 Task: Open Card Cloud Computing Review in Board Sales Enablement to Workspace Asset Management and add a team member Softage.4@softage.net, a label Yellow, a checklist User Experience Research, an attachment from your onedrive, a color Yellow and finally, add a card description 'Research and develop new pricing strategy for premium product line' and a comment 'Let us approach this task with a sense of creativity and innovation, looking for new and unique solutions to the challenges it presents.'. Add a start date 'Jan 08, 1900' with a due date 'Jan 15, 1900'
Action: Mouse moved to (124, 499)
Screenshot: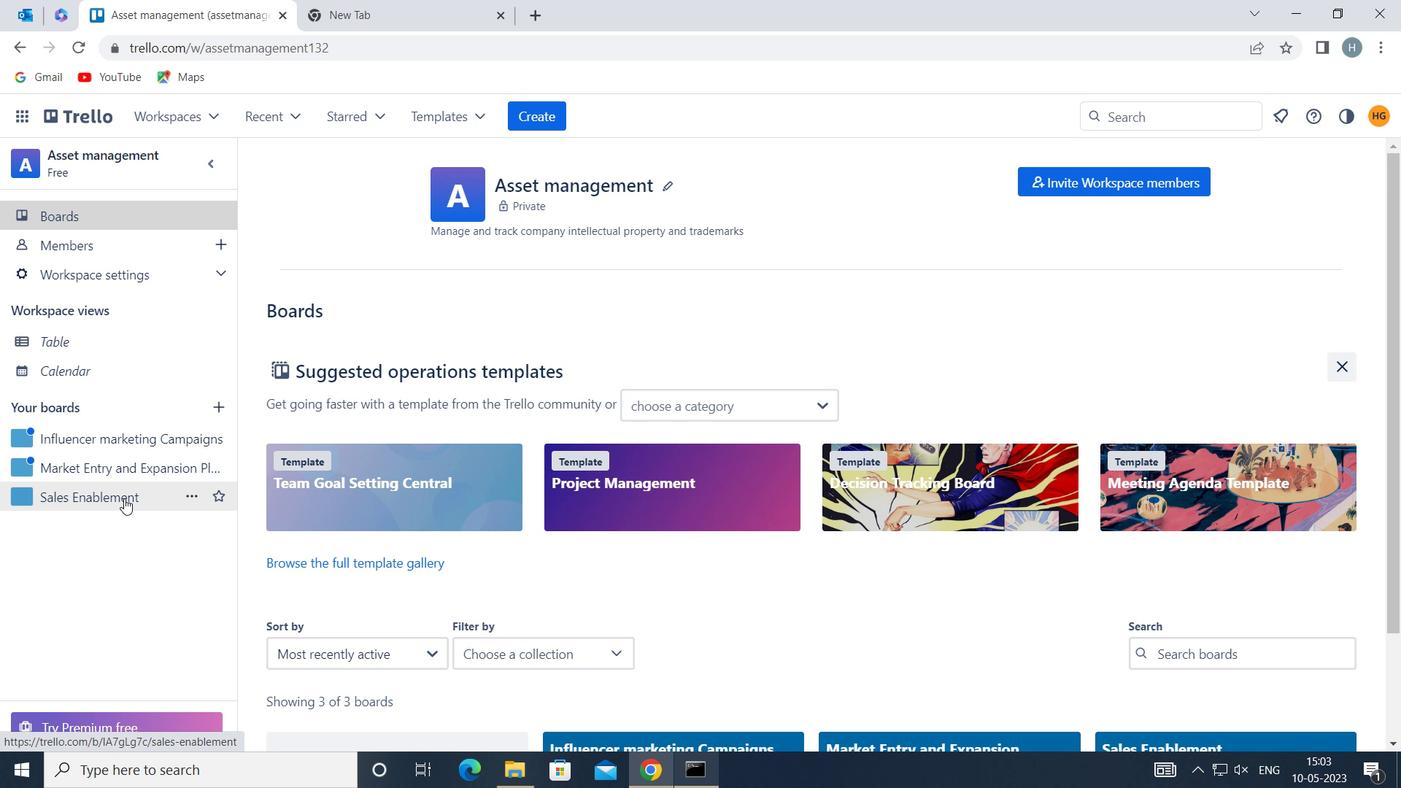 
Action: Mouse pressed left at (124, 499)
Screenshot: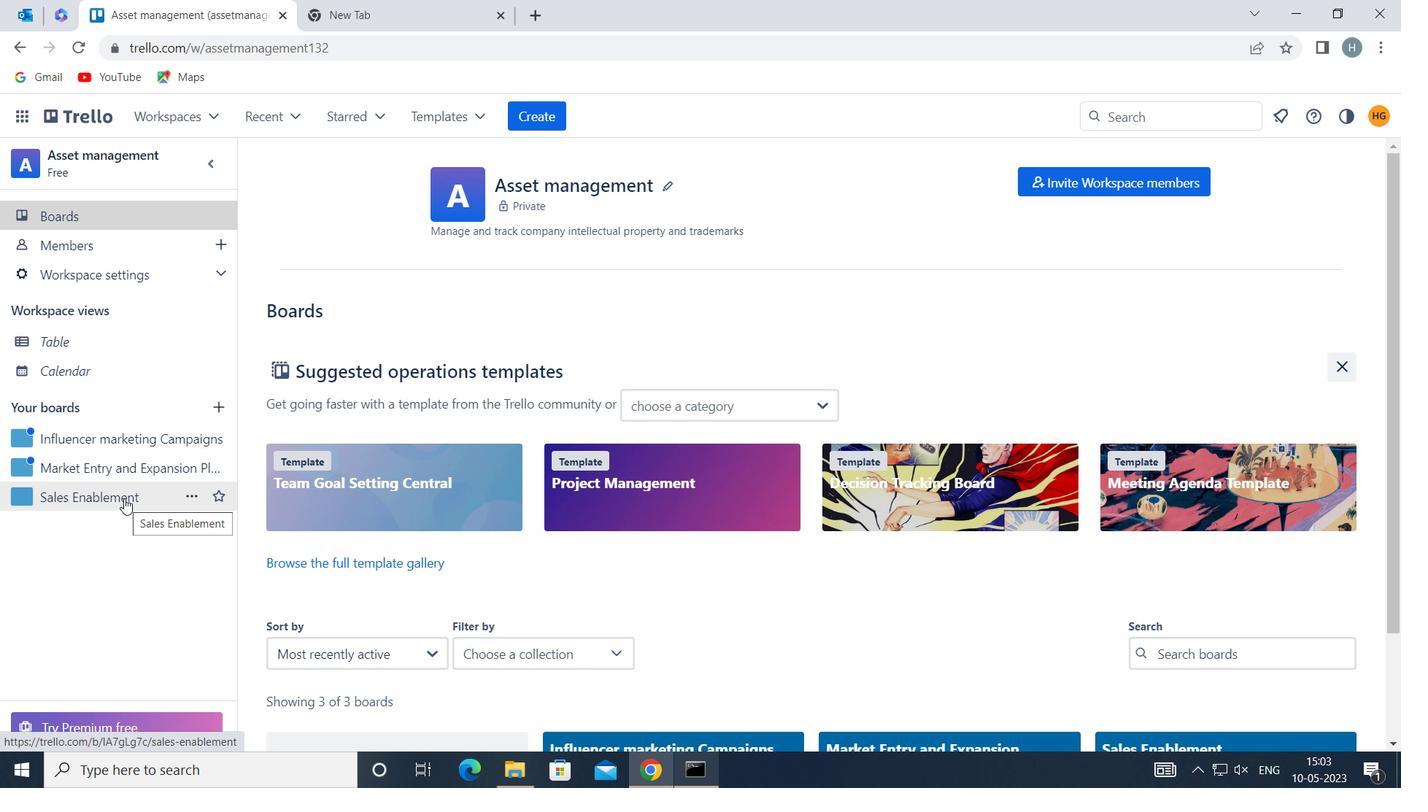 
Action: Mouse moved to (918, 262)
Screenshot: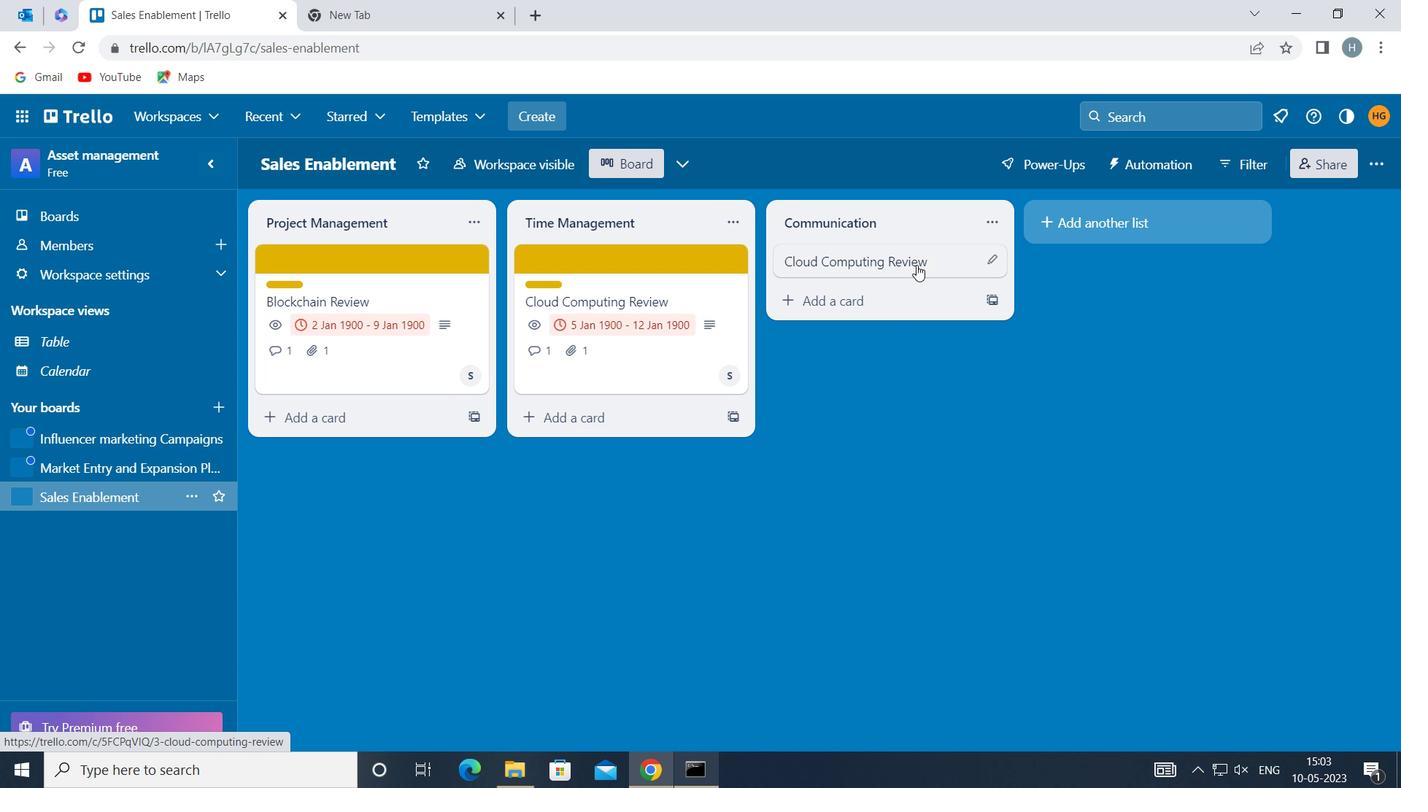 
Action: Mouse pressed left at (918, 262)
Screenshot: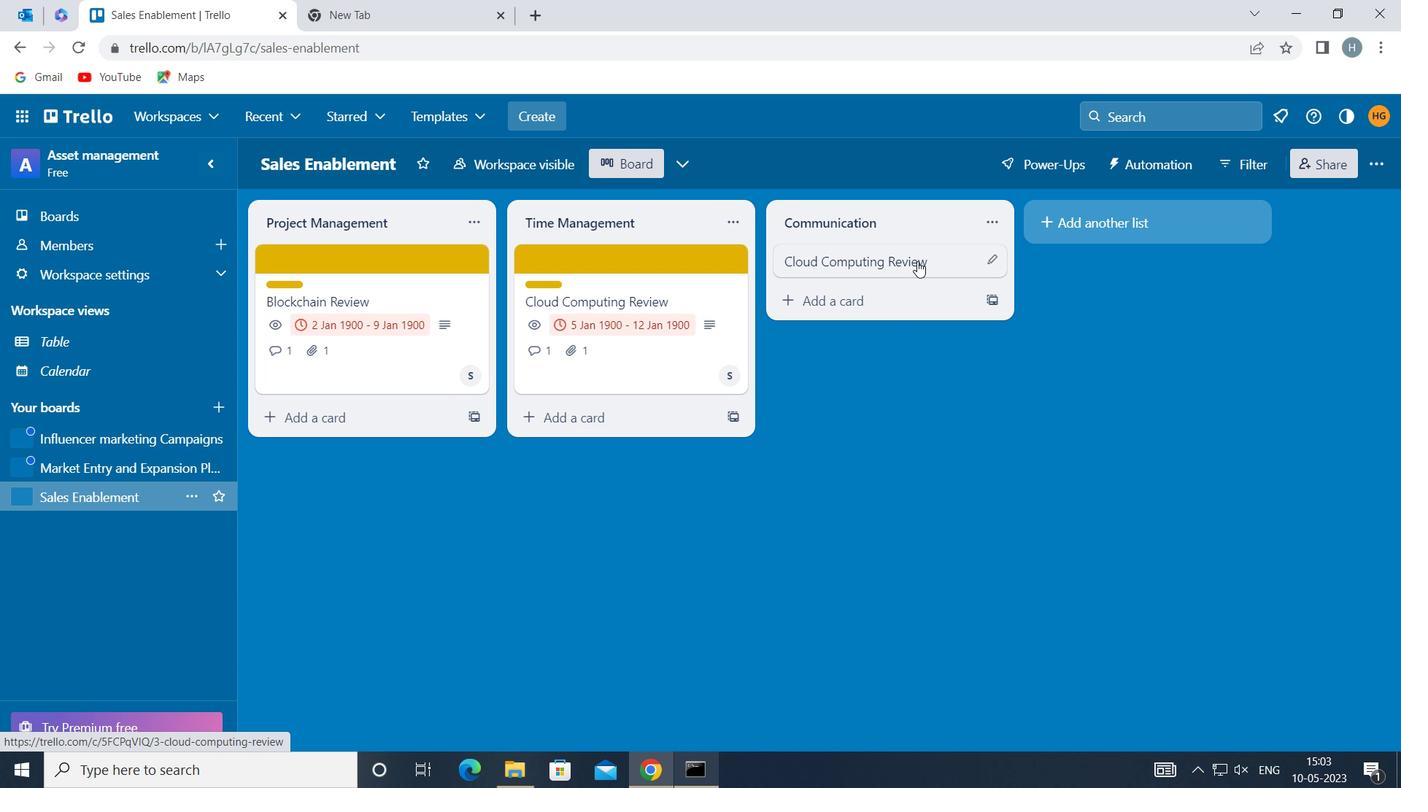 
Action: Mouse moved to (930, 323)
Screenshot: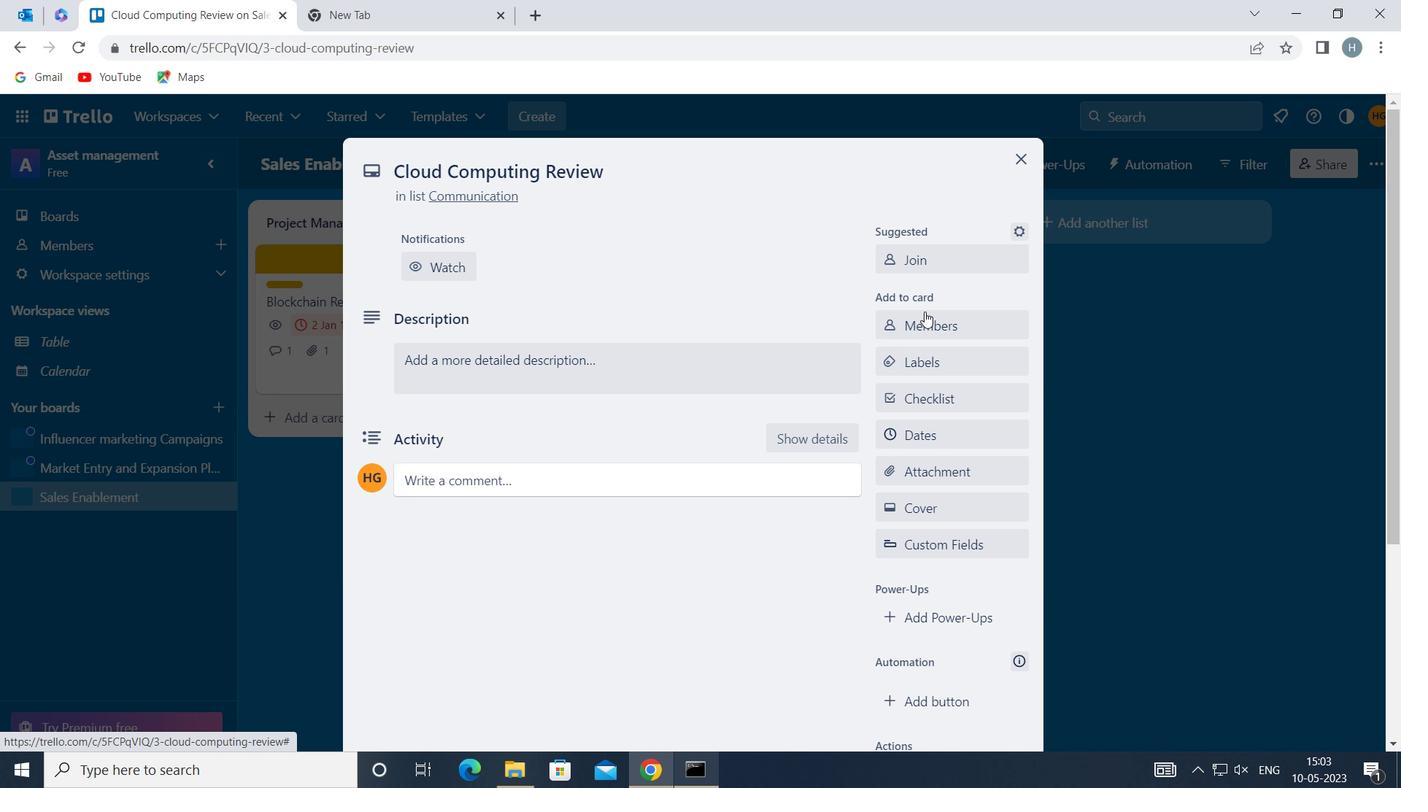 
Action: Mouse pressed left at (930, 323)
Screenshot: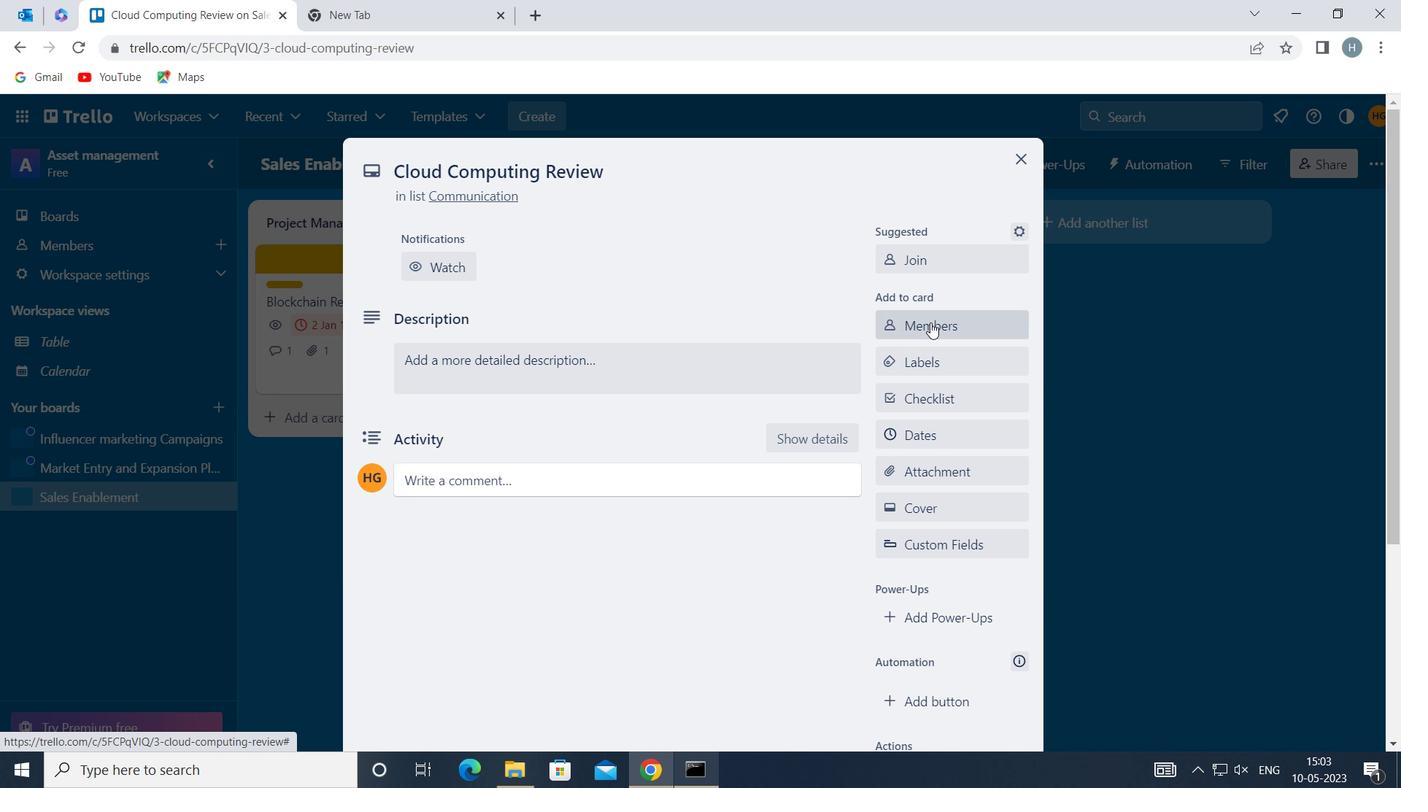 
Action: Key pressed softage
Screenshot: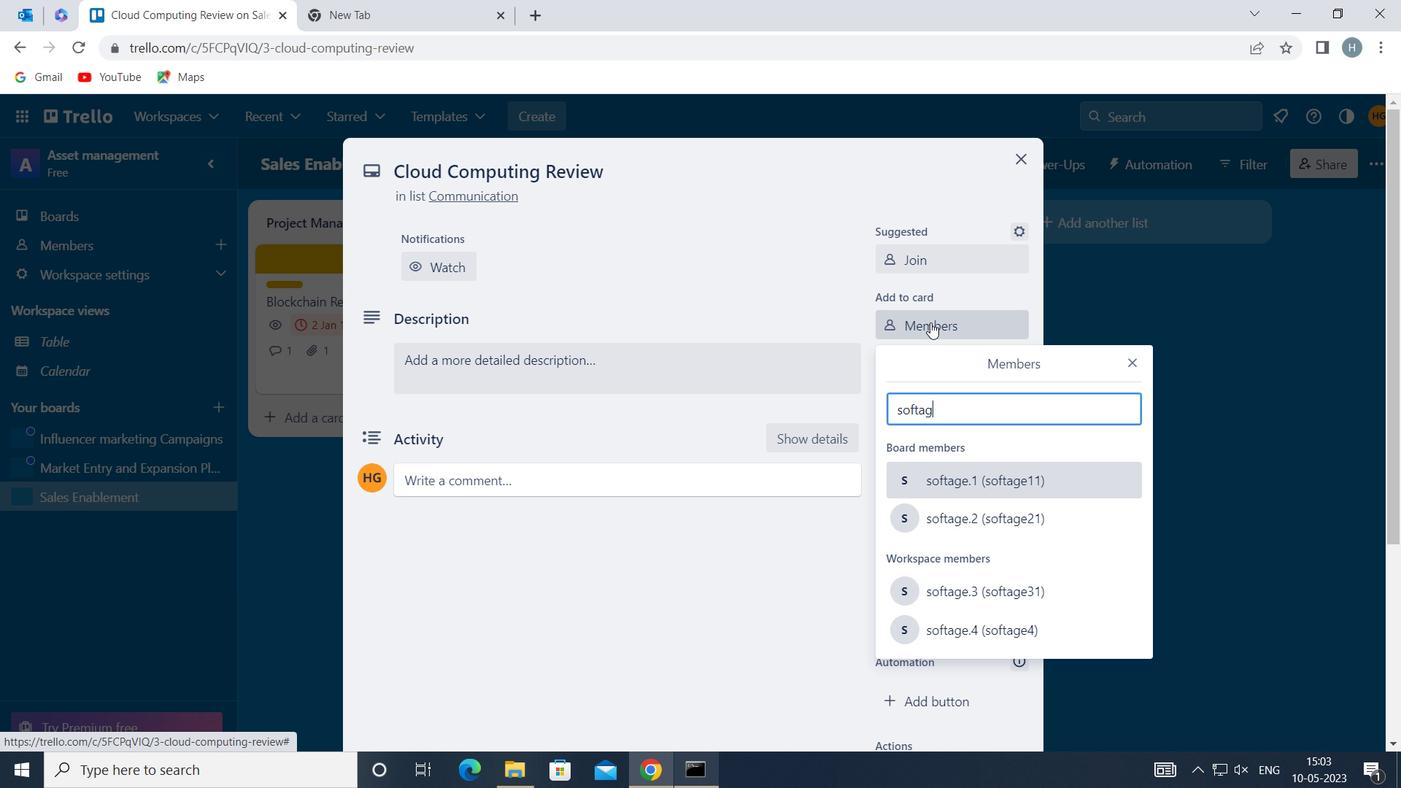 
Action: Mouse moved to (1026, 622)
Screenshot: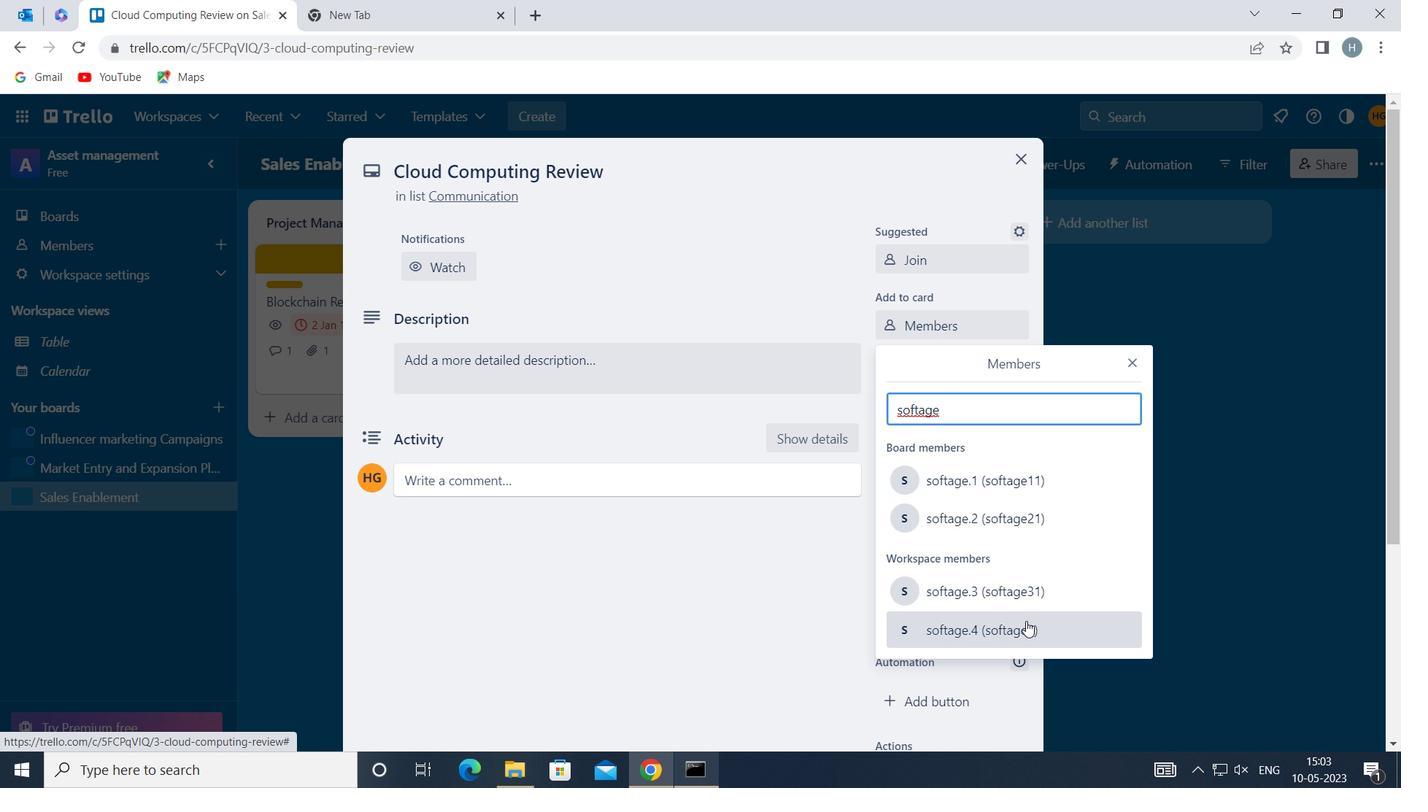 
Action: Mouse pressed left at (1026, 622)
Screenshot: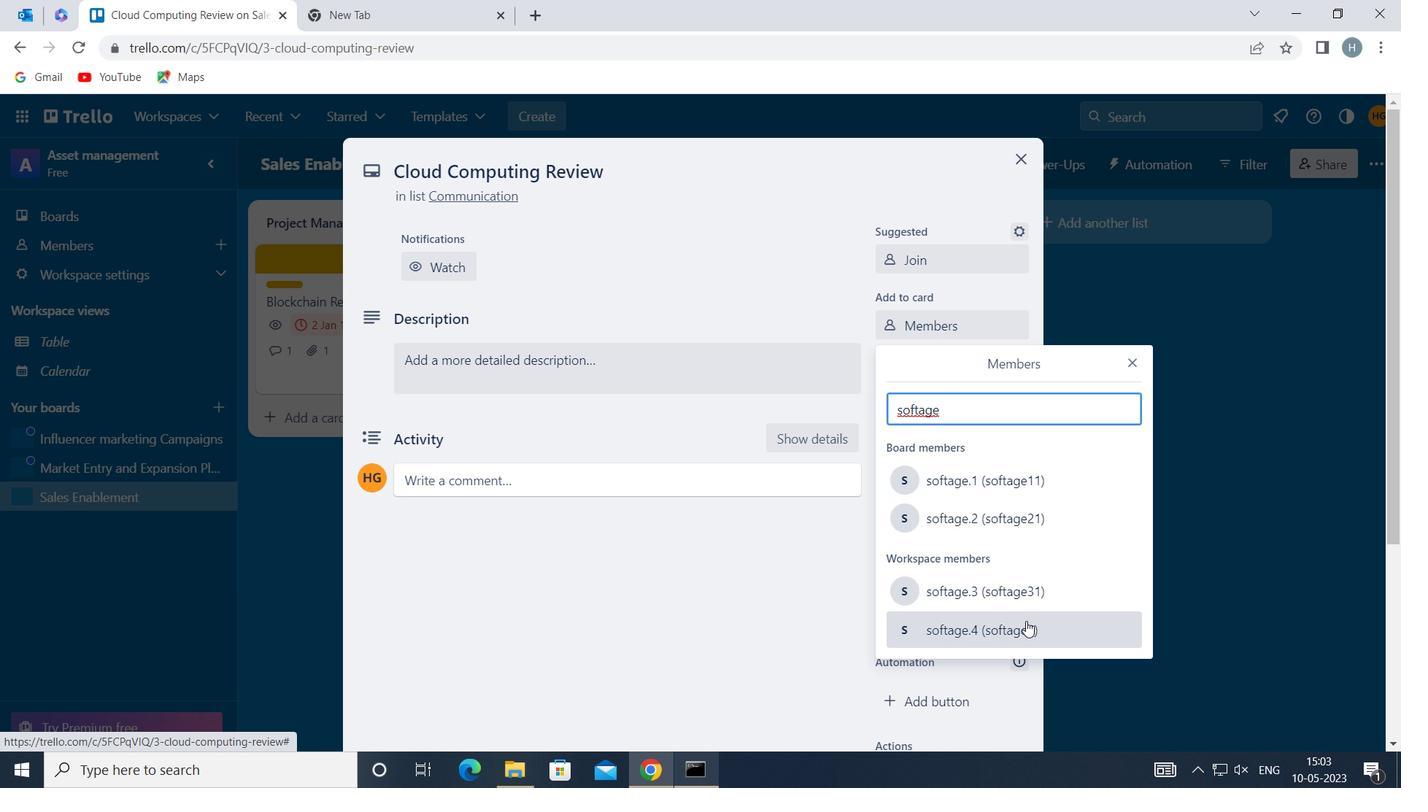 
Action: Mouse moved to (1133, 361)
Screenshot: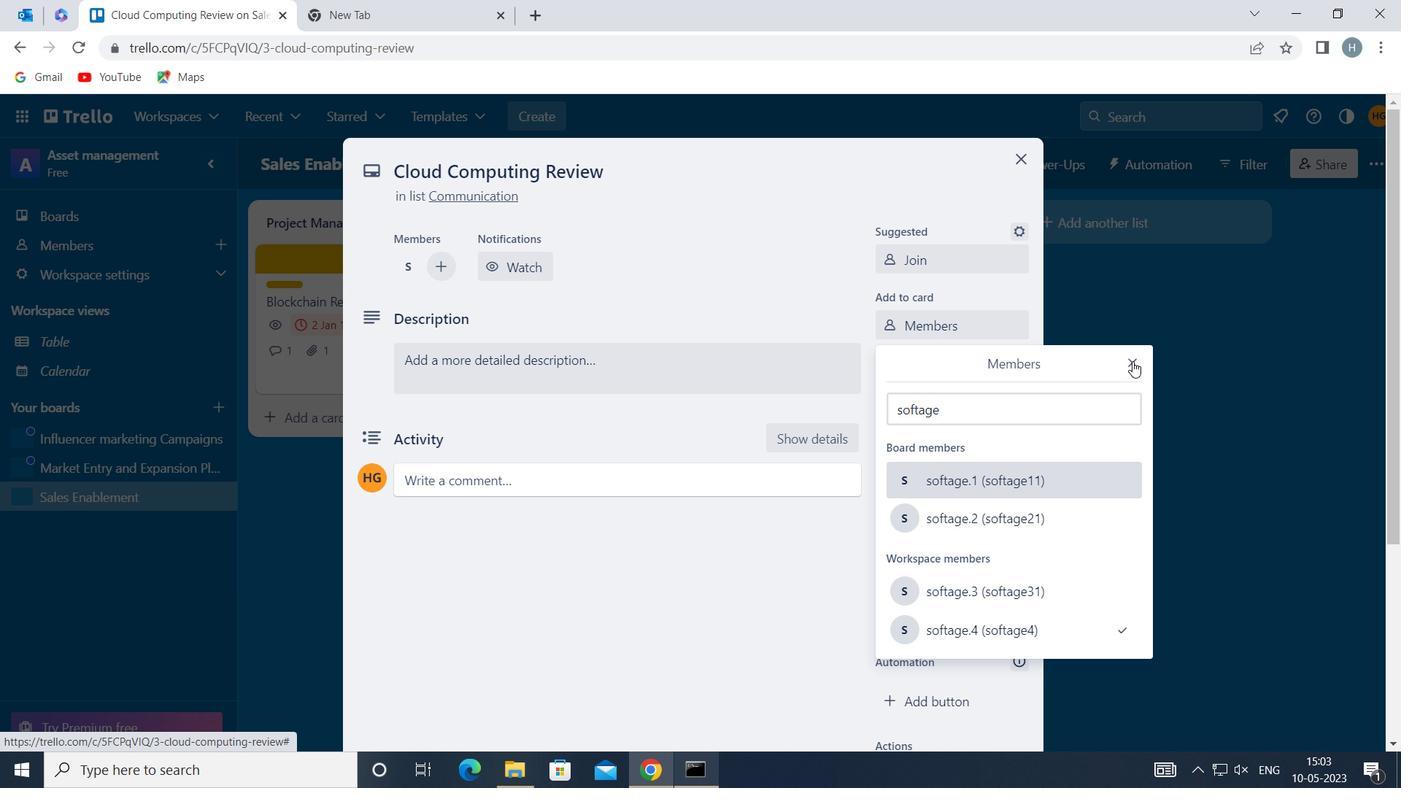 
Action: Mouse pressed left at (1133, 361)
Screenshot: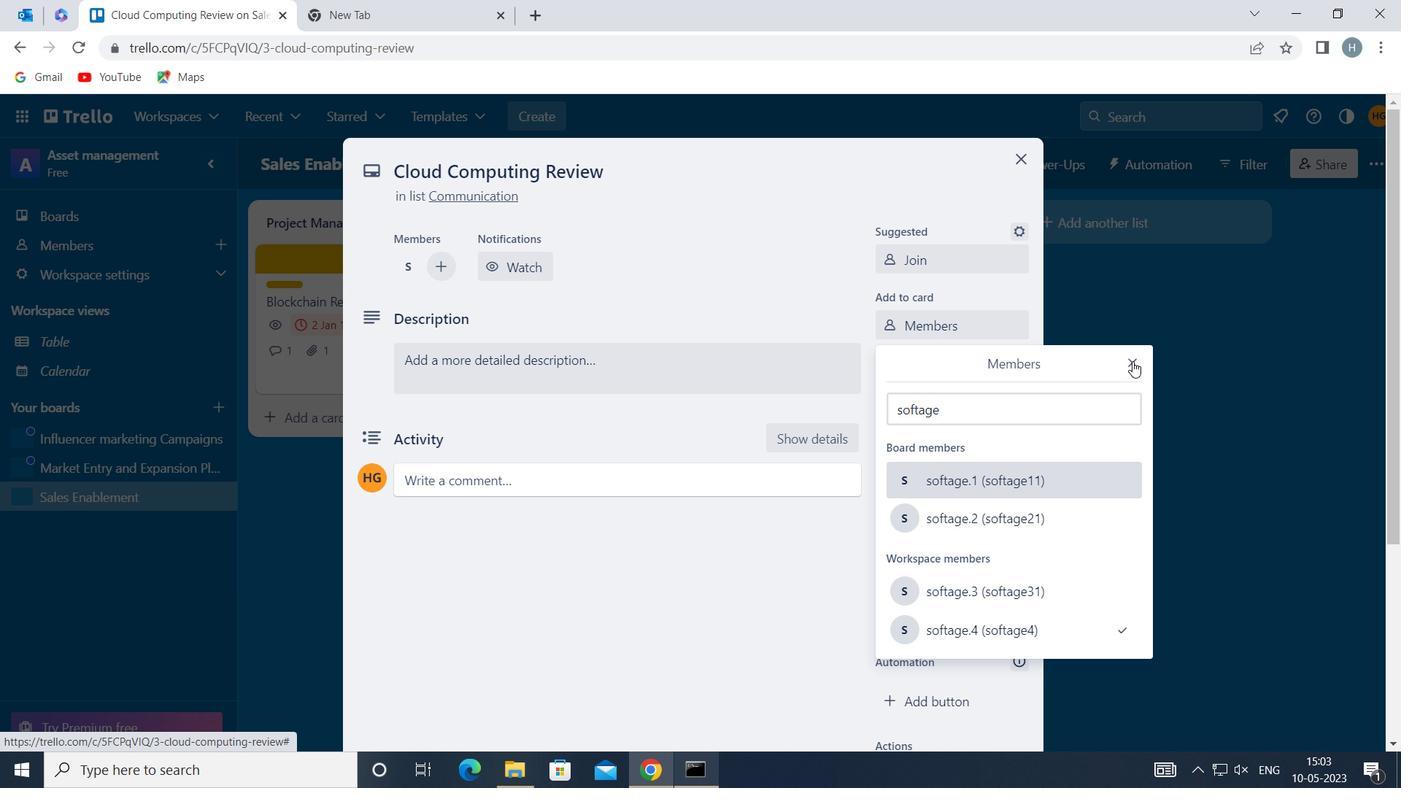 
Action: Mouse moved to (987, 352)
Screenshot: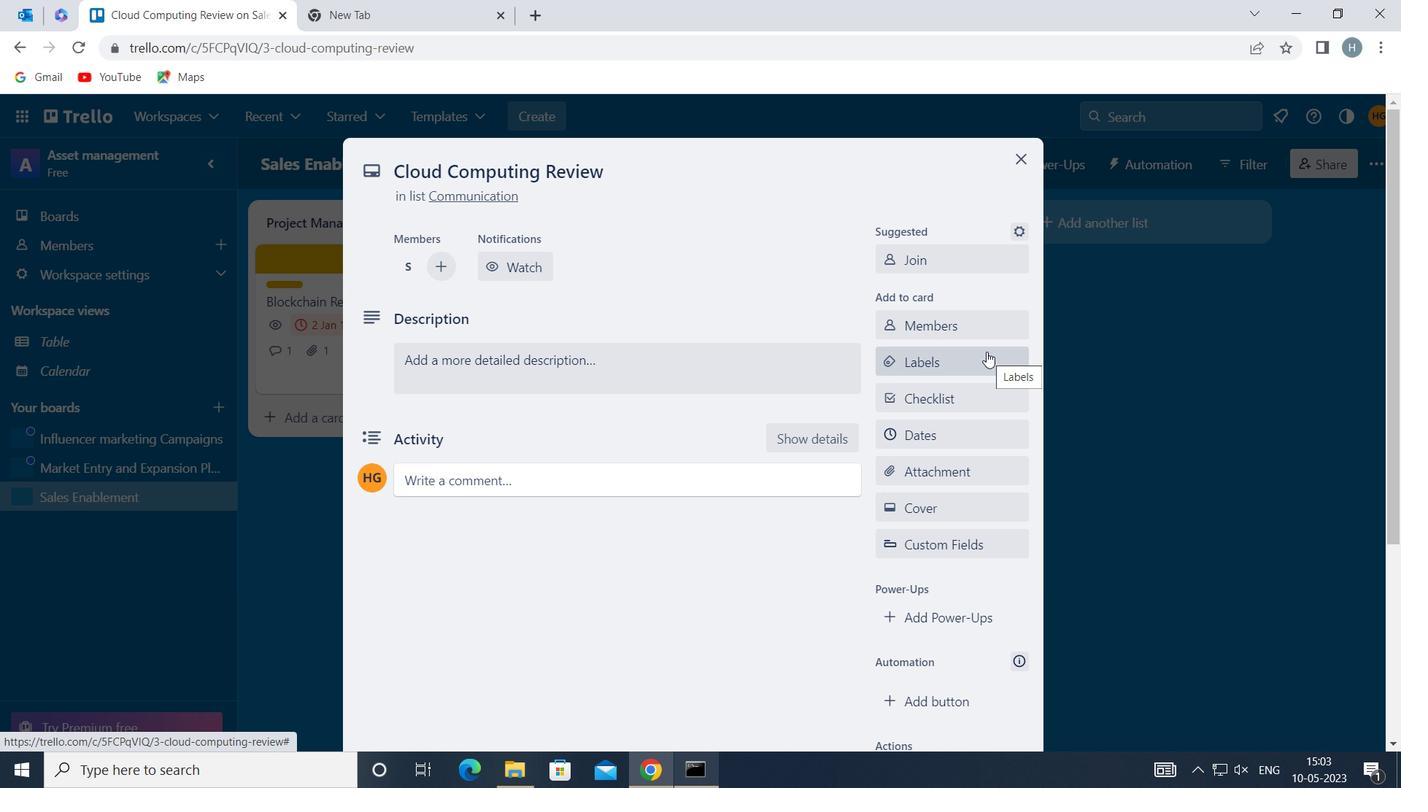 
Action: Mouse pressed left at (987, 352)
Screenshot: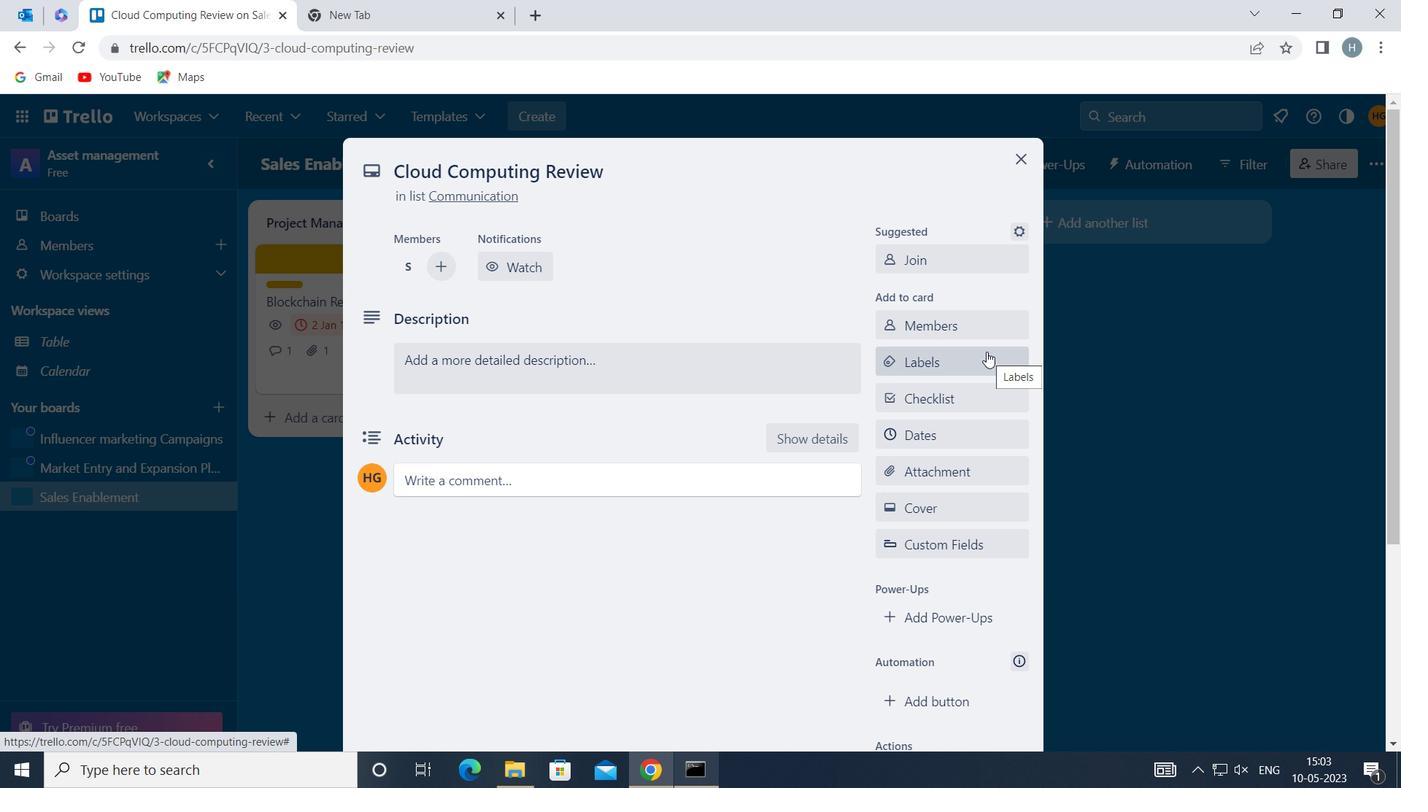
Action: Mouse moved to (984, 302)
Screenshot: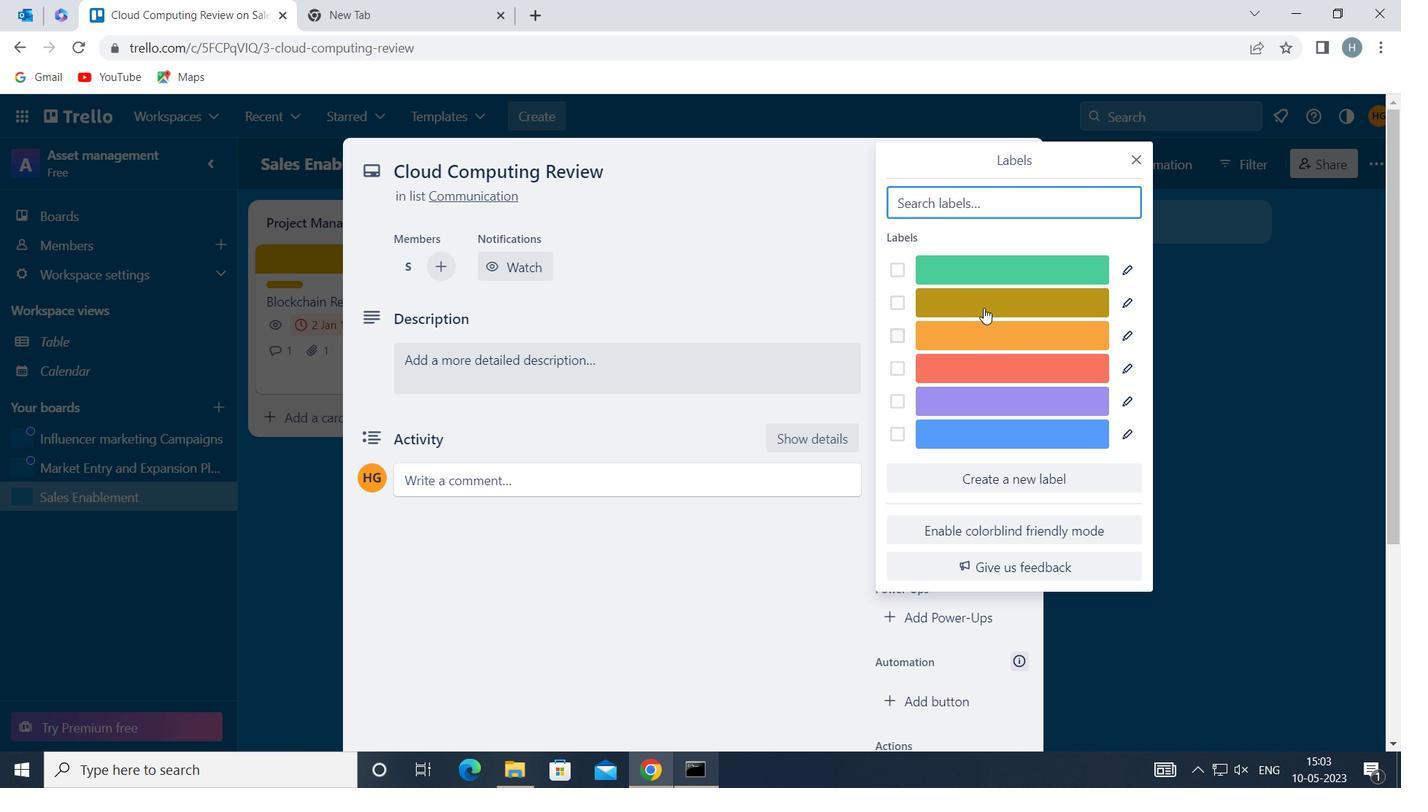 
Action: Mouse pressed left at (984, 302)
Screenshot: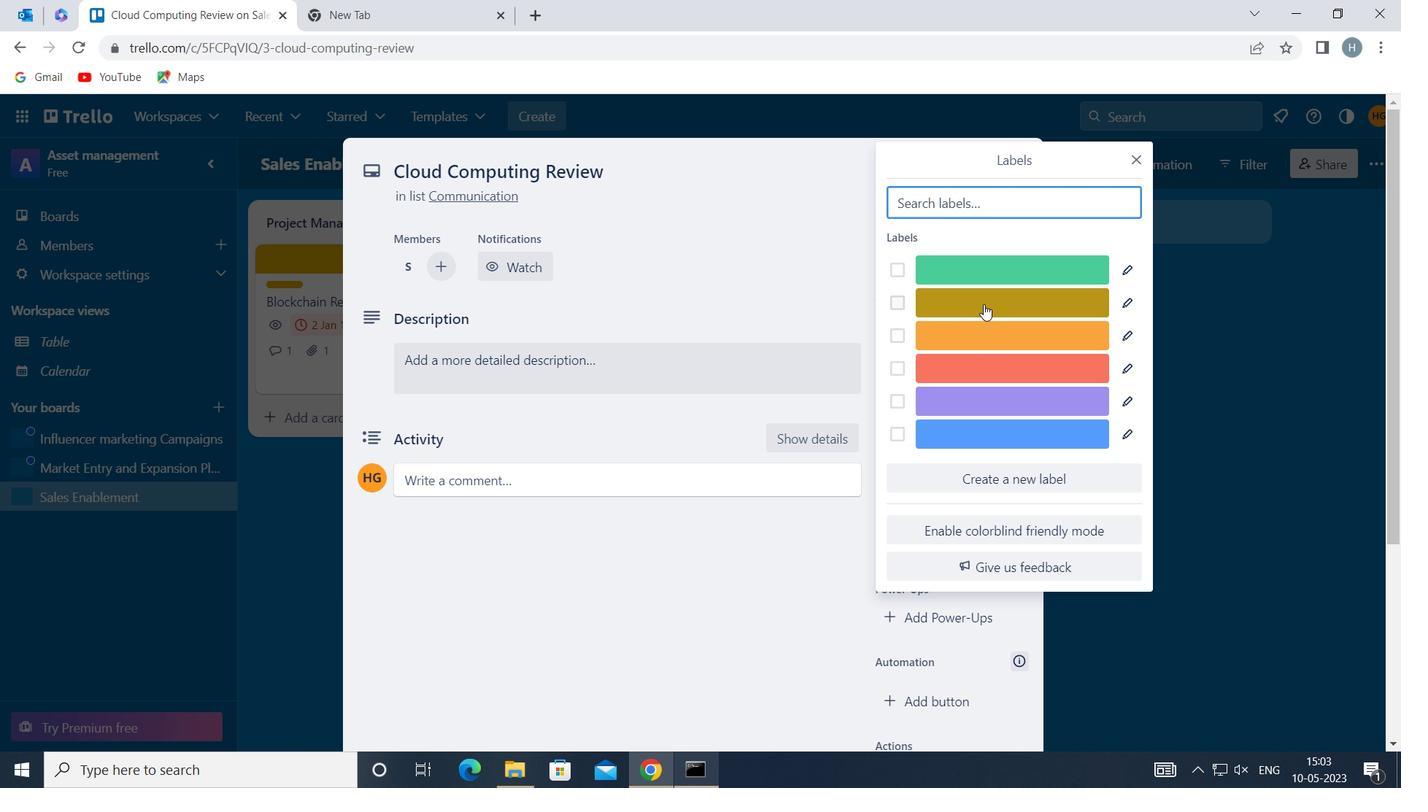 
Action: Mouse moved to (1141, 157)
Screenshot: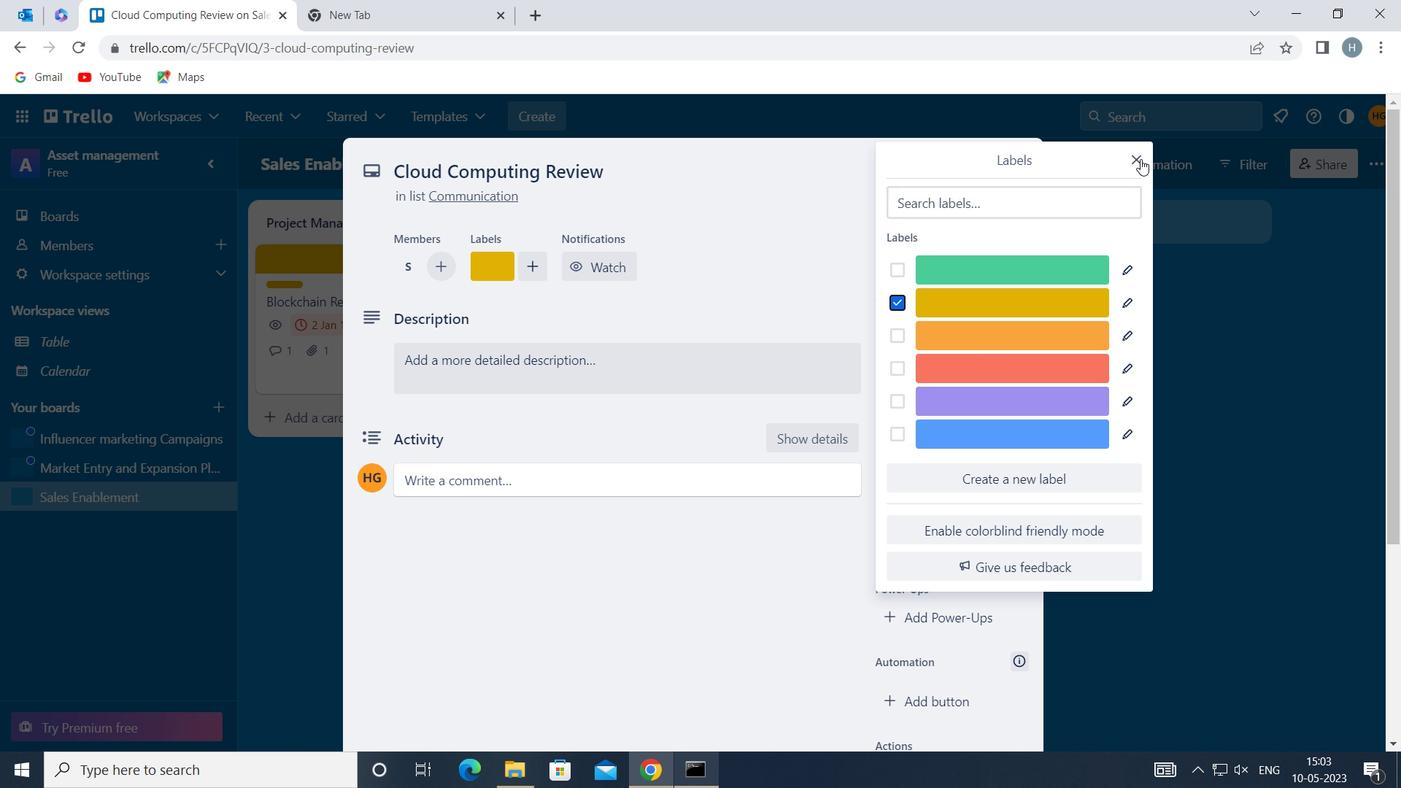
Action: Mouse pressed left at (1141, 157)
Screenshot: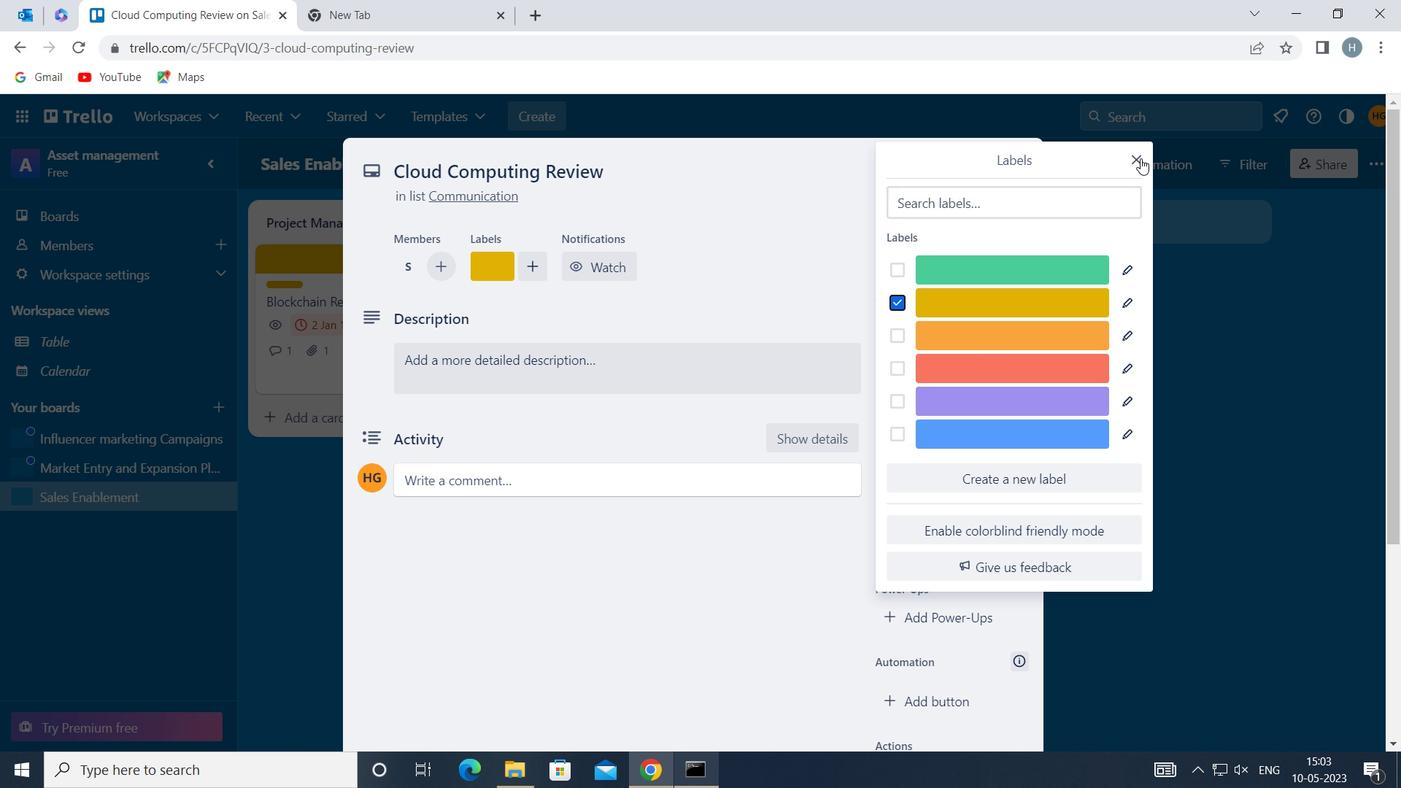 
Action: Mouse moved to (990, 400)
Screenshot: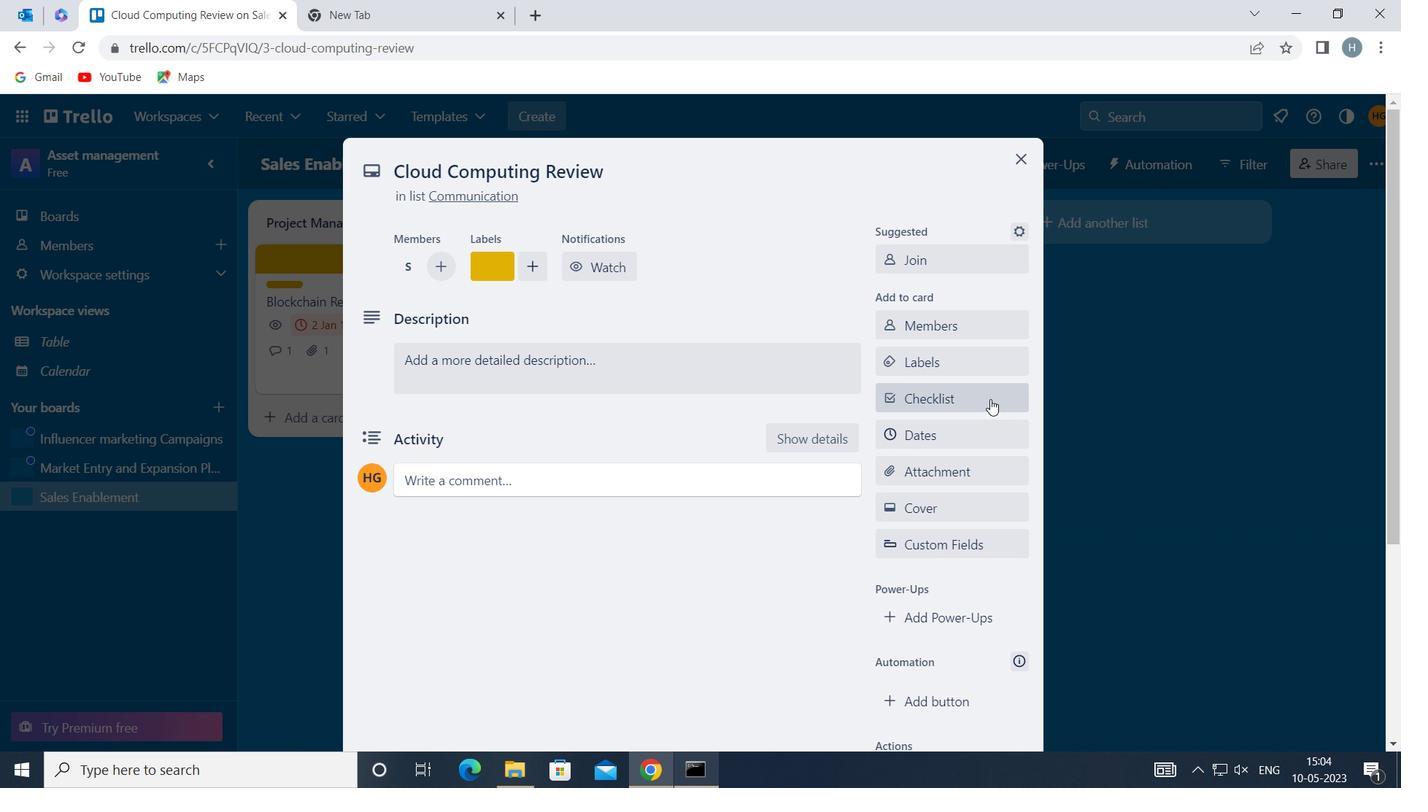 
Action: Mouse pressed left at (990, 400)
Screenshot: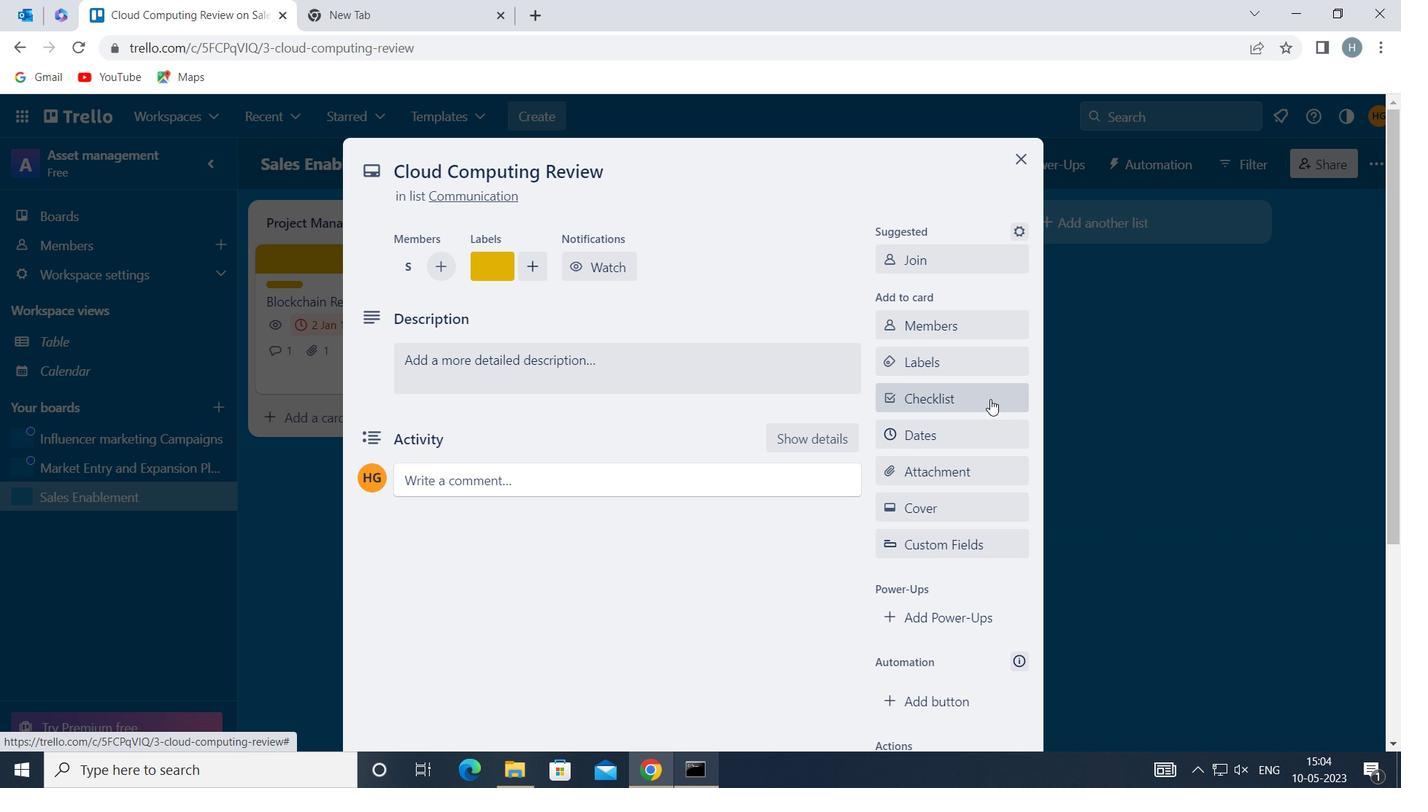 
Action: Mouse moved to (1000, 443)
Screenshot: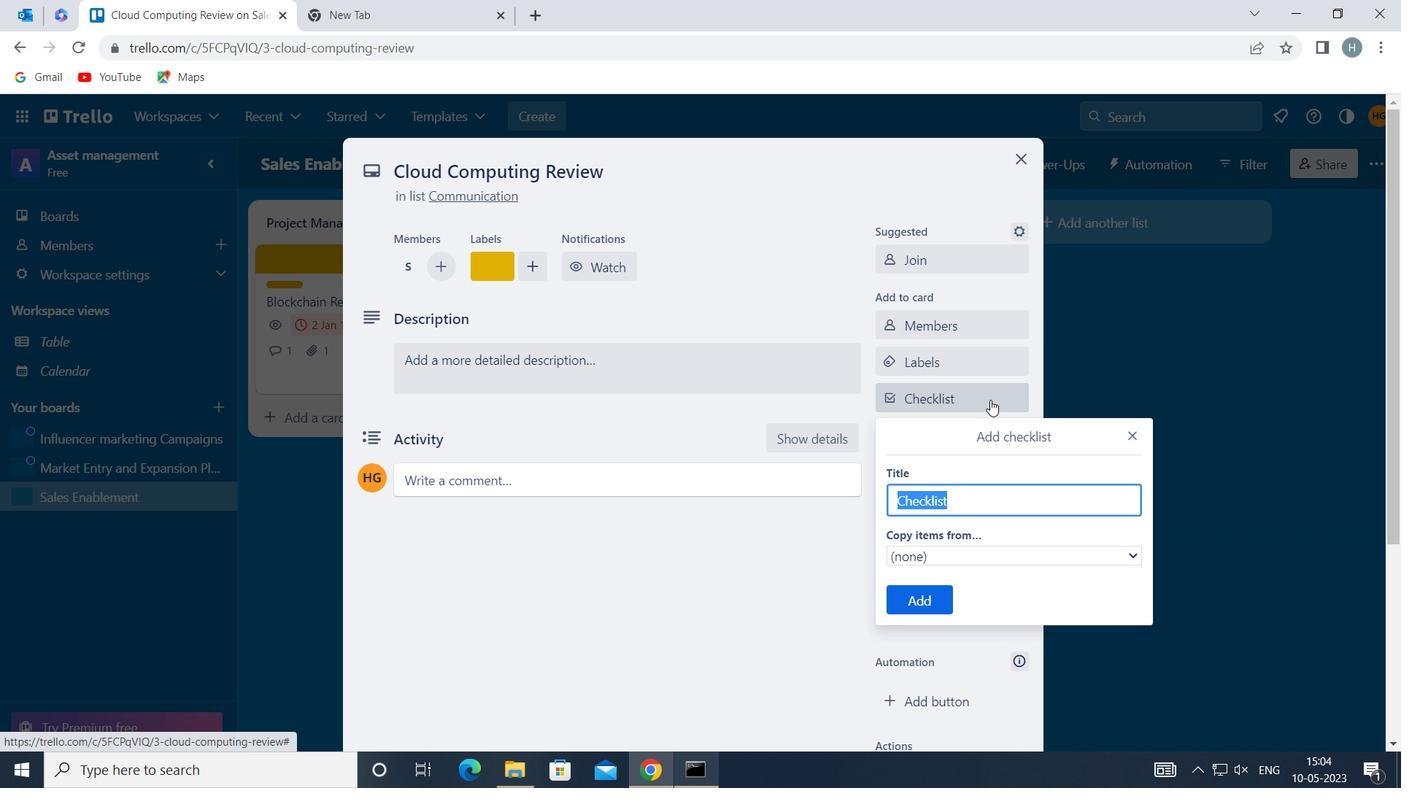 
Action: Key pressed <Key.shift>USER<Key.space><Key.shift>EXPERIENCE<Key.space><Key.shift>RESEARCH<Key.space>
Screenshot: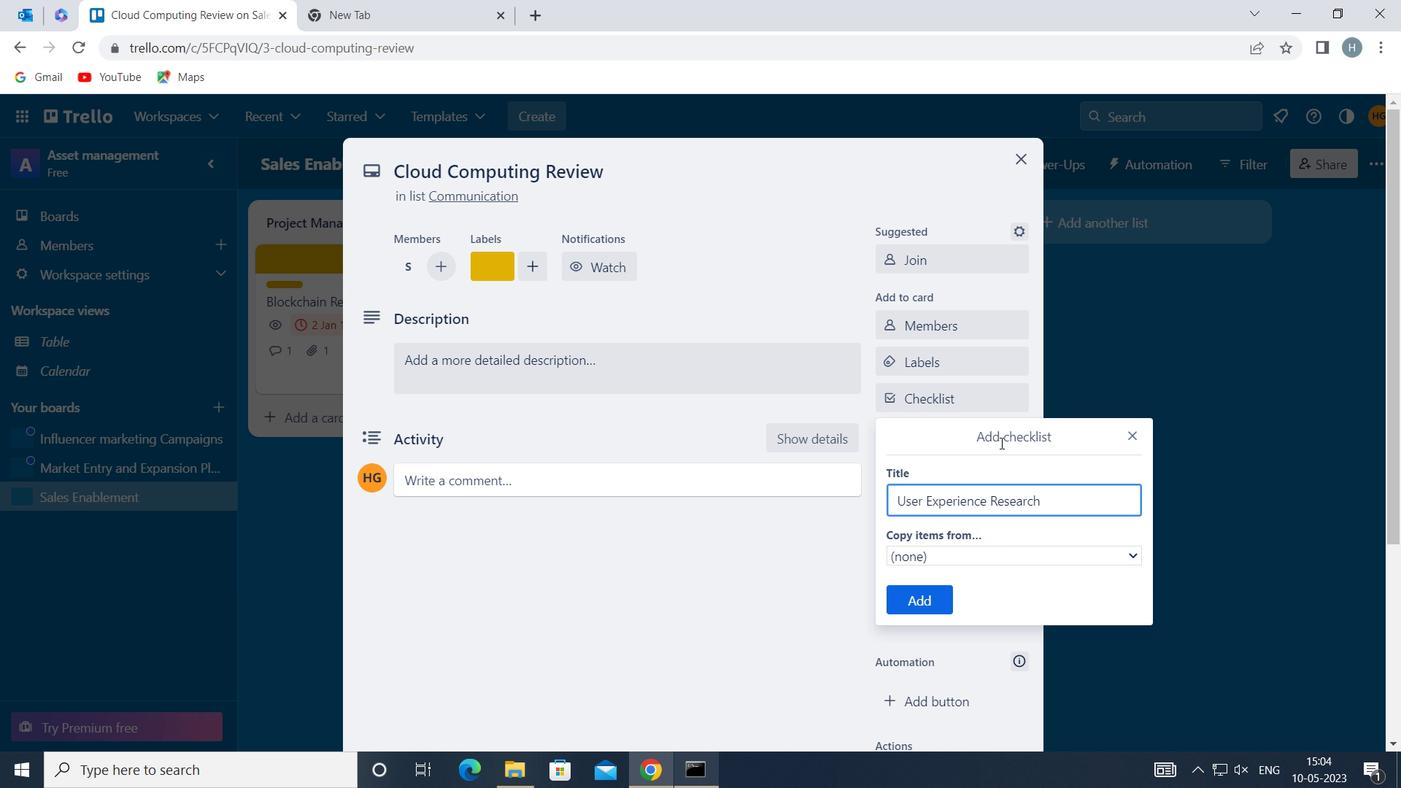 
Action: Mouse moved to (929, 601)
Screenshot: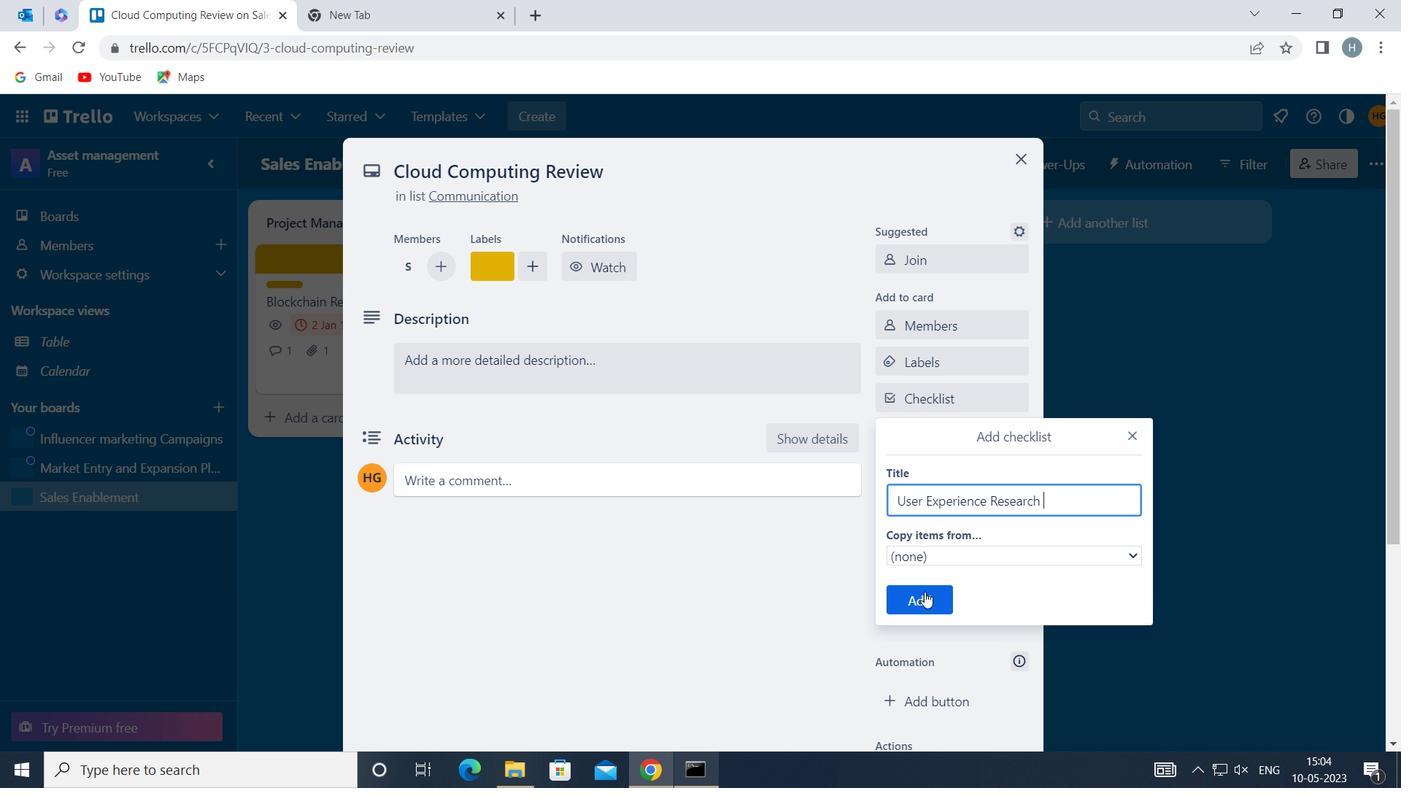 
Action: Mouse pressed left at (929, 601)
Screenshot: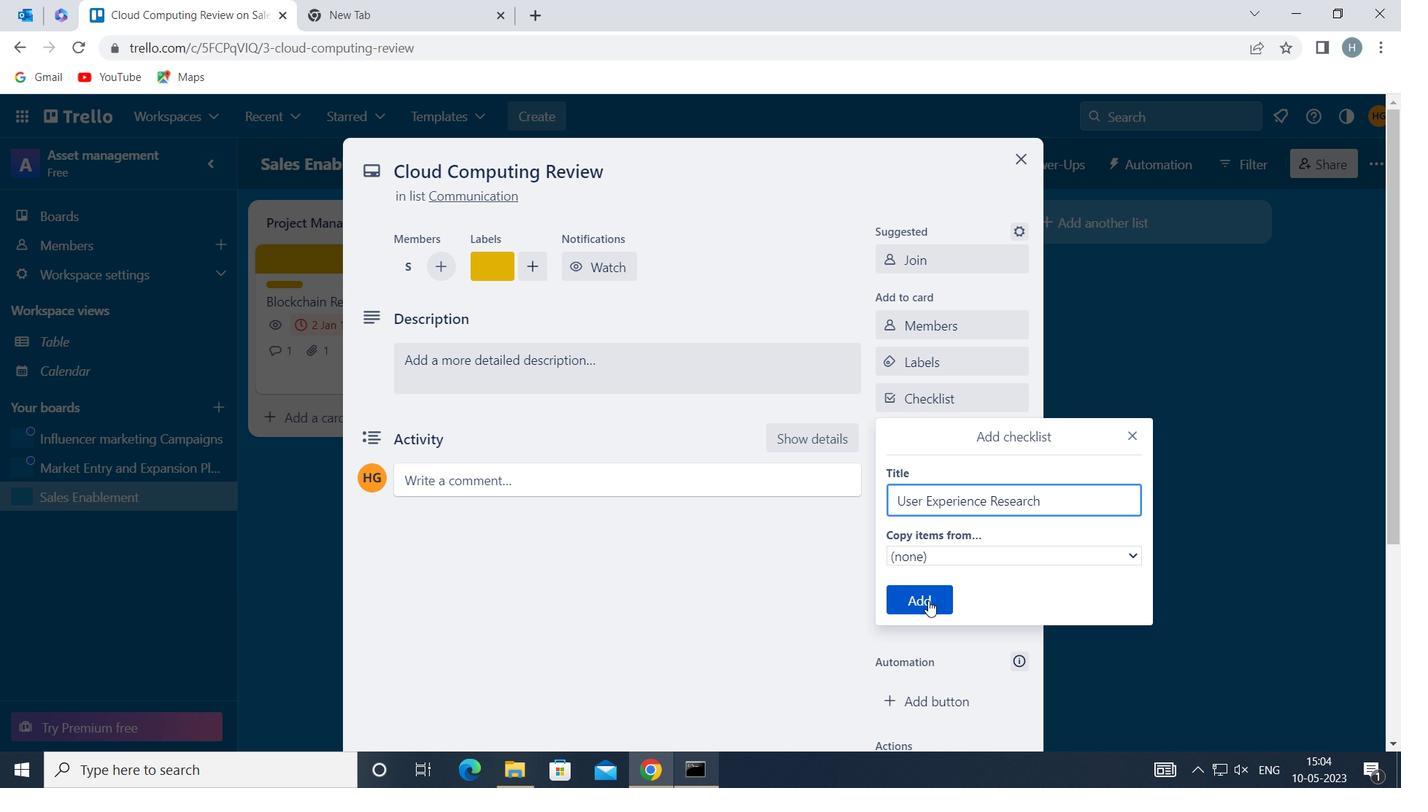 
Action: Mouse moved to (949, 465)
Screenshot: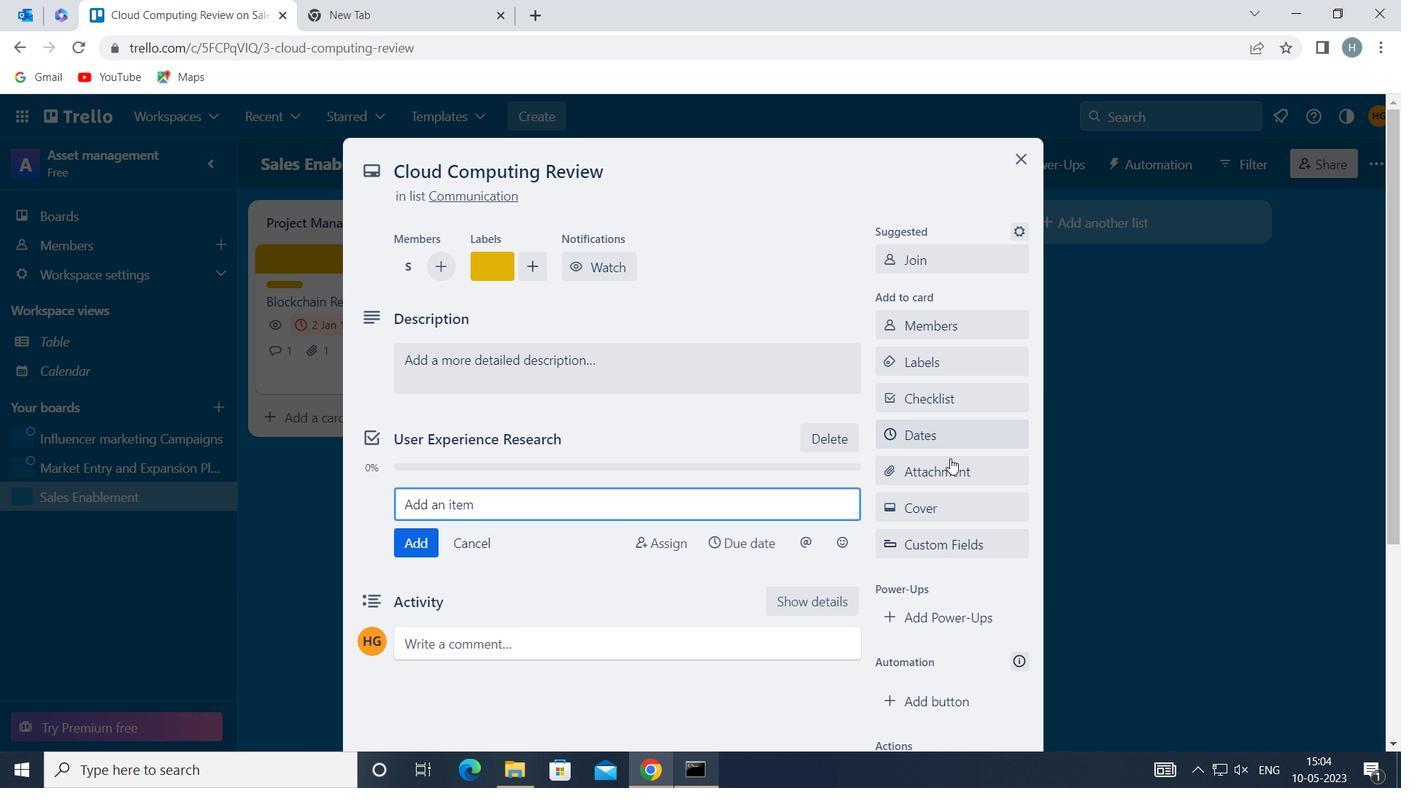 
Action: Mouse pressed left at (949, 465)
Screenshot: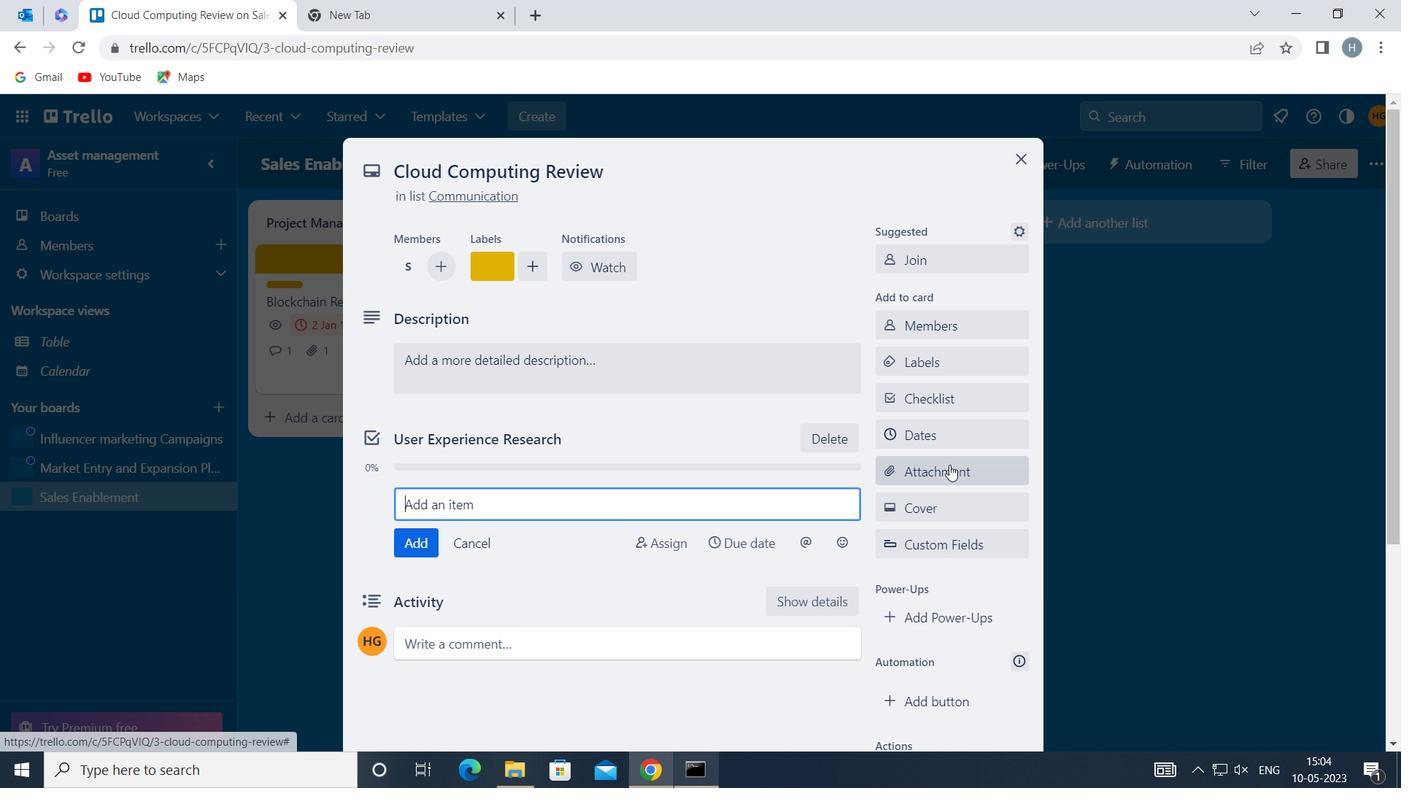 
Action: Mouse moved to (961, 335)
Screenshot: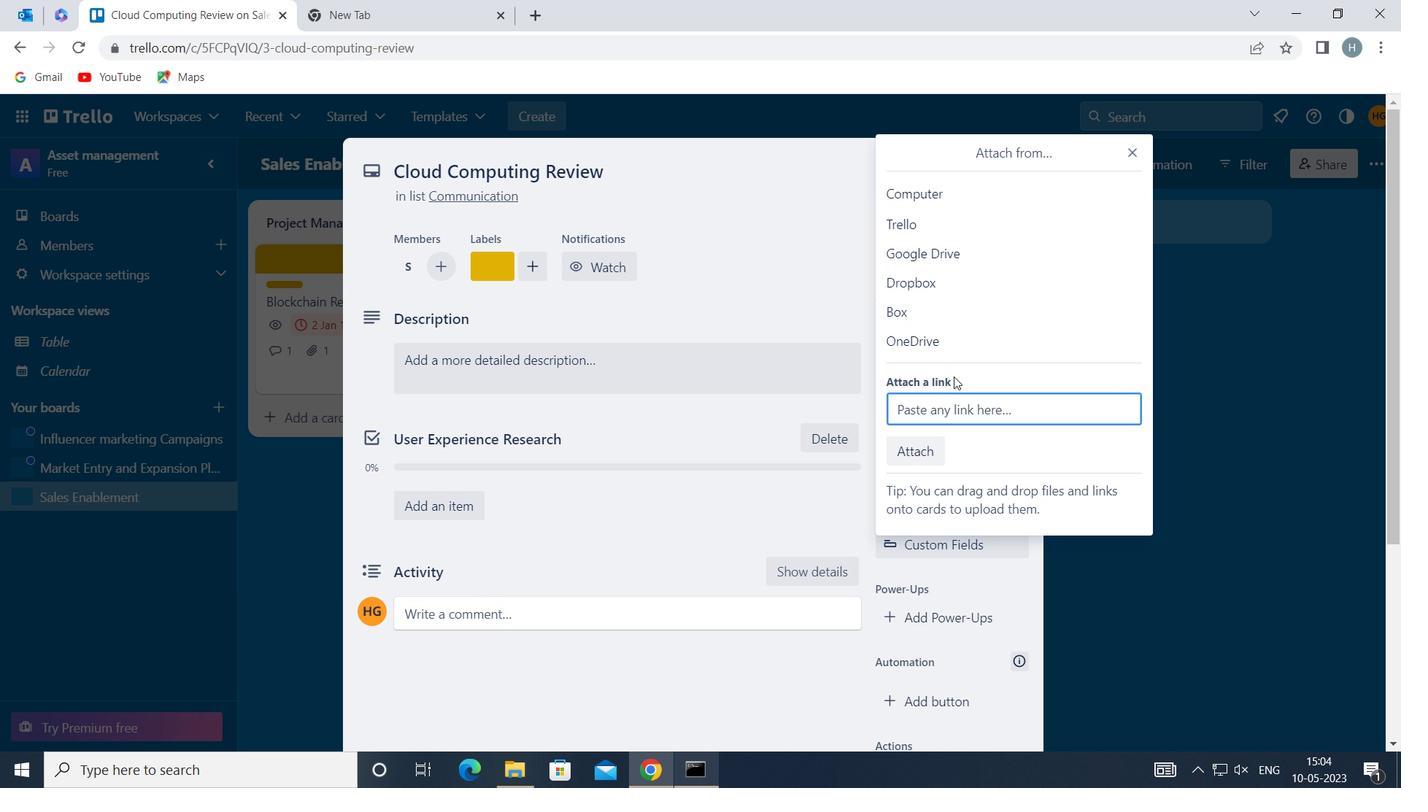 
Action: Mouse pressed left at (961, 335)
Screenshot: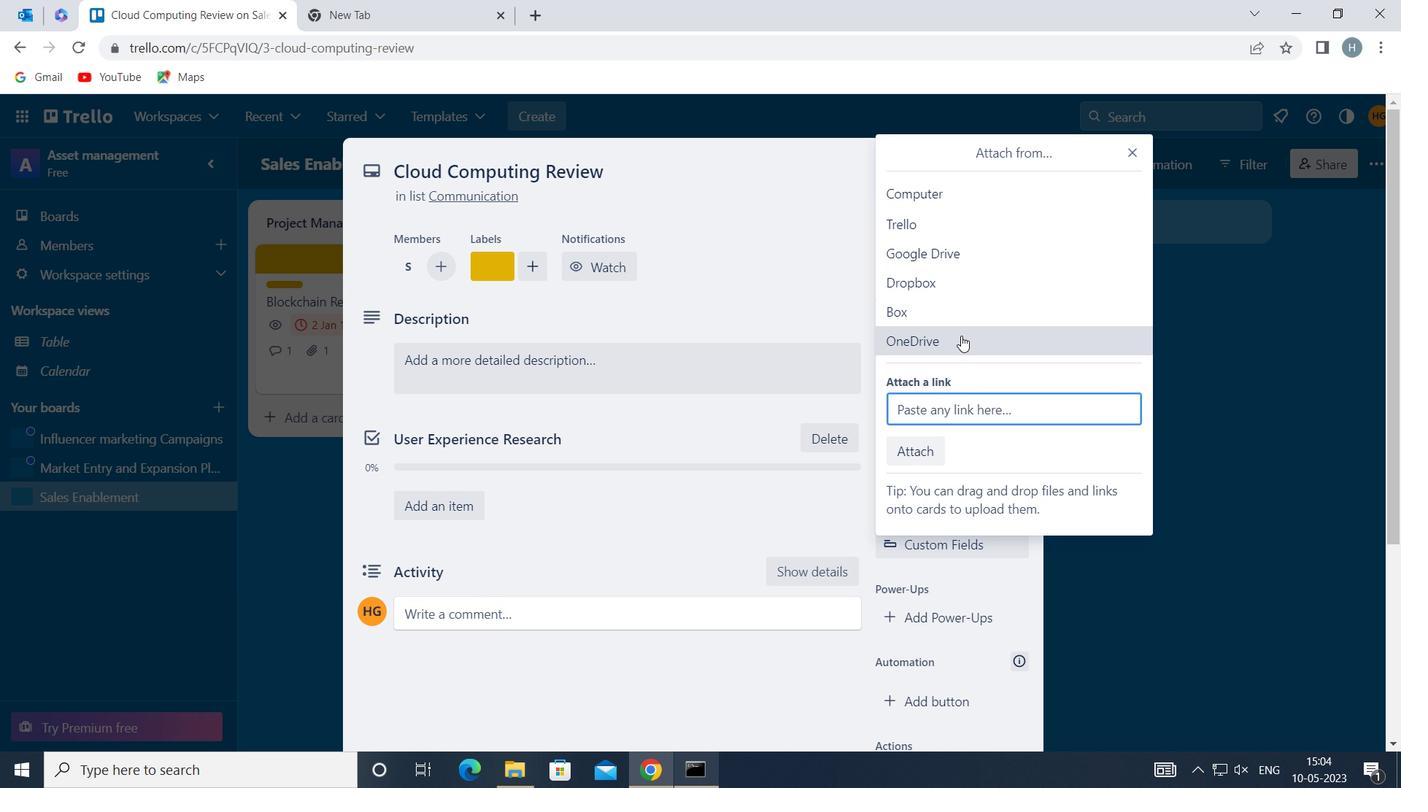 
Action: Mouse moved to (902, 260)
Screenshot: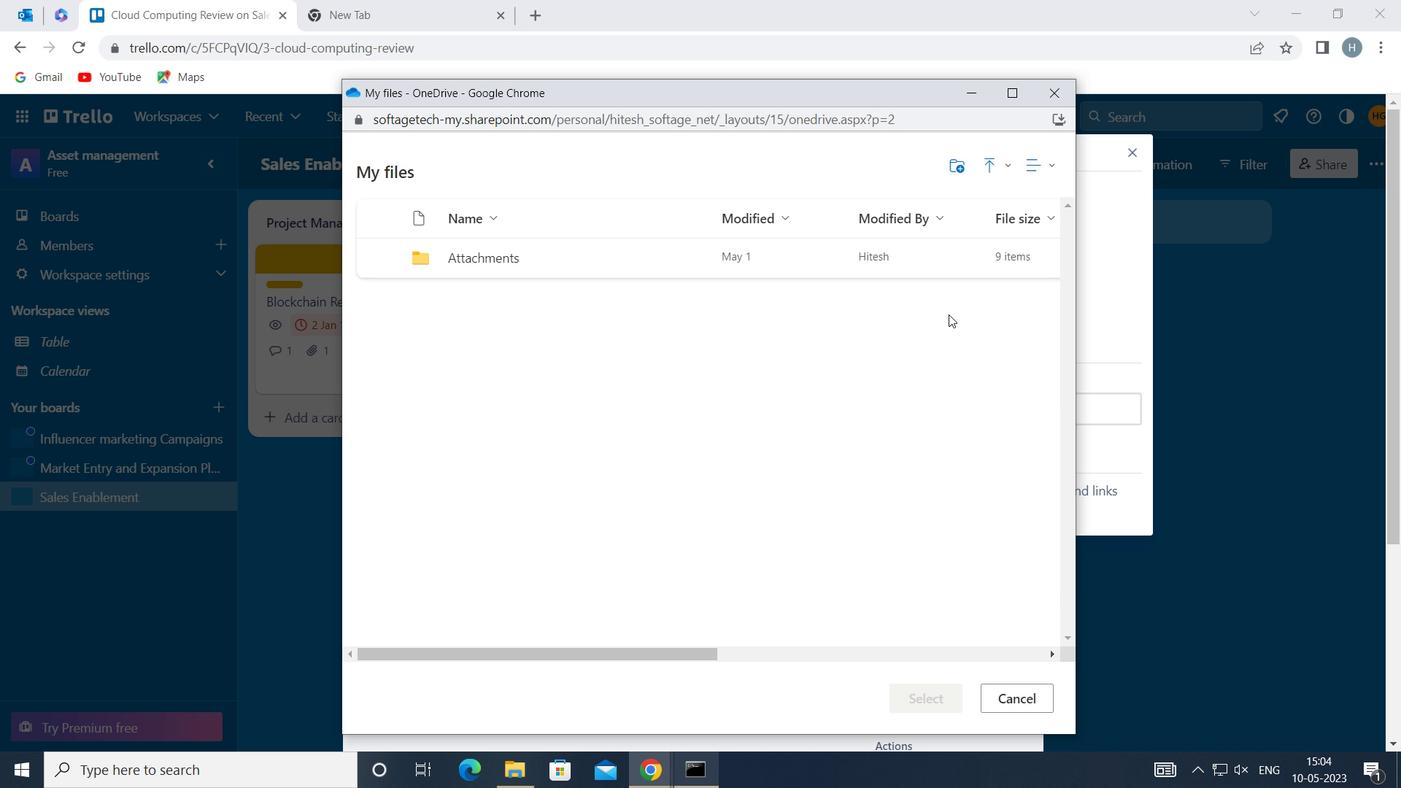 
Action: Mouse pressed left at (902, 260)
Screenshot: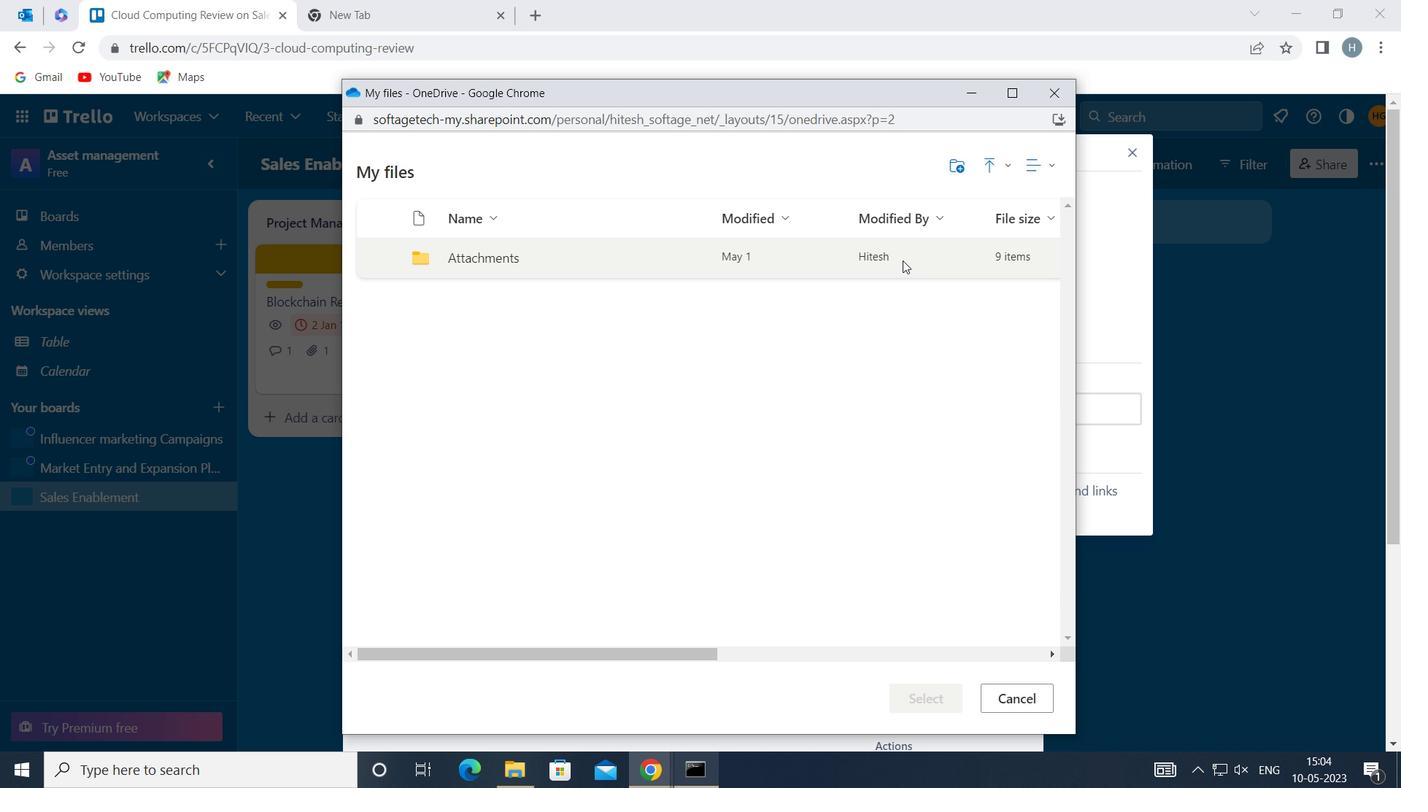 
Action: Mouse pressed left at (902, 260)
Screenshot: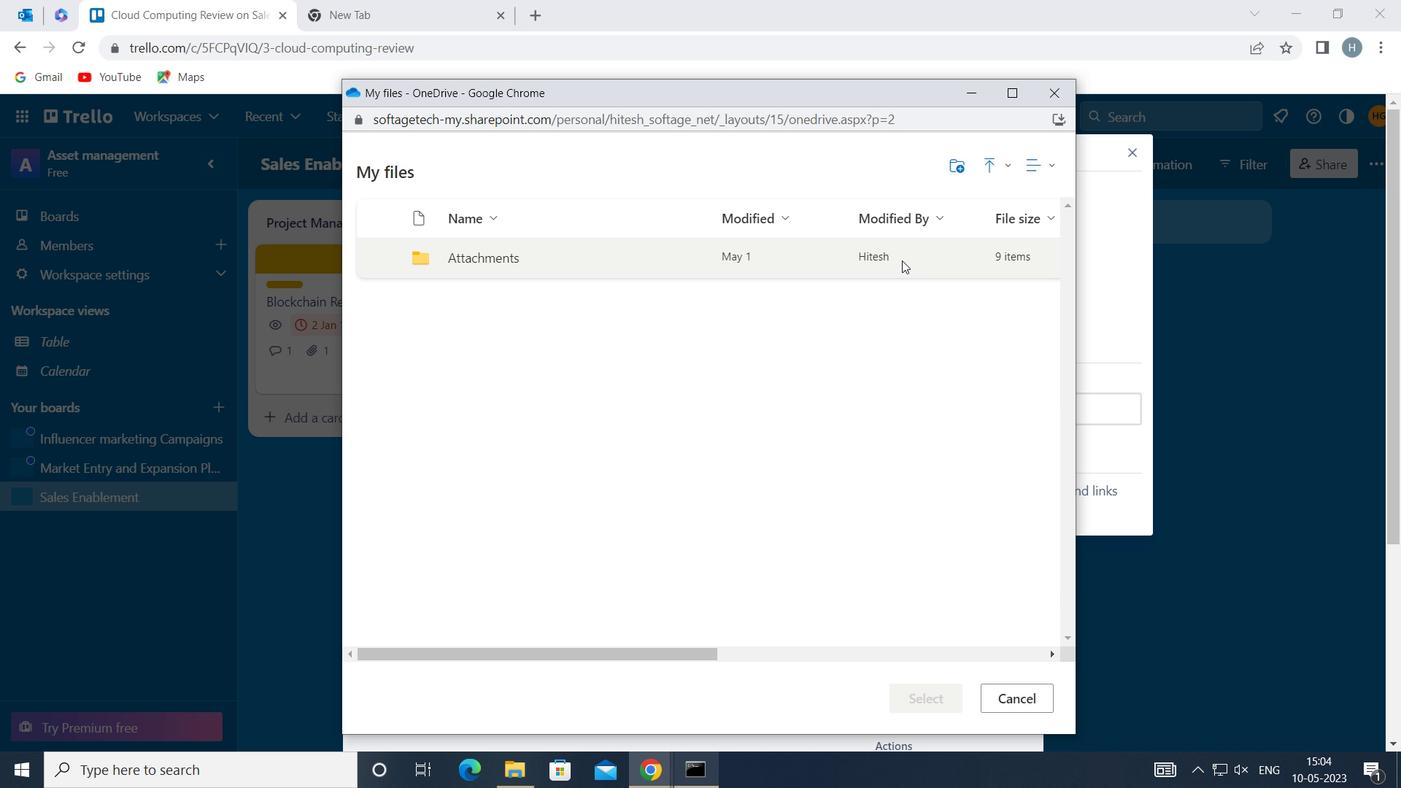 
Action: Mouse moved to (882, 284)
Screenshot: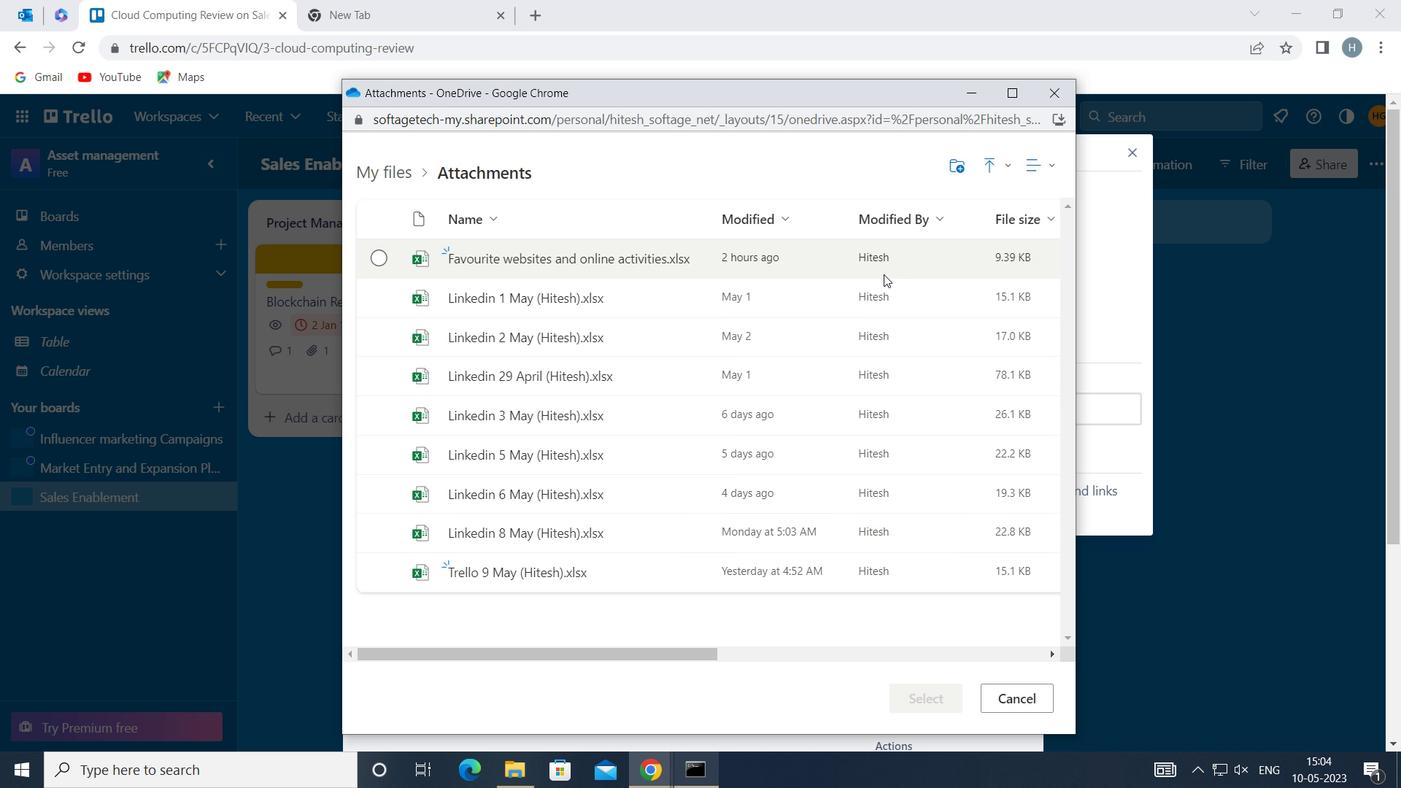 
Action: Mouse pressed left at (882, 284)
Screenshot: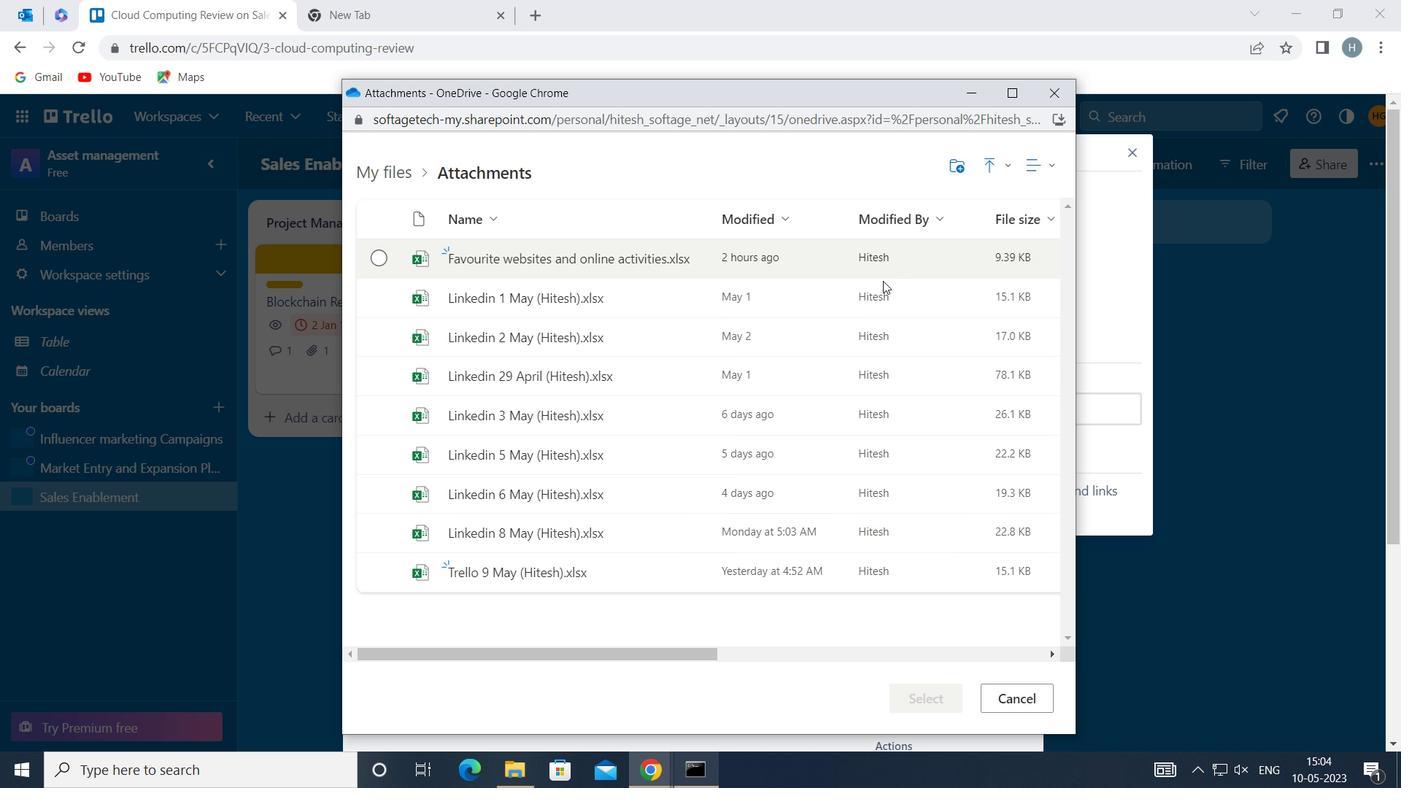 
Action: Mouse moved to (935, 697)
Screenshot: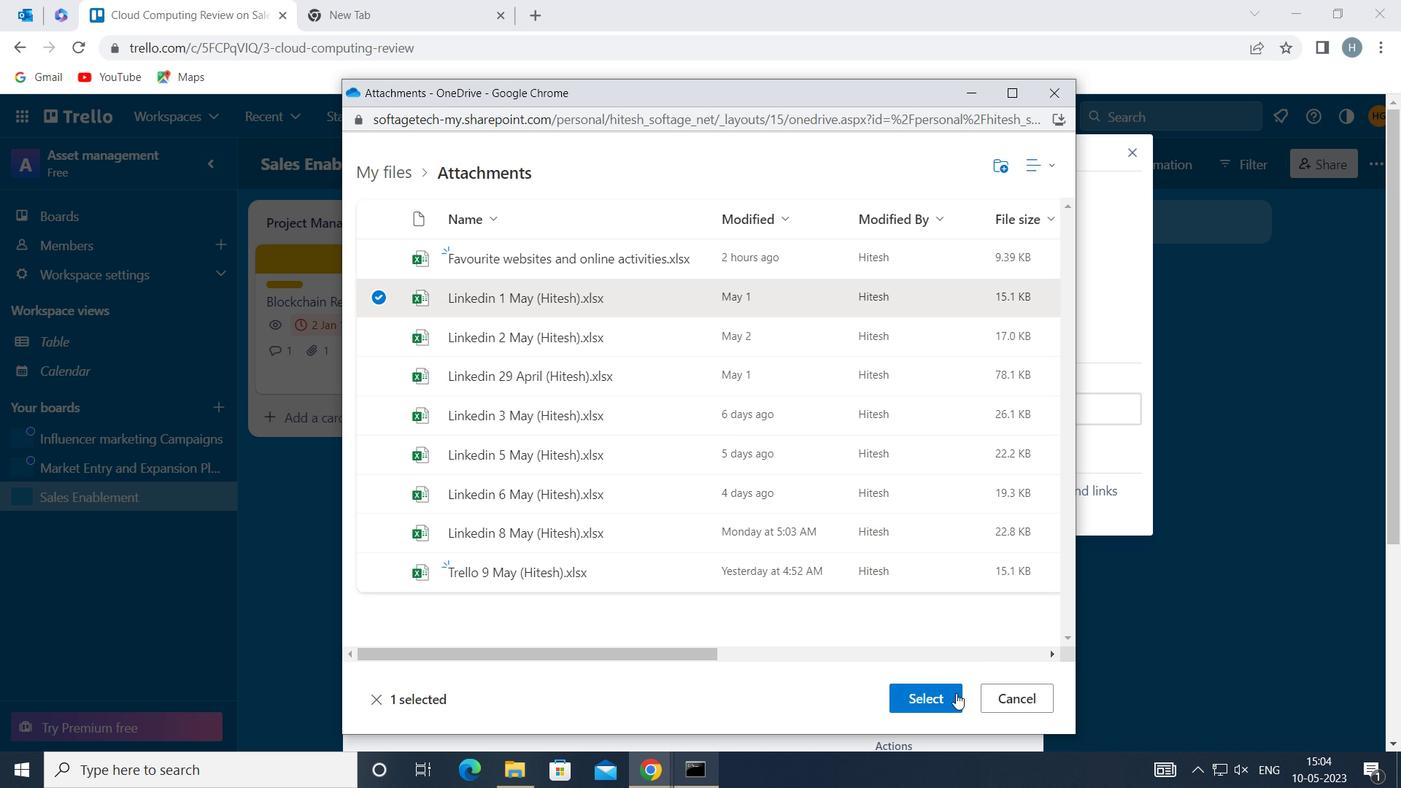 
Action: Mouse pressed left at (935, 697)
Screenshot: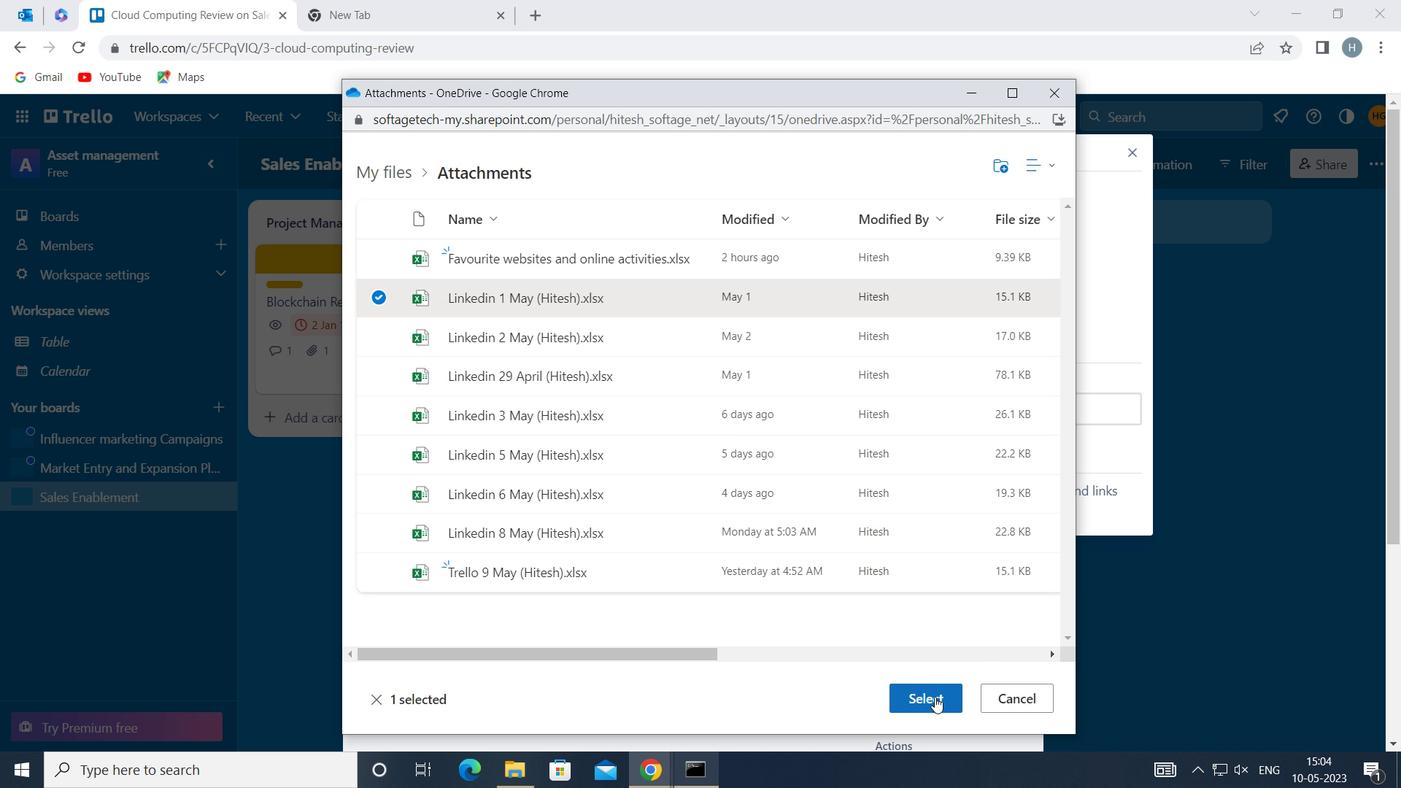 
Action: Mouse moved to (957, 502)
Screenshot: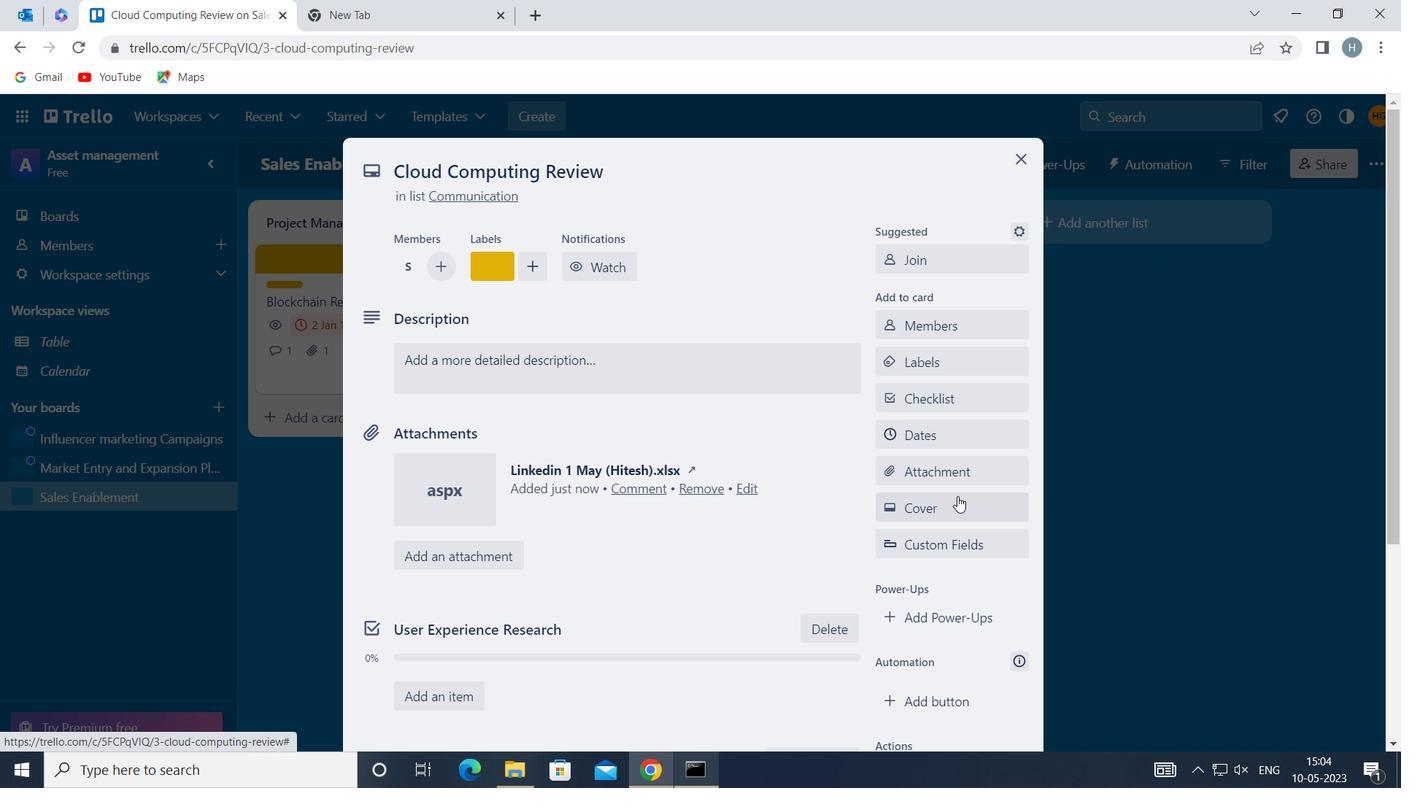 
Action: Mouse pressed left at (957, 502)
Screenshot: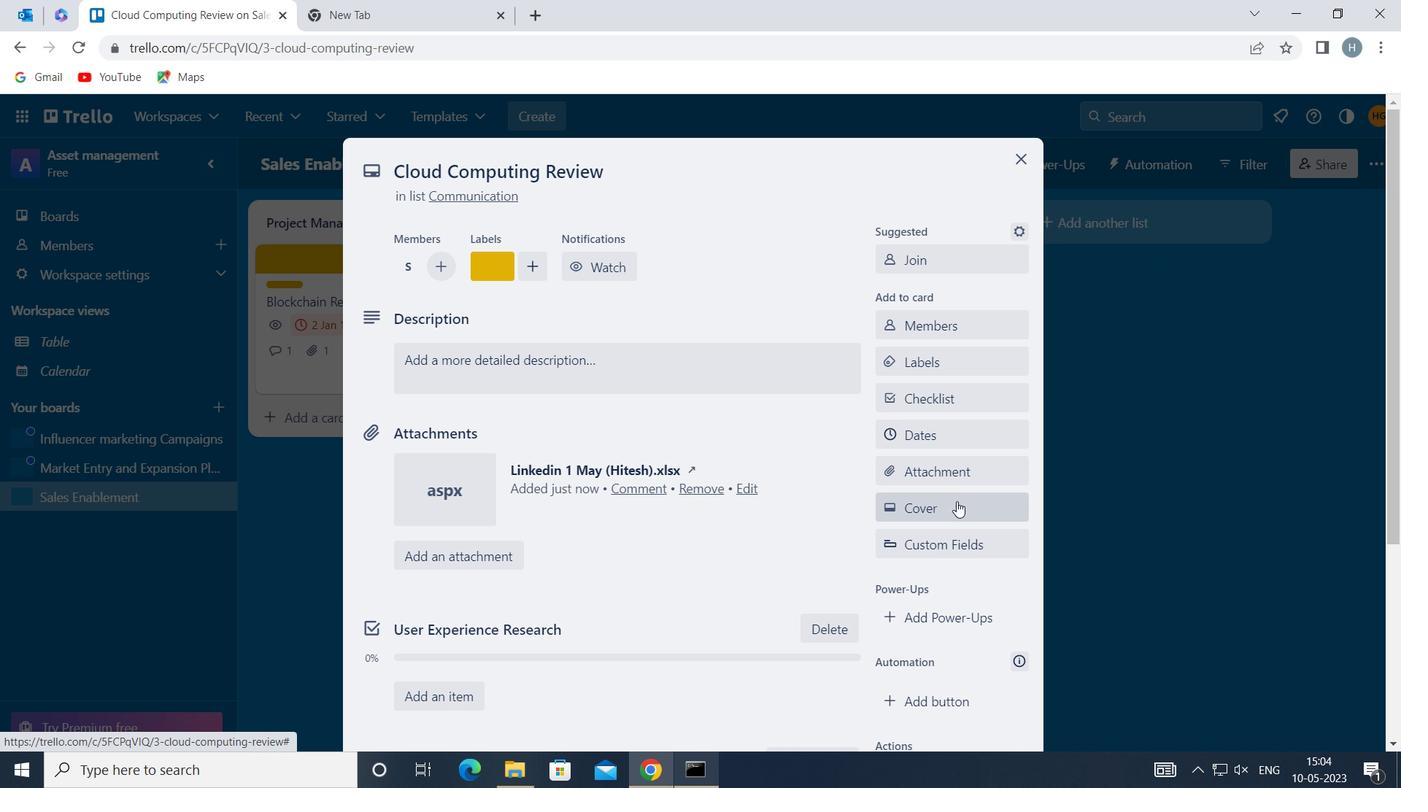 
Action: Mouse moved to (970, 388)
Screenshot: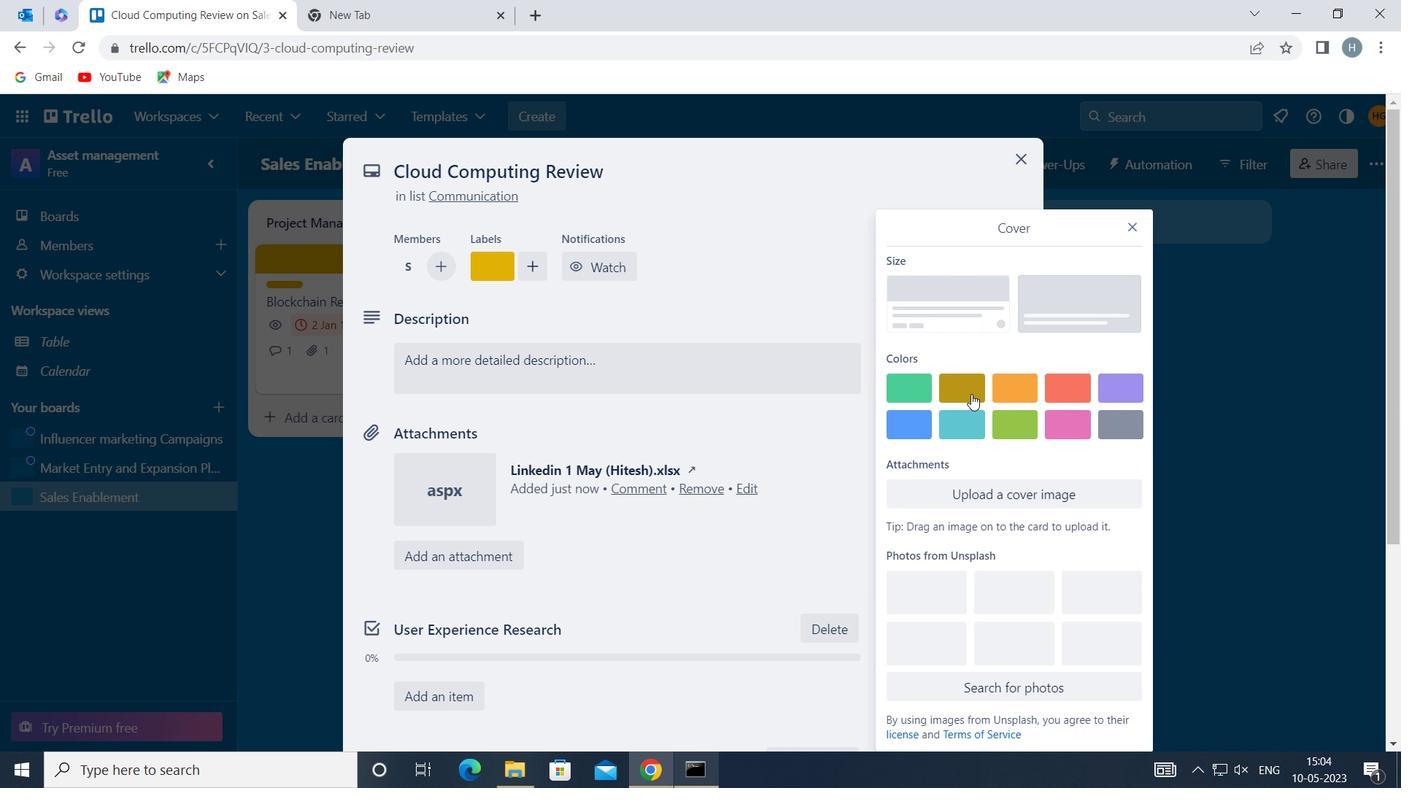 
Action: Mouse pressed left at (970, 388)
Screenshot: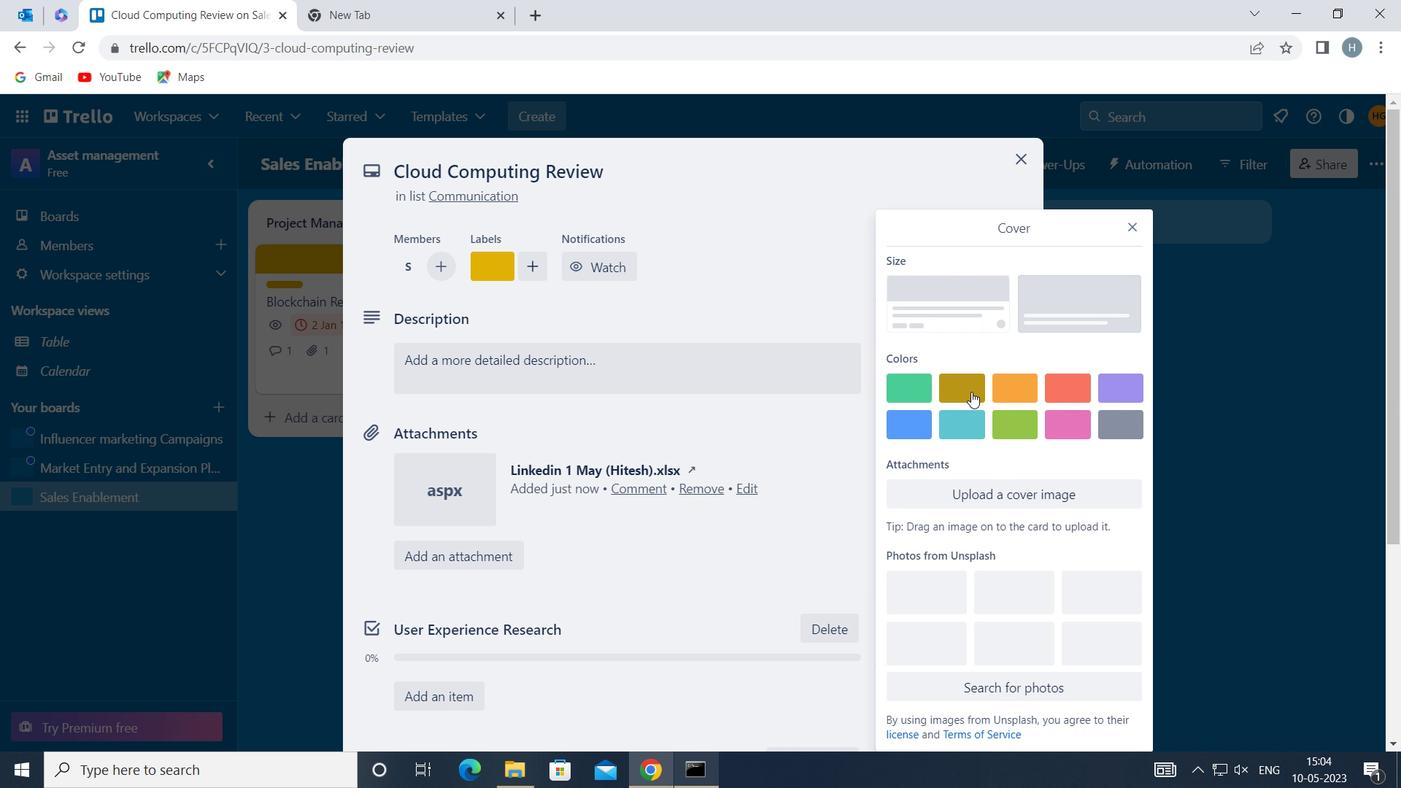 
Action: Mouse moved to (1133, 192)
Screenshot: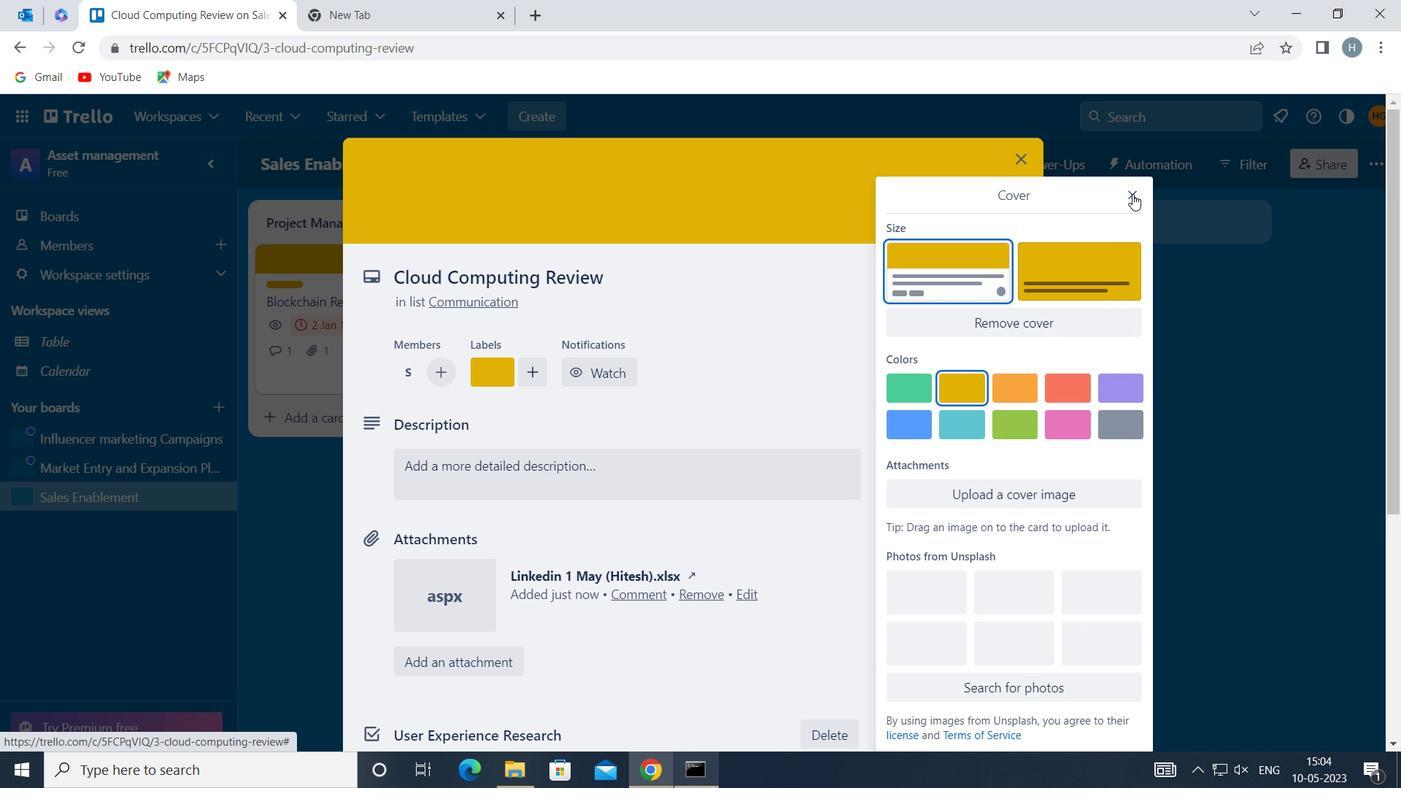
Action: Mouse pressed left at (1133, 192)
Screenshot: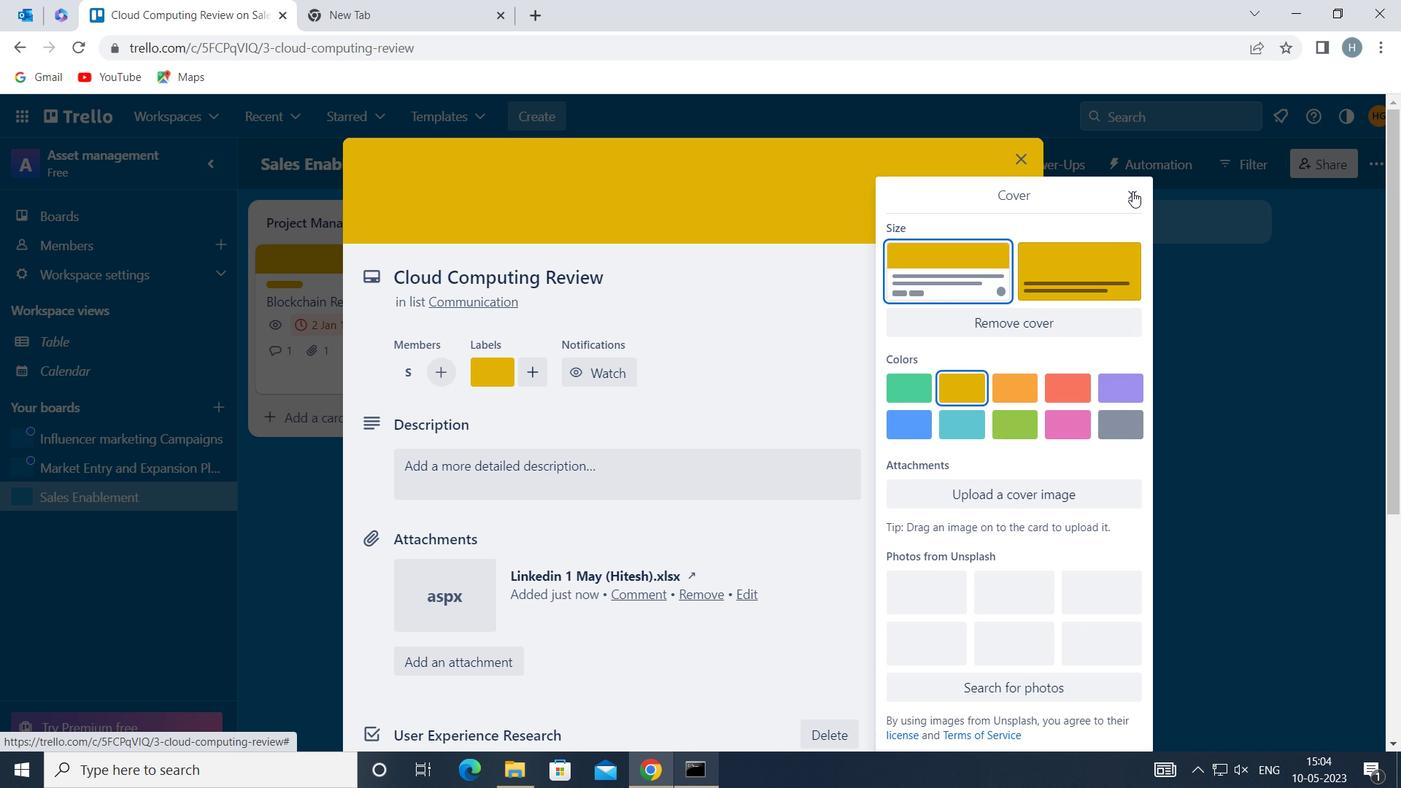 
Action: Mouse moved to (682, 476)
Screenshot: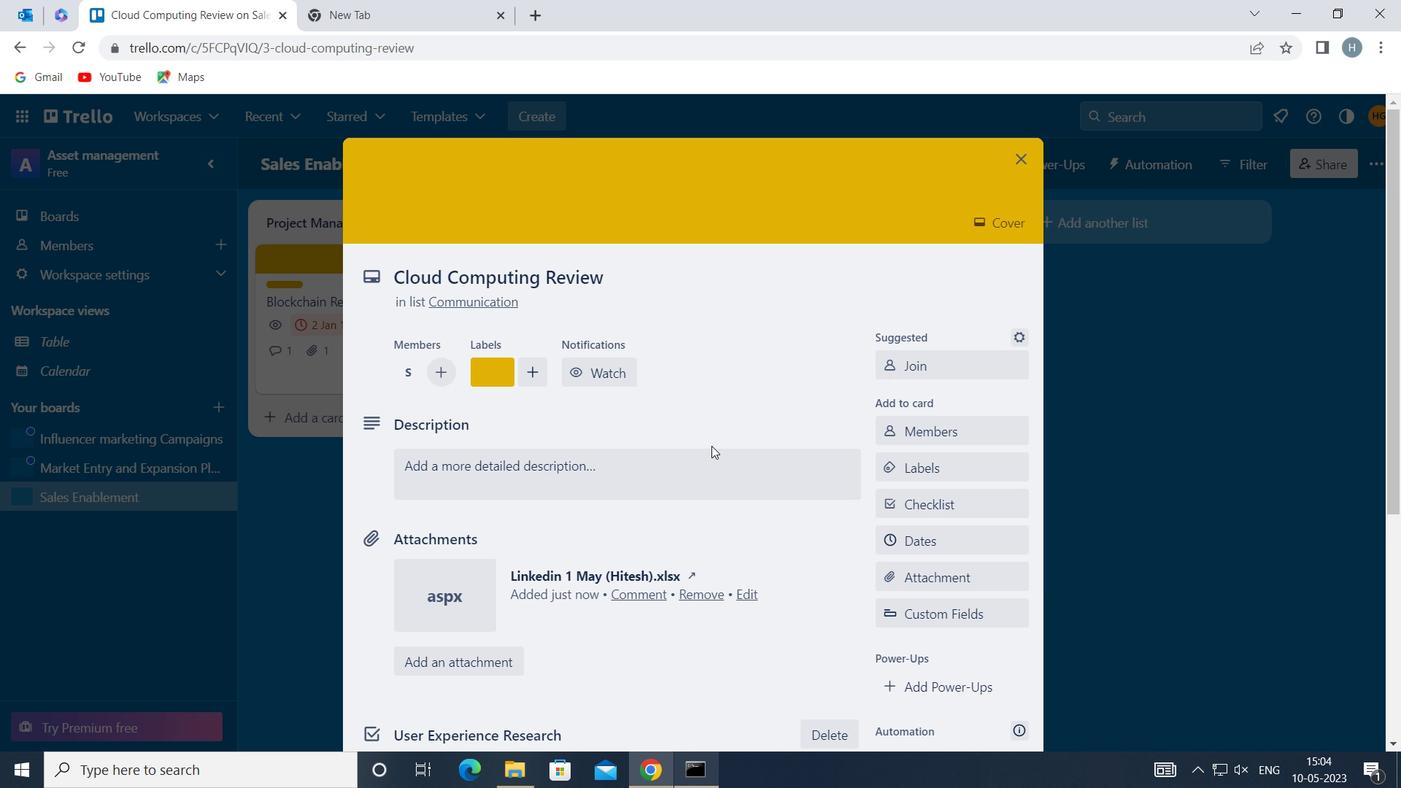 
Action: Mouse pressed left at (682, 476)
Screenshot: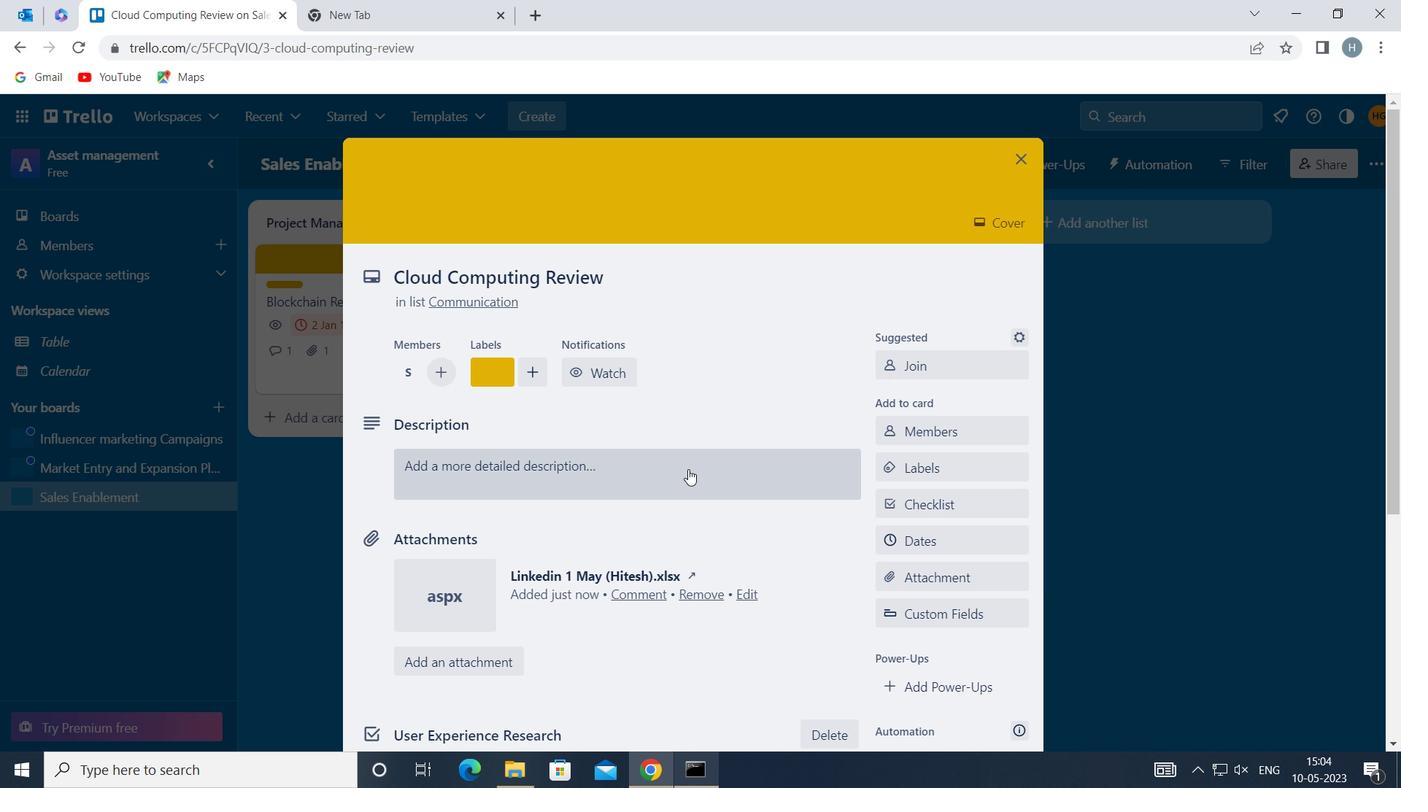 
Action: Mouse moved to (614, 533)
Screenshot: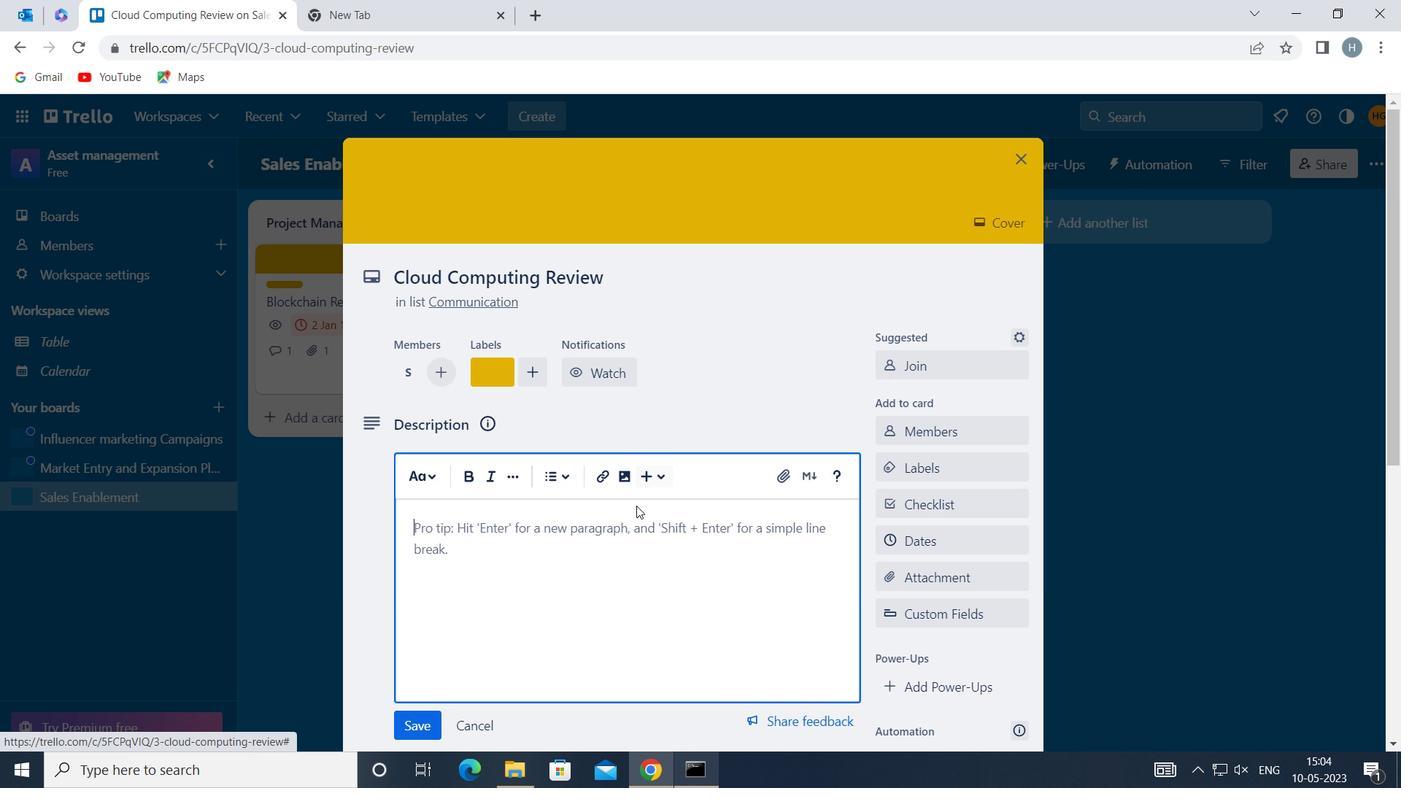 
Action: Mouse pressed left at (614, 533)
Screenshot: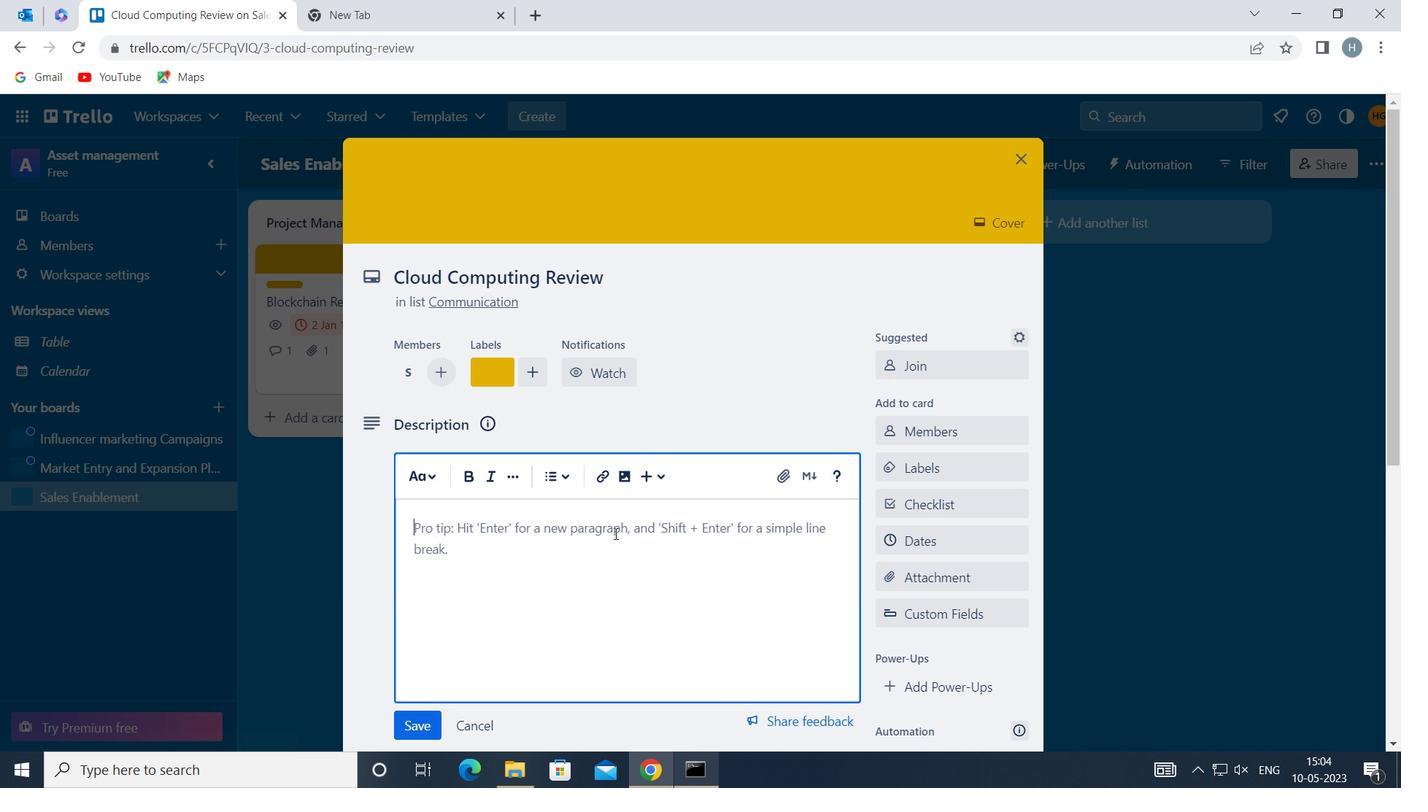 
Action: Mouse moved to (538, 528)
Screenshot: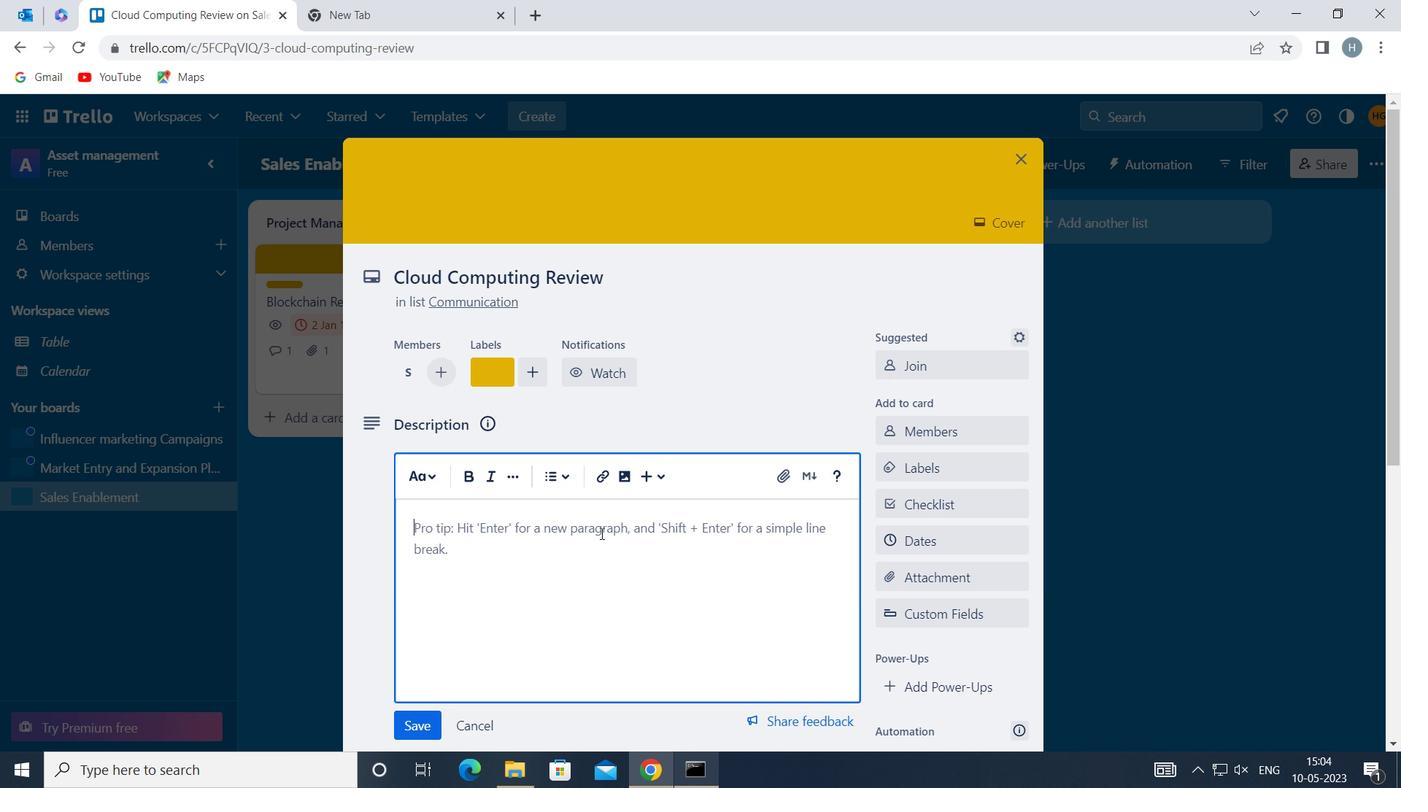 
Action: Mouse pressed left at (538, 528)
Screenshot: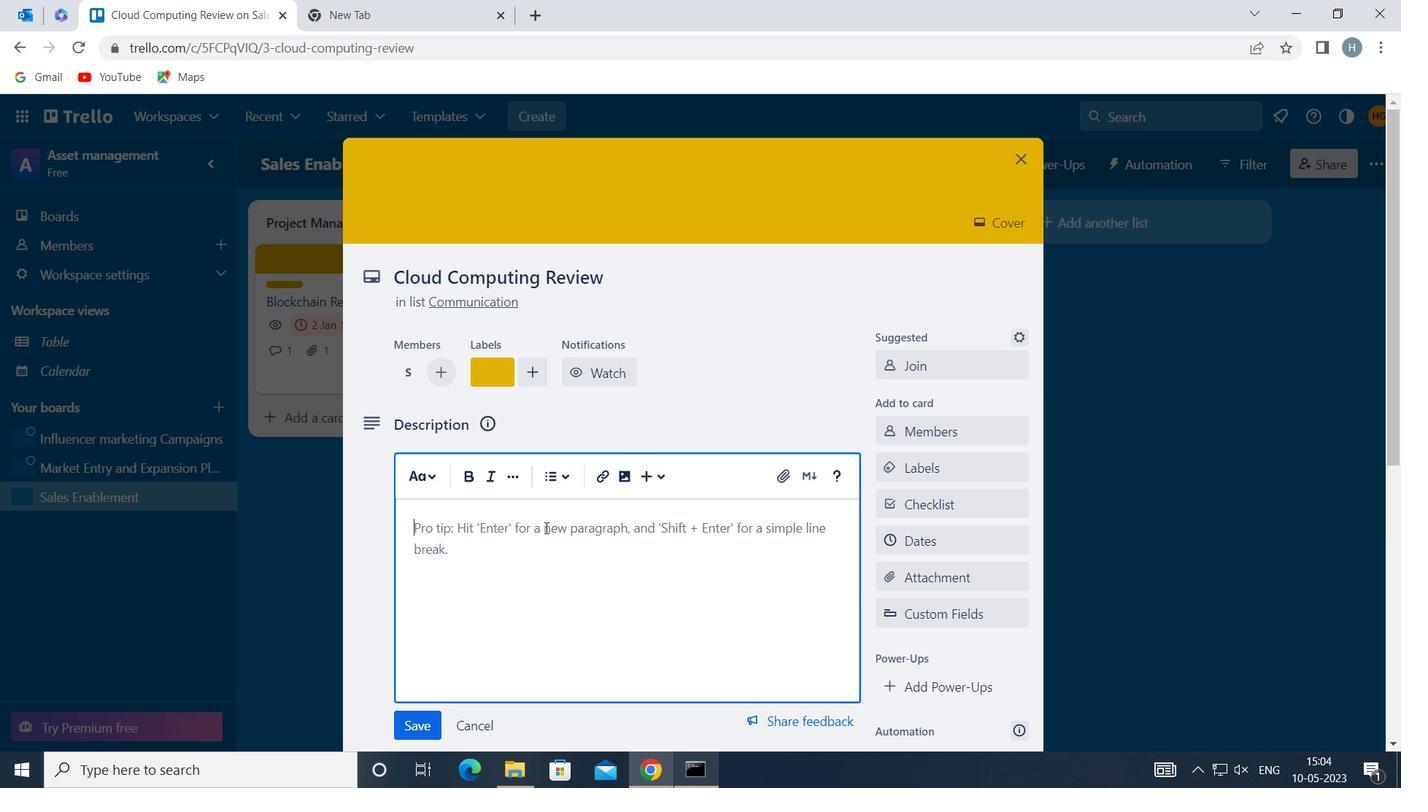
Action: Key pressed <Key.shift>RESEARCH<Key.space>AND<Key.space>DEVELOP<Key.space>NEW<Key.space>PRICING<Key.space>STRATEGY<Key.space>FOR<Key.space>PREMIUM<Key.space>PRODUCT<Key.space>LINE
Screenshot: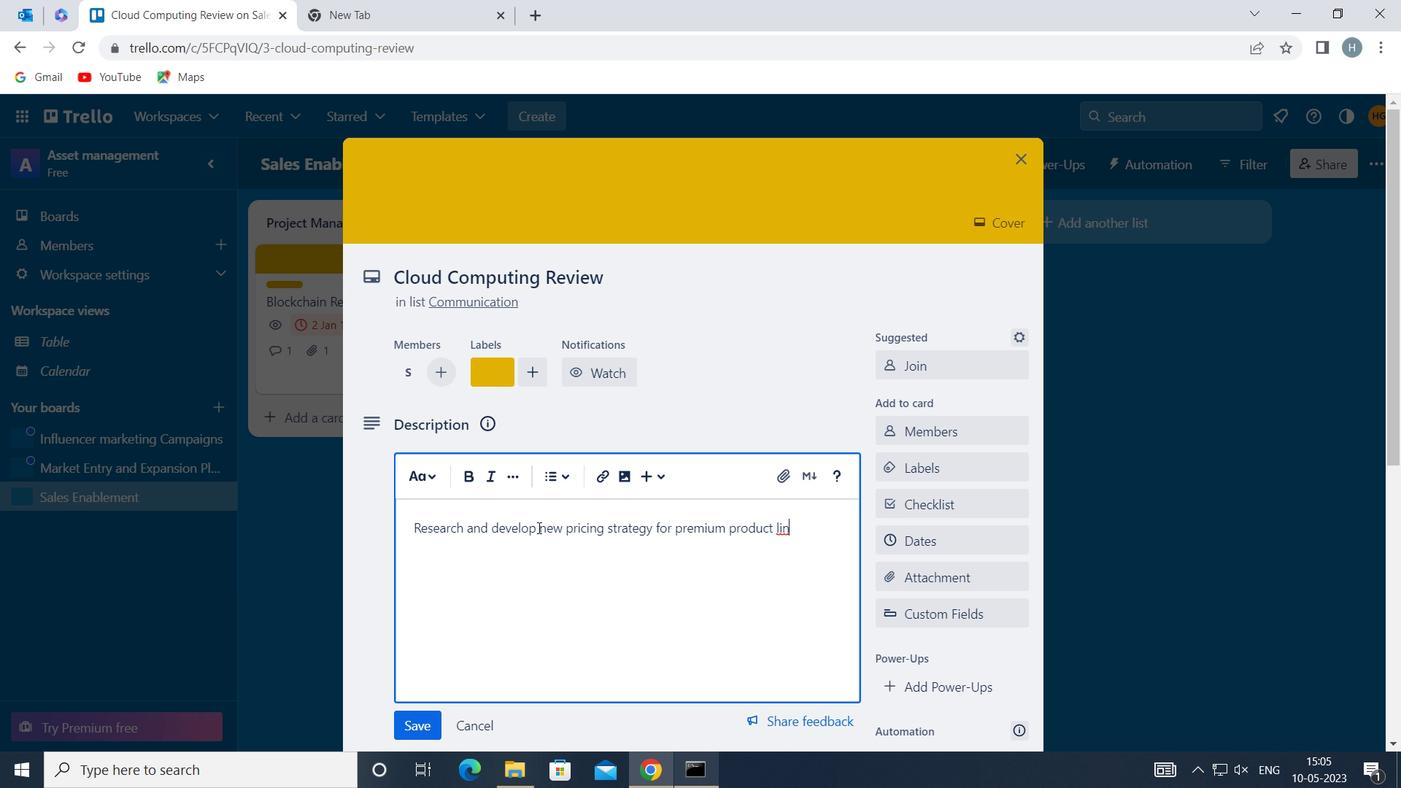 
Action: Mouse moved to (412, 722)
Screenshot: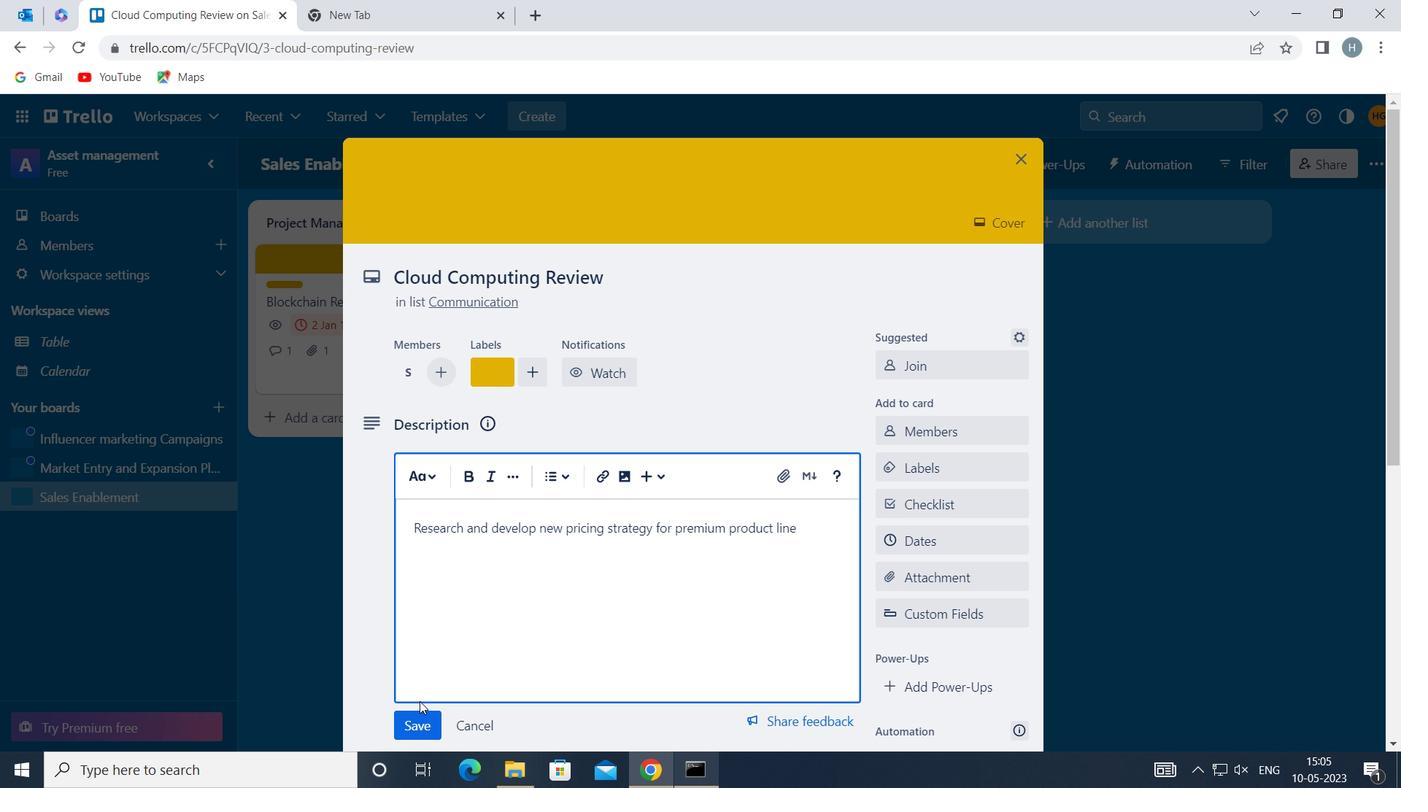
Action: Mouse pressed left at (412, 722)
Screenshot: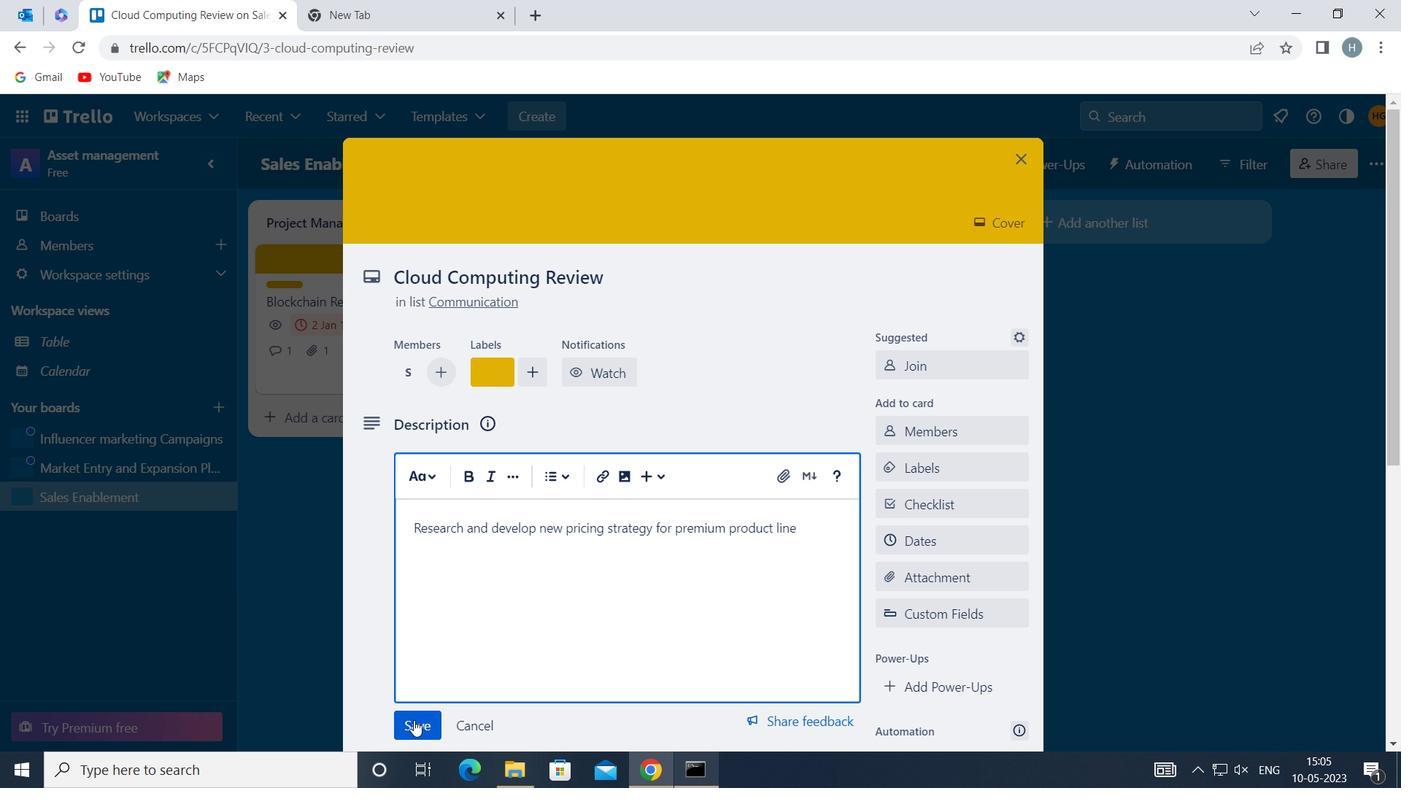 
Action: Mouse moved to (522, 605)
Screenshot: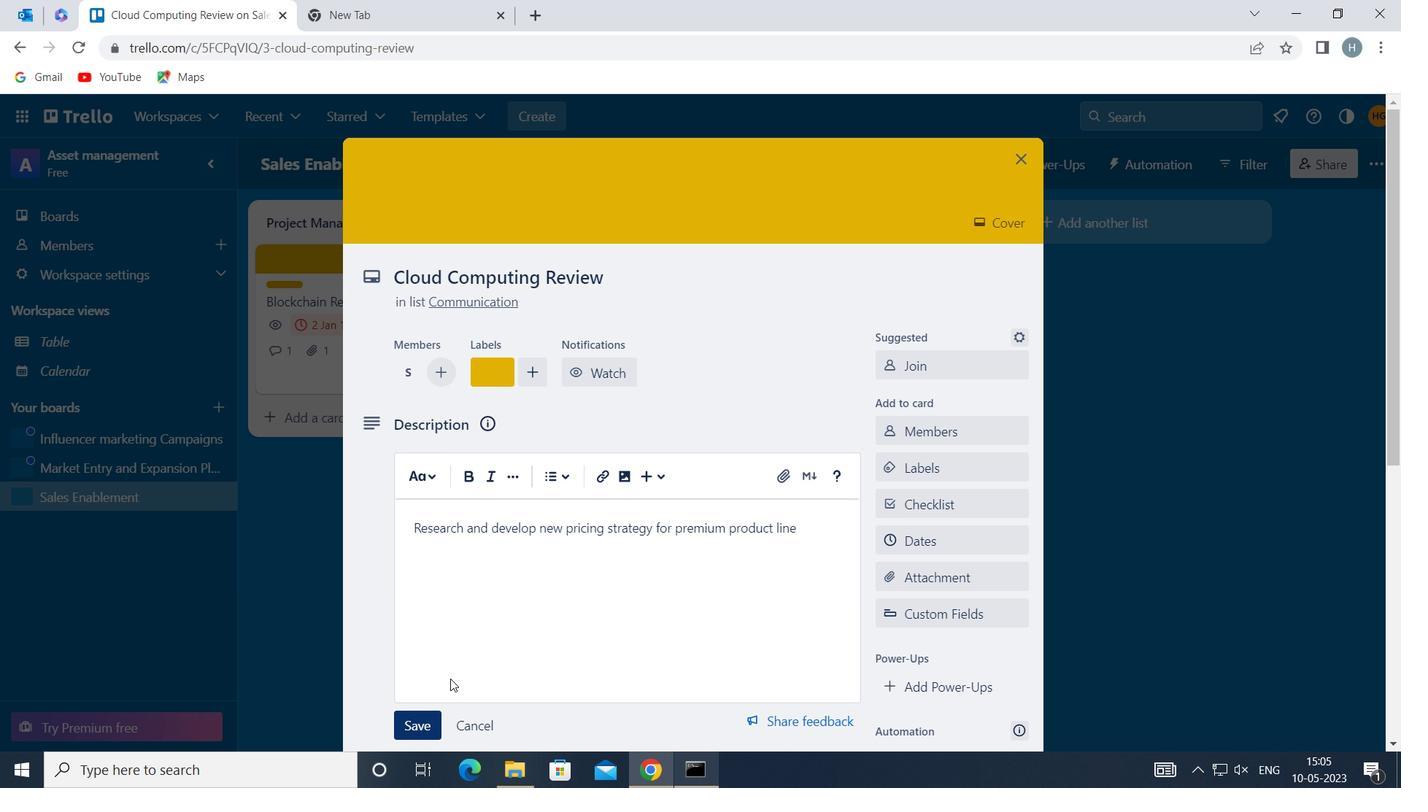 
Action: Mouse scrolled (522, 604) with delta (0, 0)
Screenshot: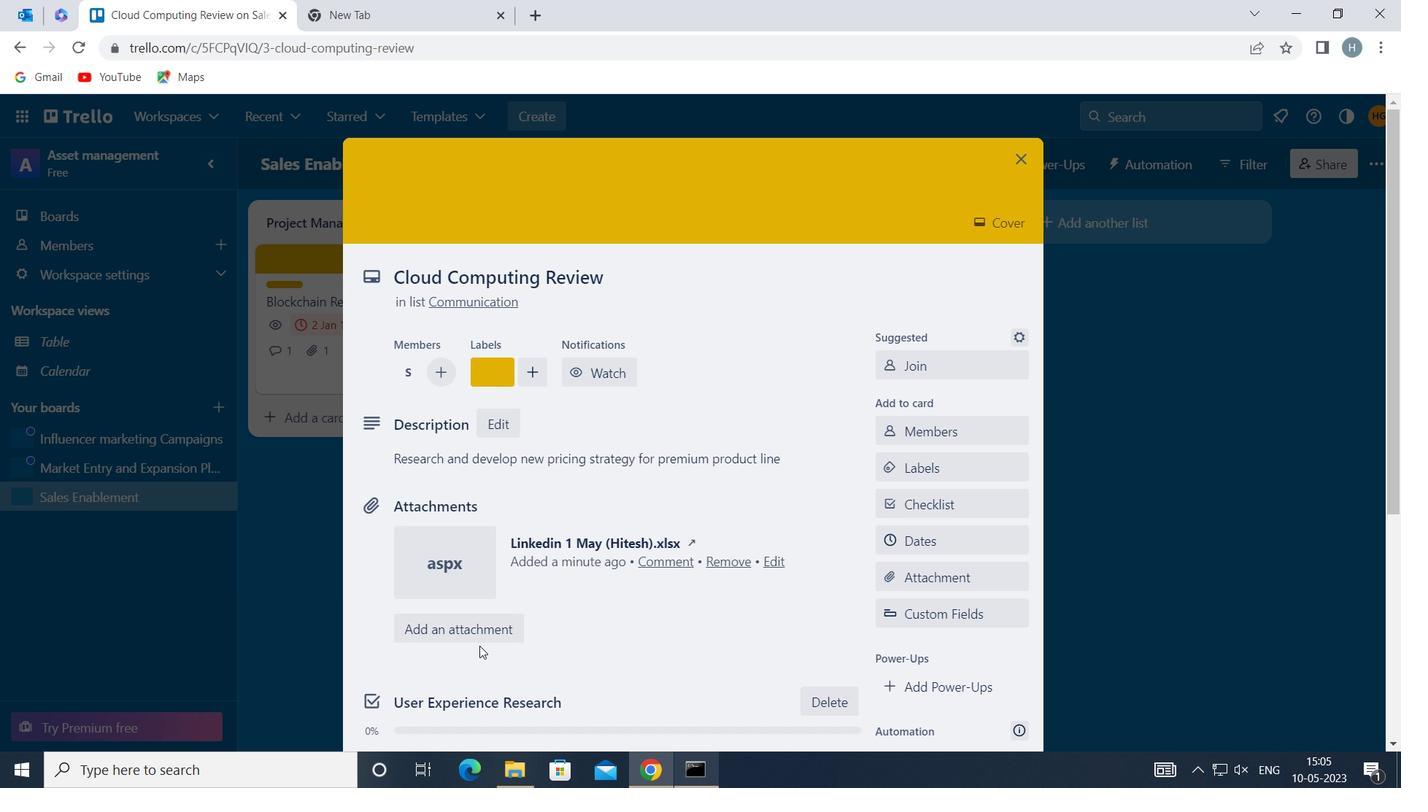 
Action: Mouse scrolled (522, 604) with delta (0, 0)
Screenshot: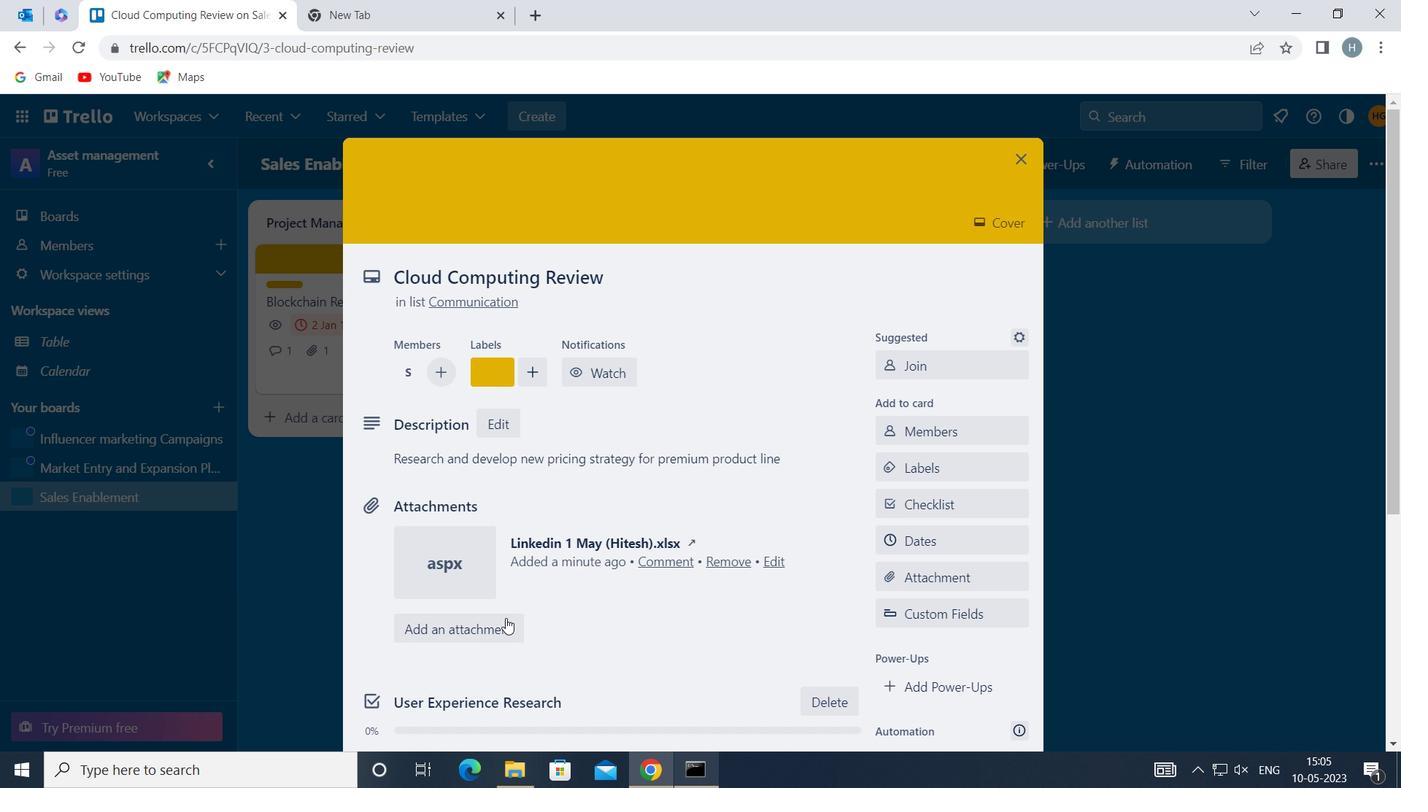 
Action: Mouse scrolled (522, 604) with delta (0, 0)
Screenshot: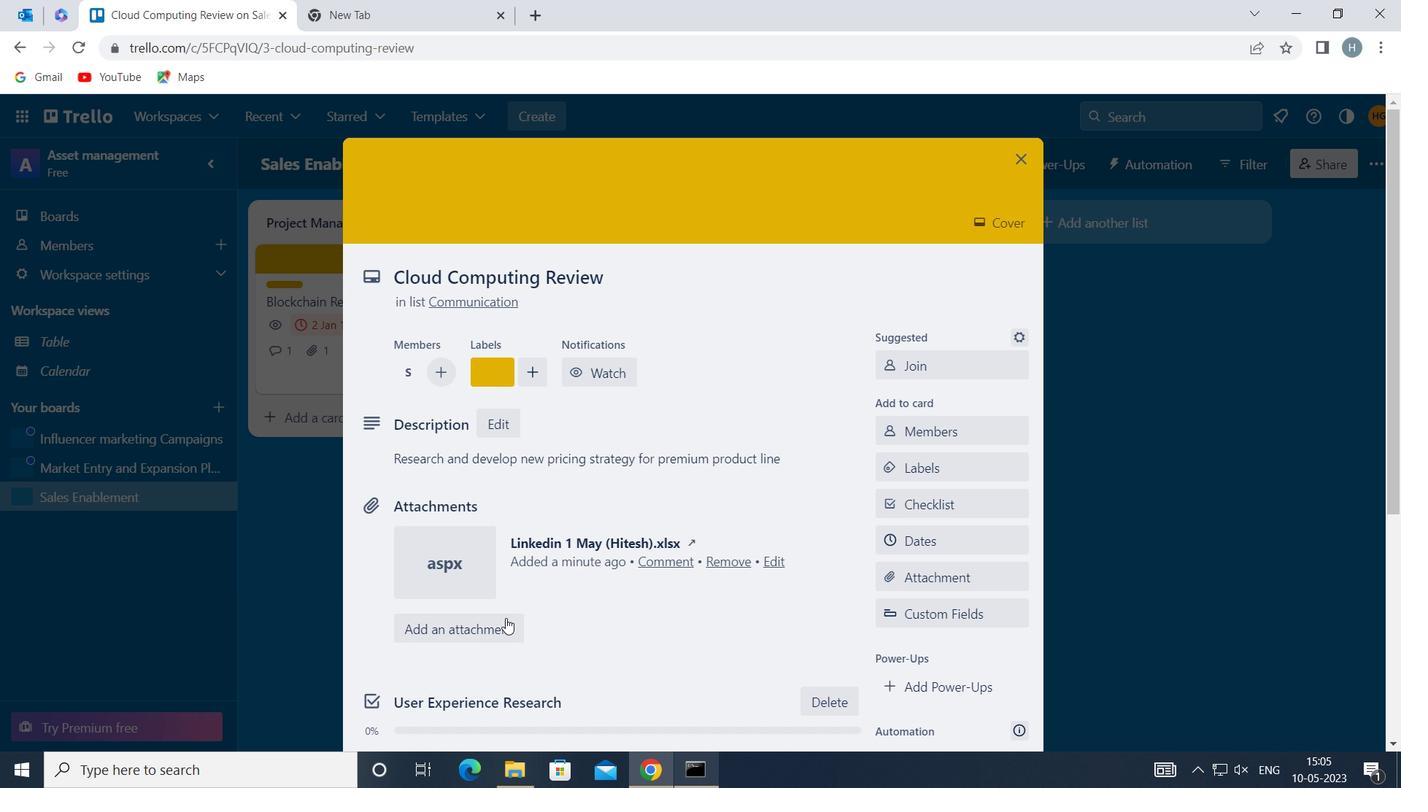 
Action: Mouse scrolled (522, 604) with delta (0, 0)
Screenshot: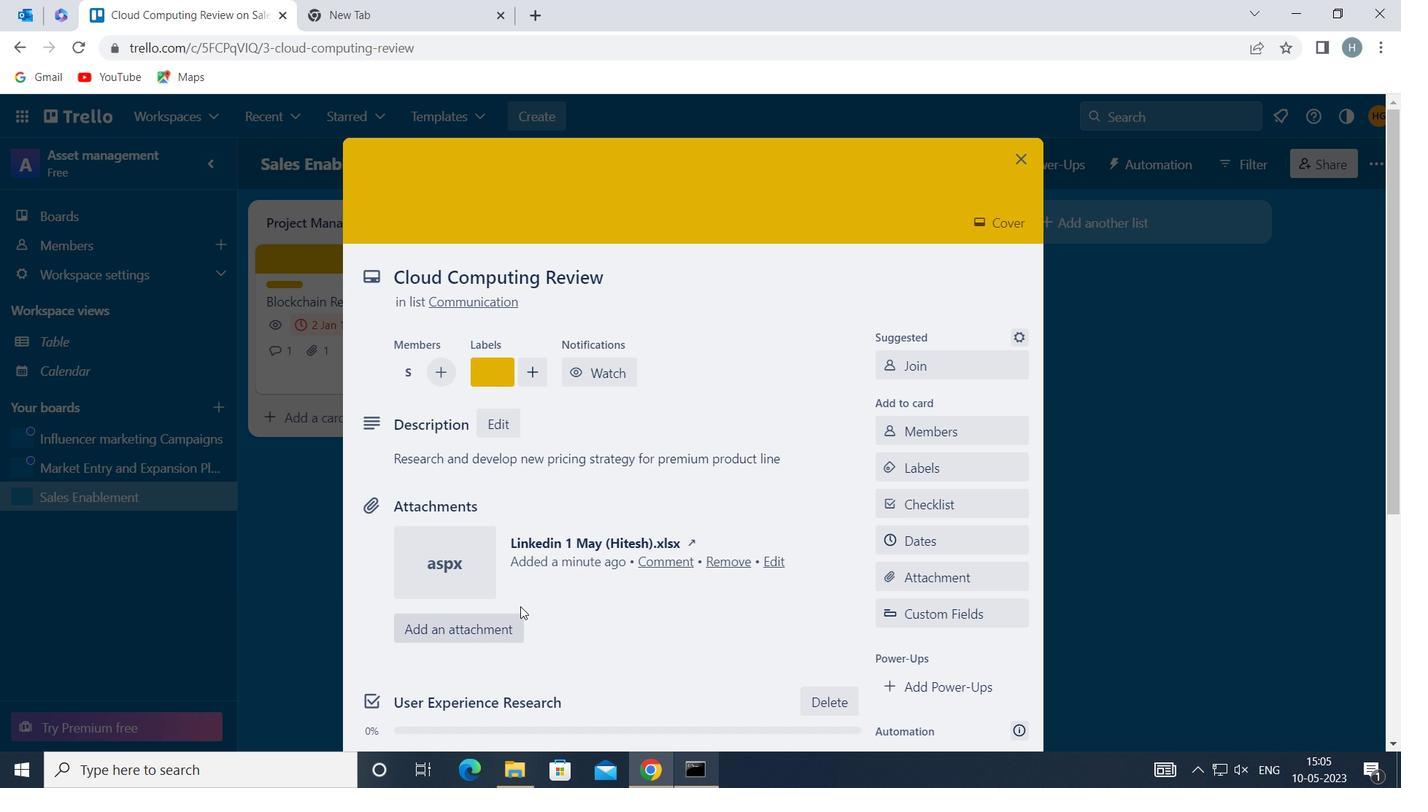 
Action: Mouse moved to (549, 583)
Screenshot: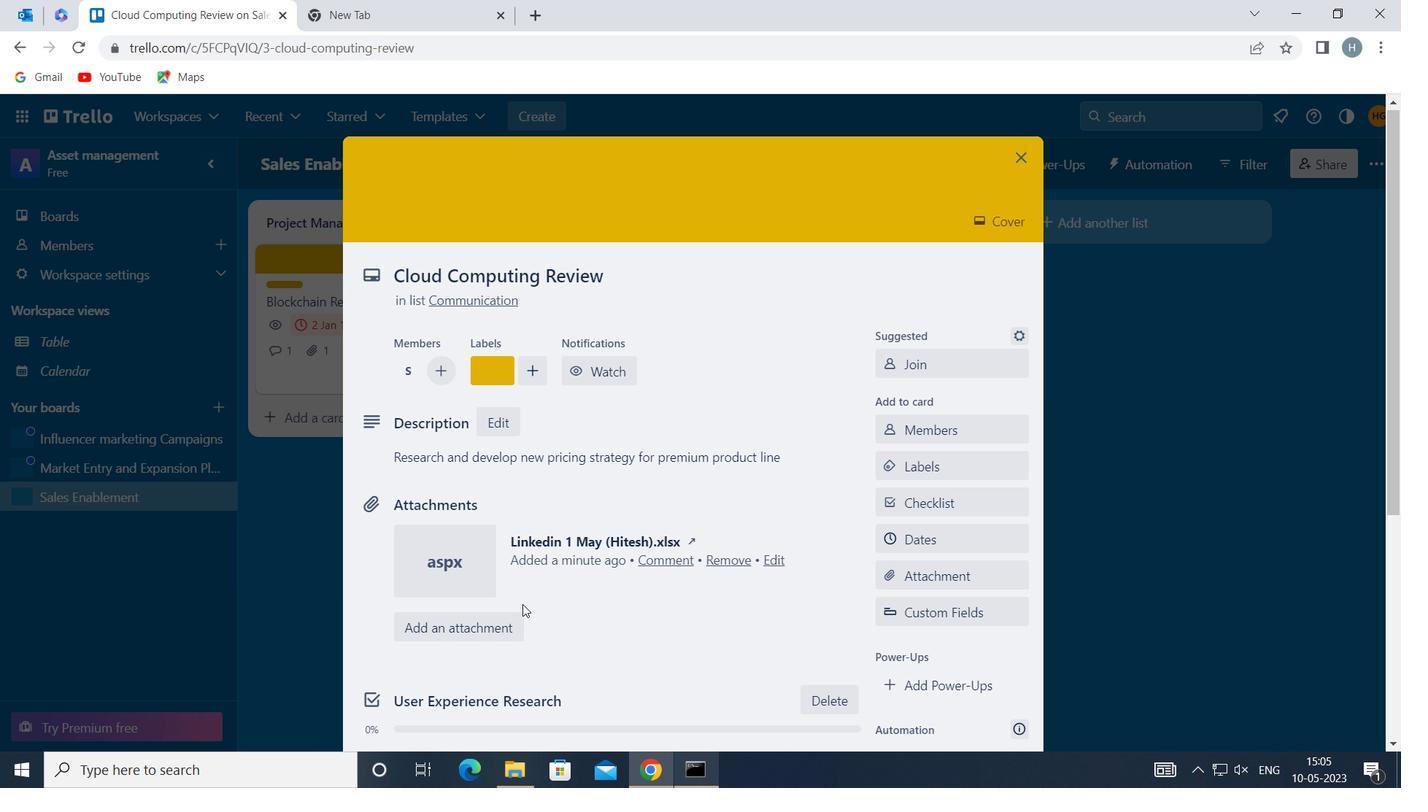 
Action: Mouse scrolled (549, 582) with delta (0, 0)
Screenshot: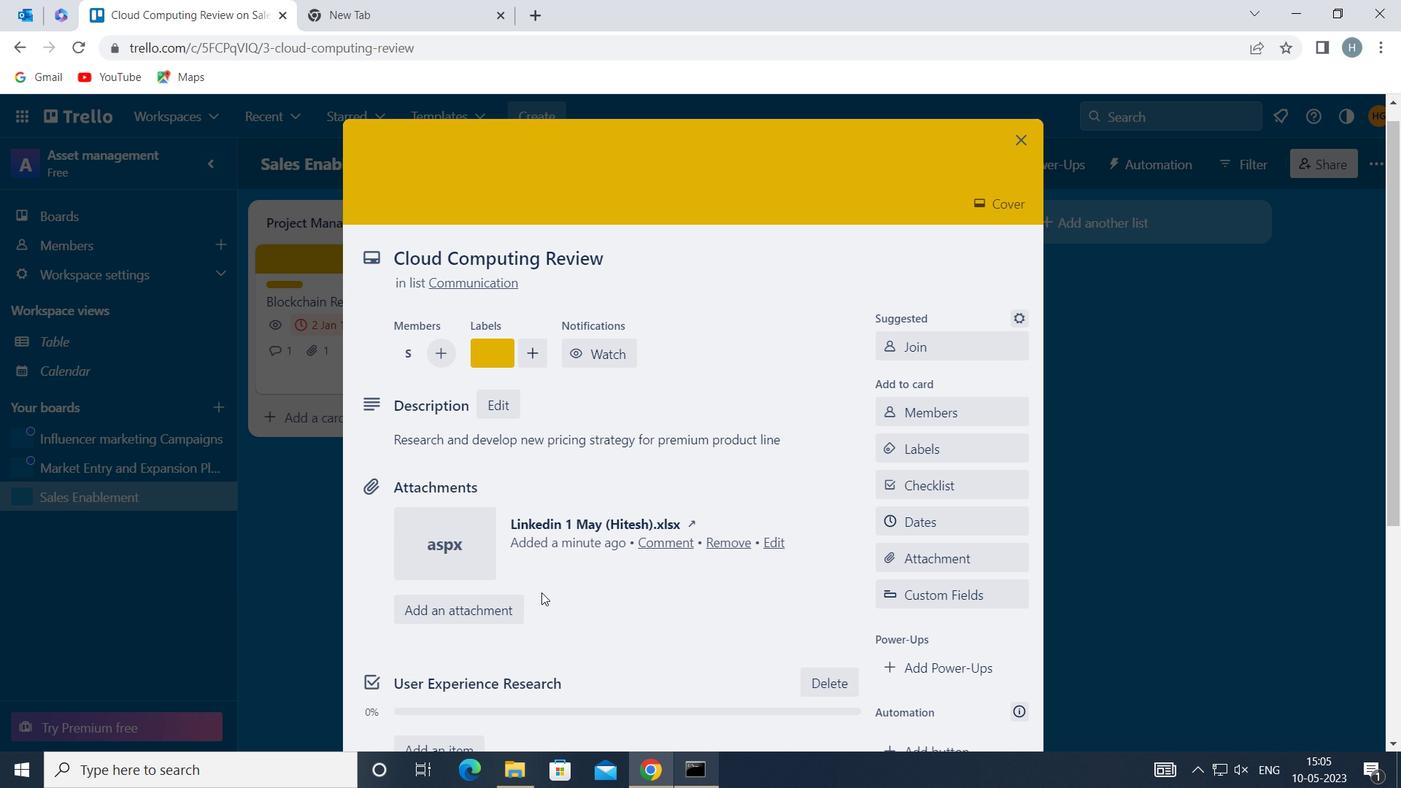 
Action: Mouse scrolled (549, 582) with delta (0, 0)
Screenshot: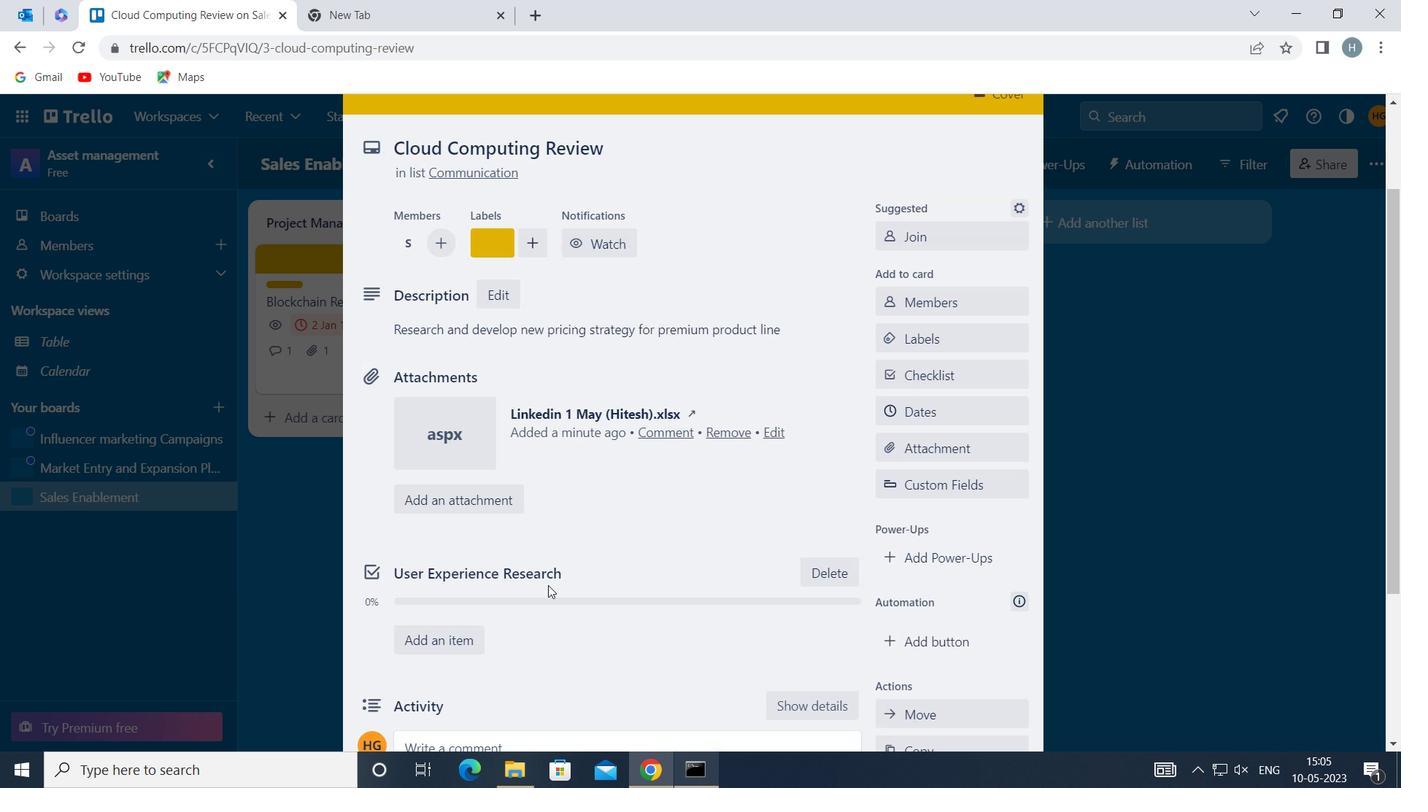 
Action: Mouse scrolled (549, 582) with delta (0, 0)
Screenshot: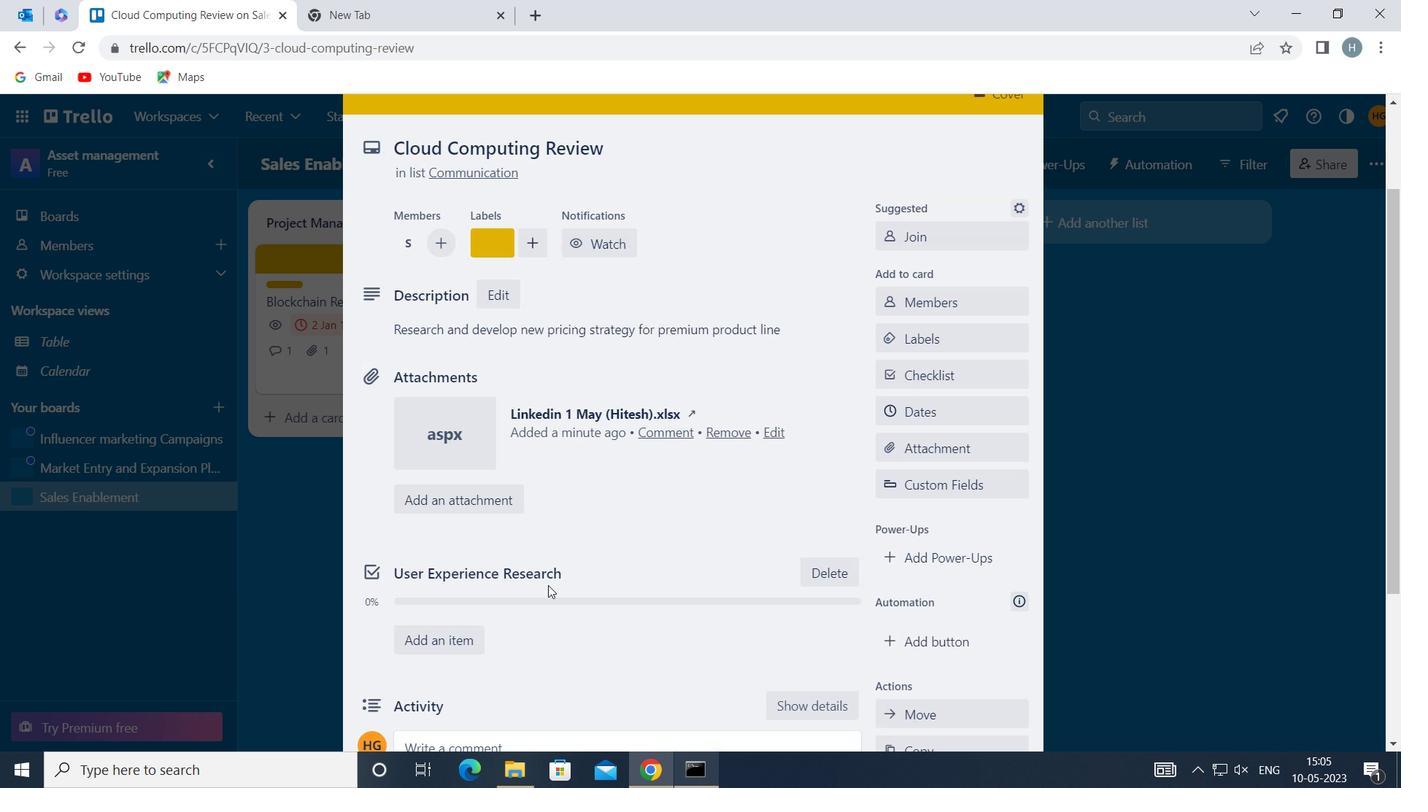 
Action: Mouse scrolled (549, 582) with delta (0, 0)
Screenshot: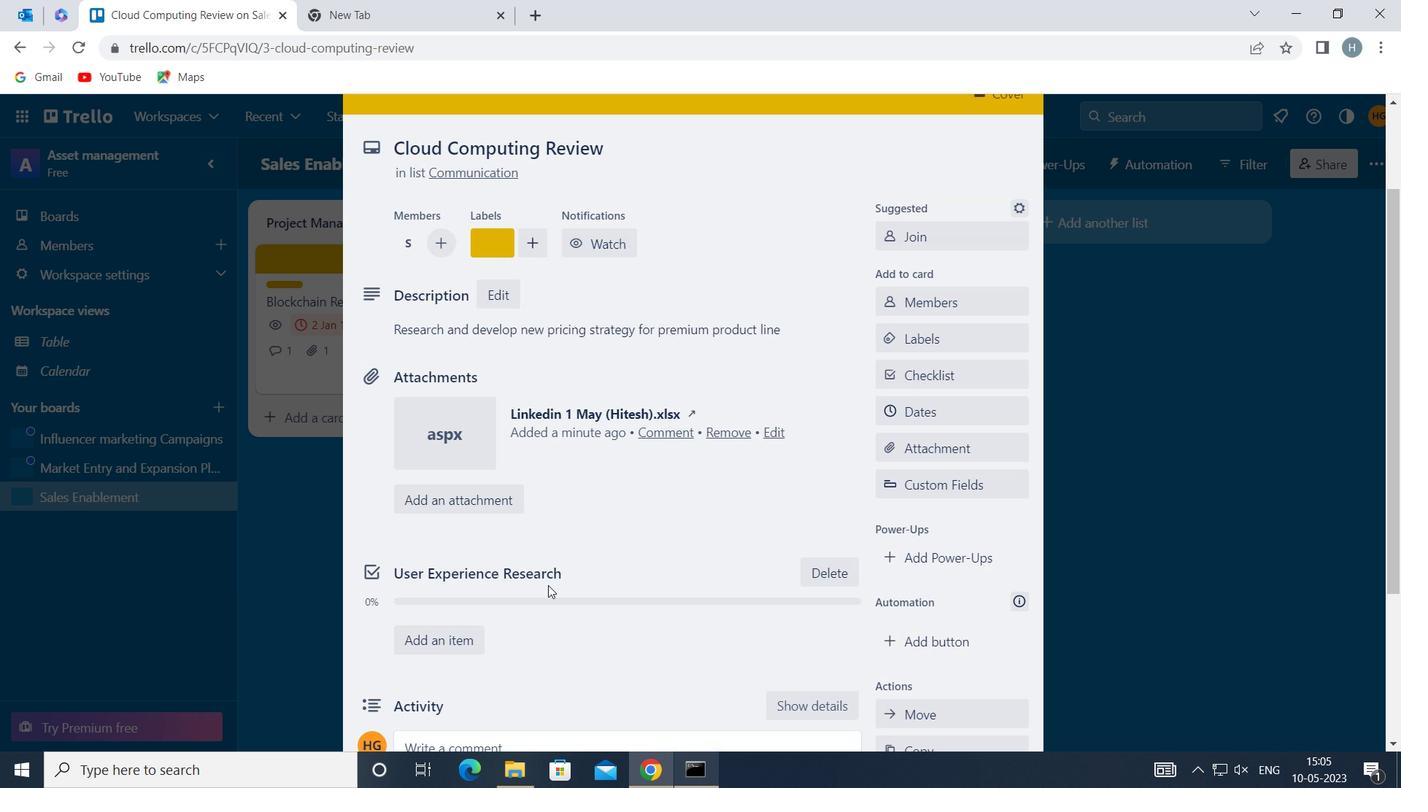
Action: Mouse moved to (608, 516)
Screenshot: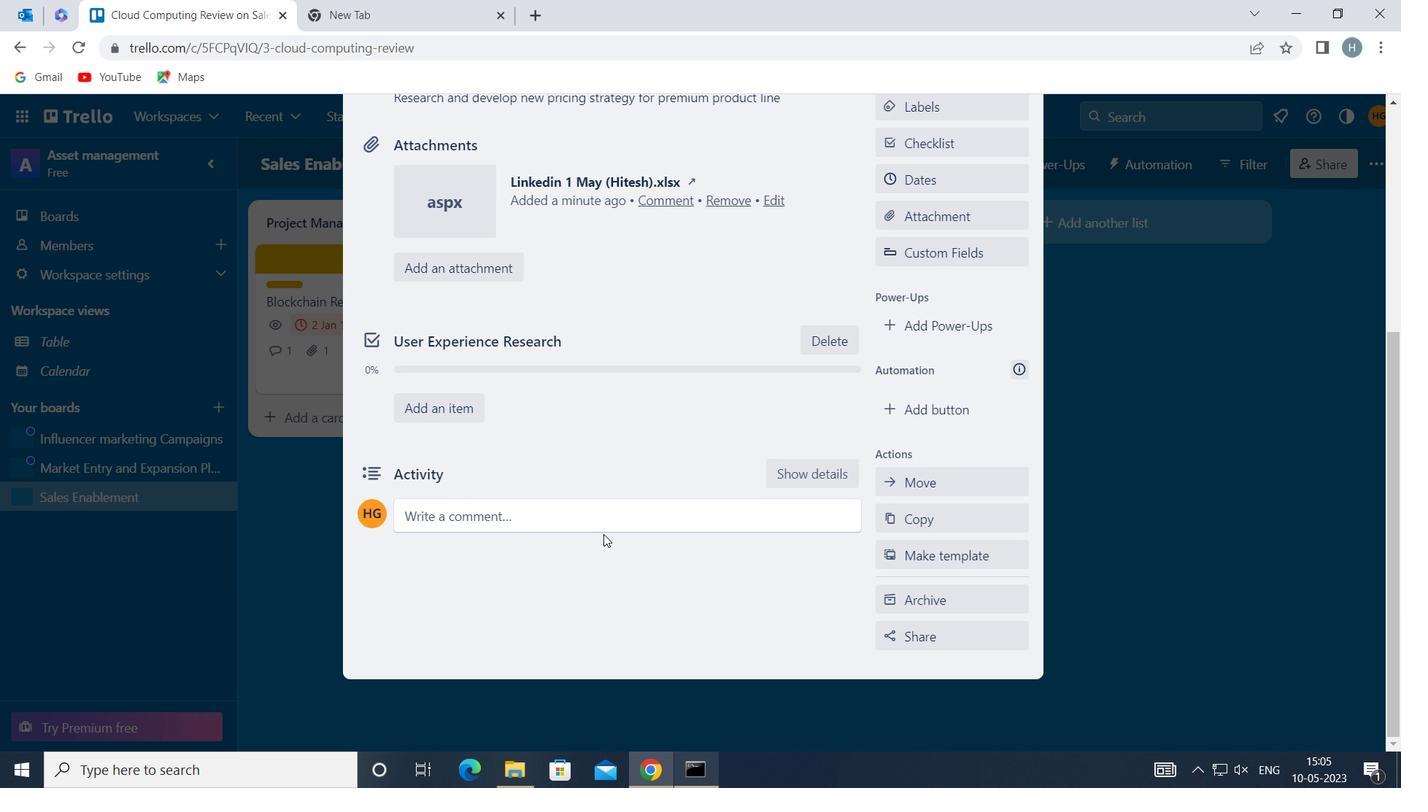 
Action: Mouse pressed left at (608, 516)
Screenshot: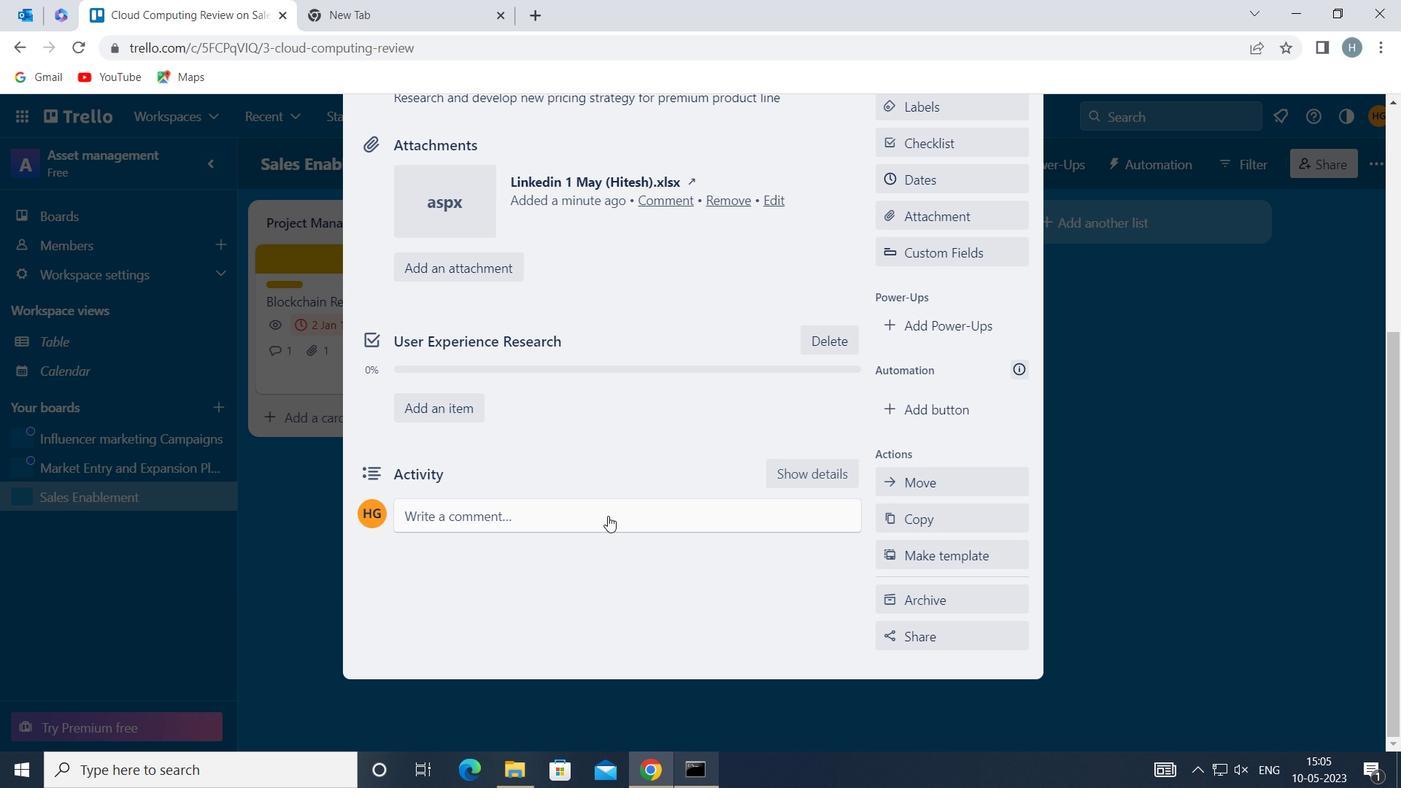 
Action: Mouse moved to (593, 568)
Screenshot: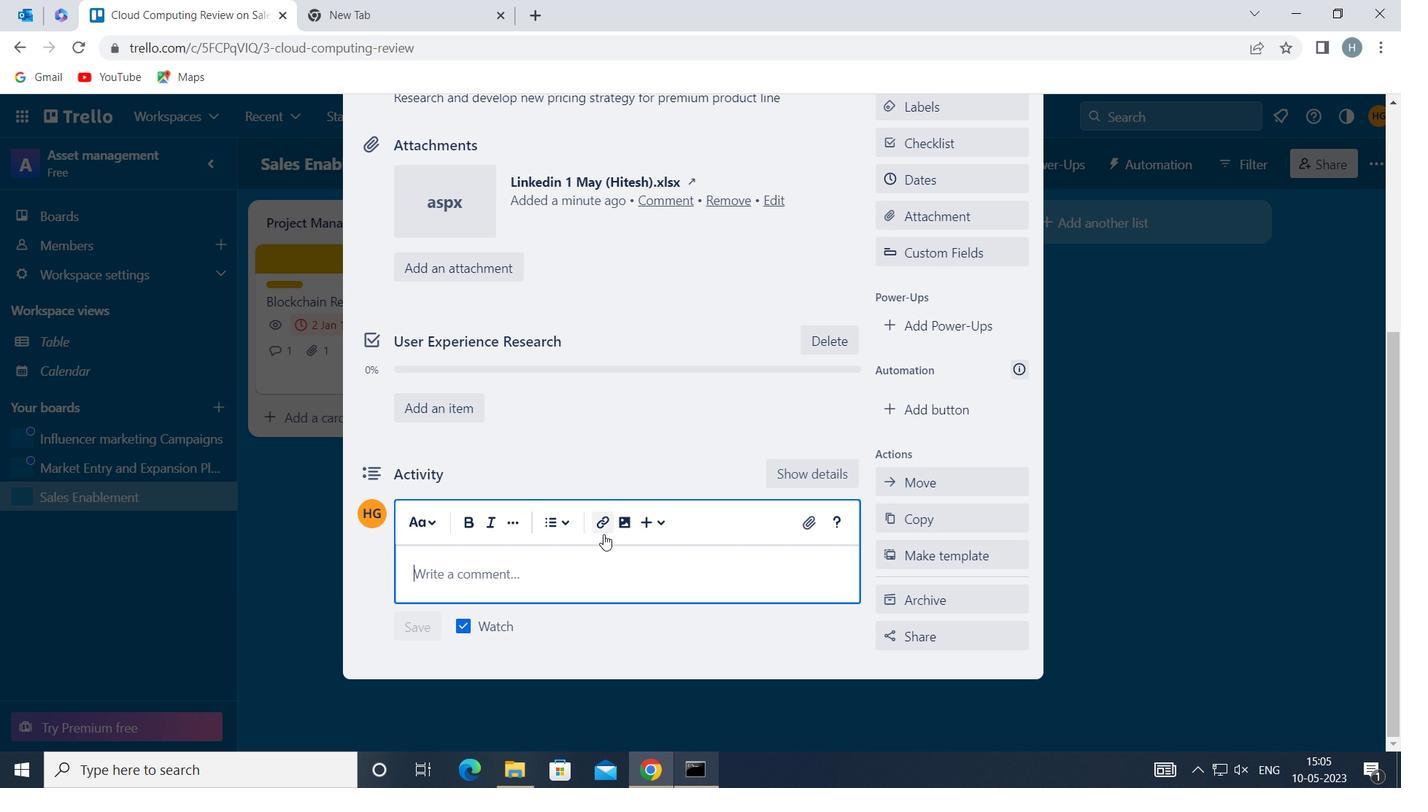 
Action: Mouse pressed left at (593, 568)
Screenshot: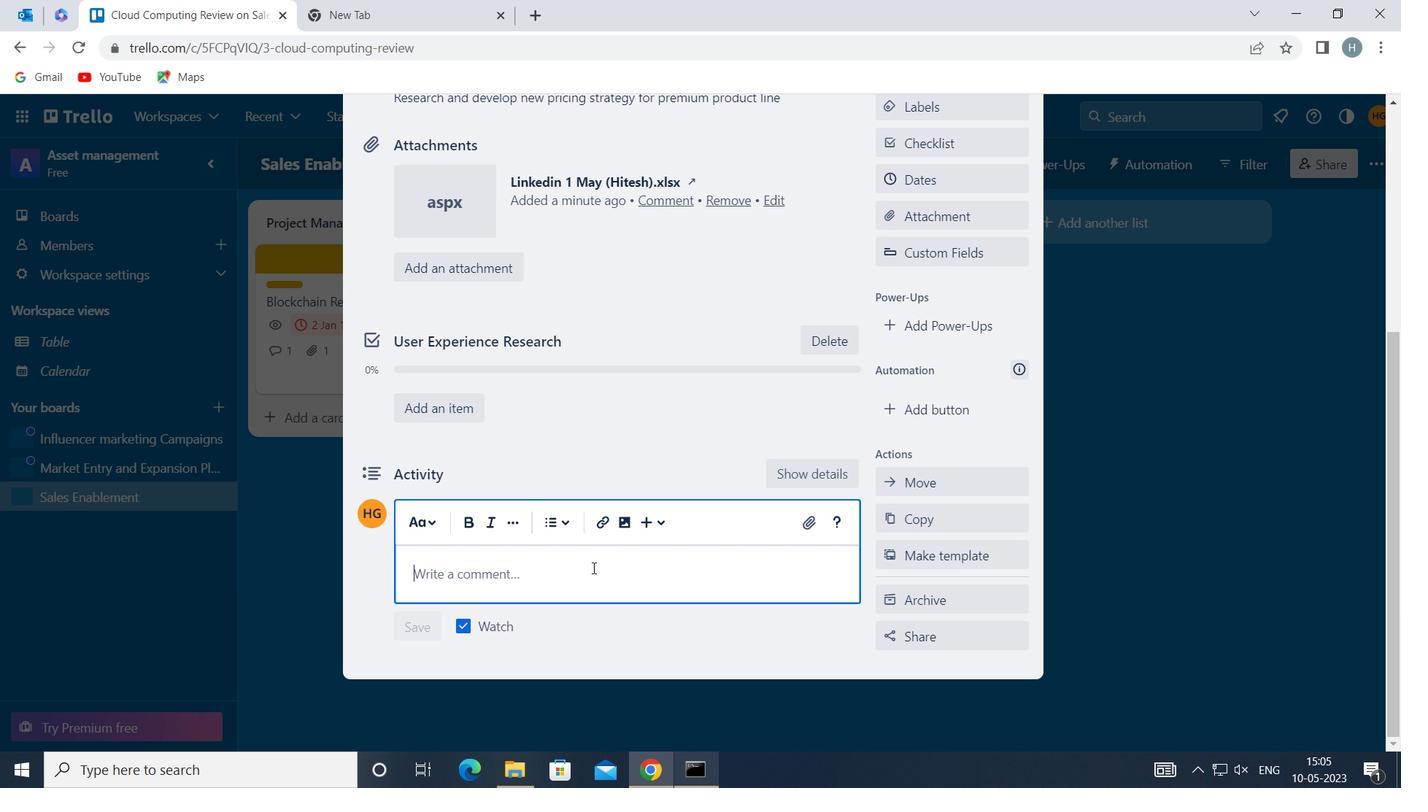 
Action: Key pressed <Key.shift>LET<Key.space>US<Key.space>APPROACH<Key.space>THIS<Key.space>TASK<Key.space>WITH<Key.space>A<Key.space>SENSE<Key.space>OF<Key.space>CREATIVITY<Key.space>AND<Key.space>INNOVATION<Key.space>LOOKING<Key.space>FOR<Key.space>NEW<Key.space>AND<Key.space>UNIQUE<Key.space>SOLUTIONS<Key.space>TO<Key.space>THE<Key.space>CHALLENGES<Key.space>IT<Key.space>PRESENTS
Screenshot: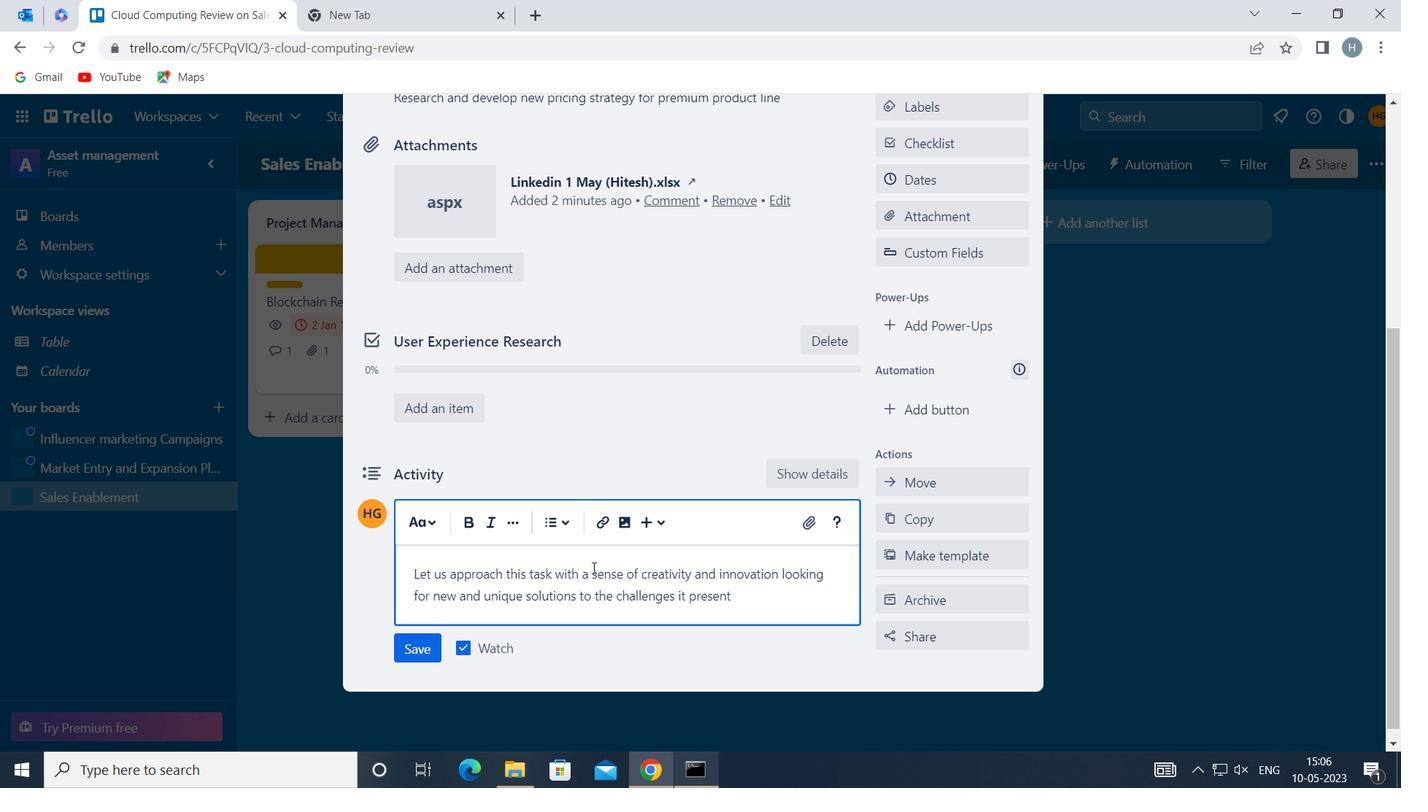 
Action: Mouse moved to (423, 640)
Screenshot: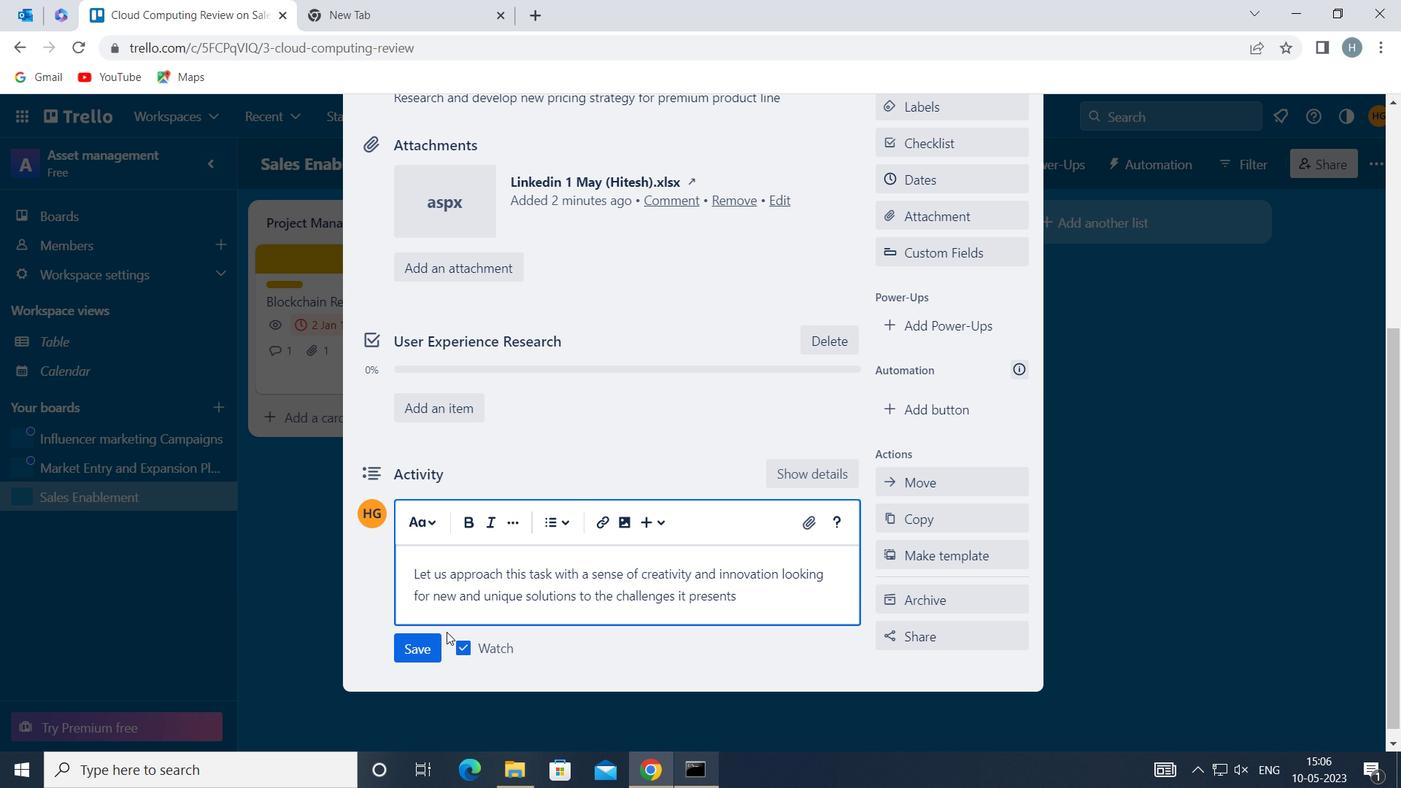 
Action: Mouse pressed left at (423, 640)
Screenshot: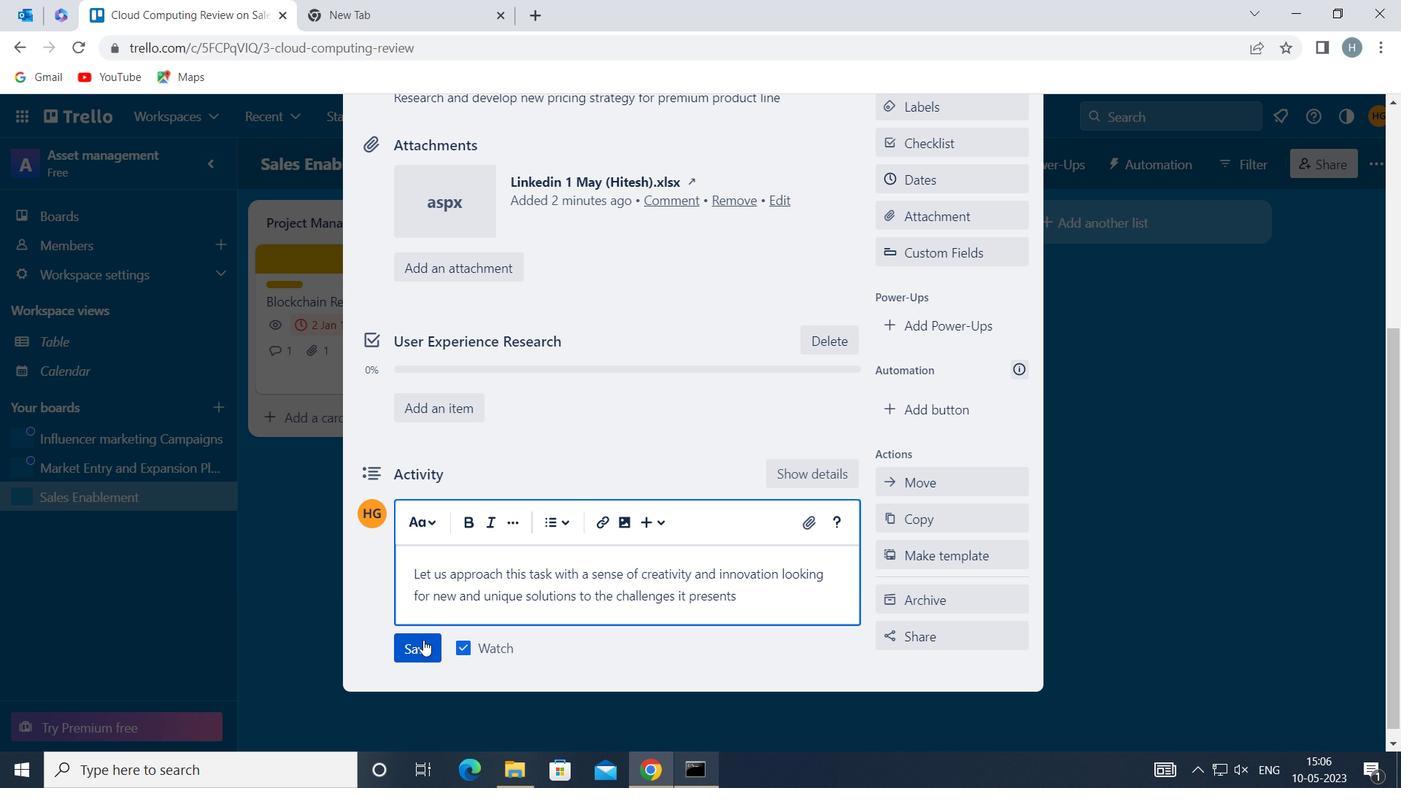 
Action: Mouse moved to (898, 183)
Screenshot: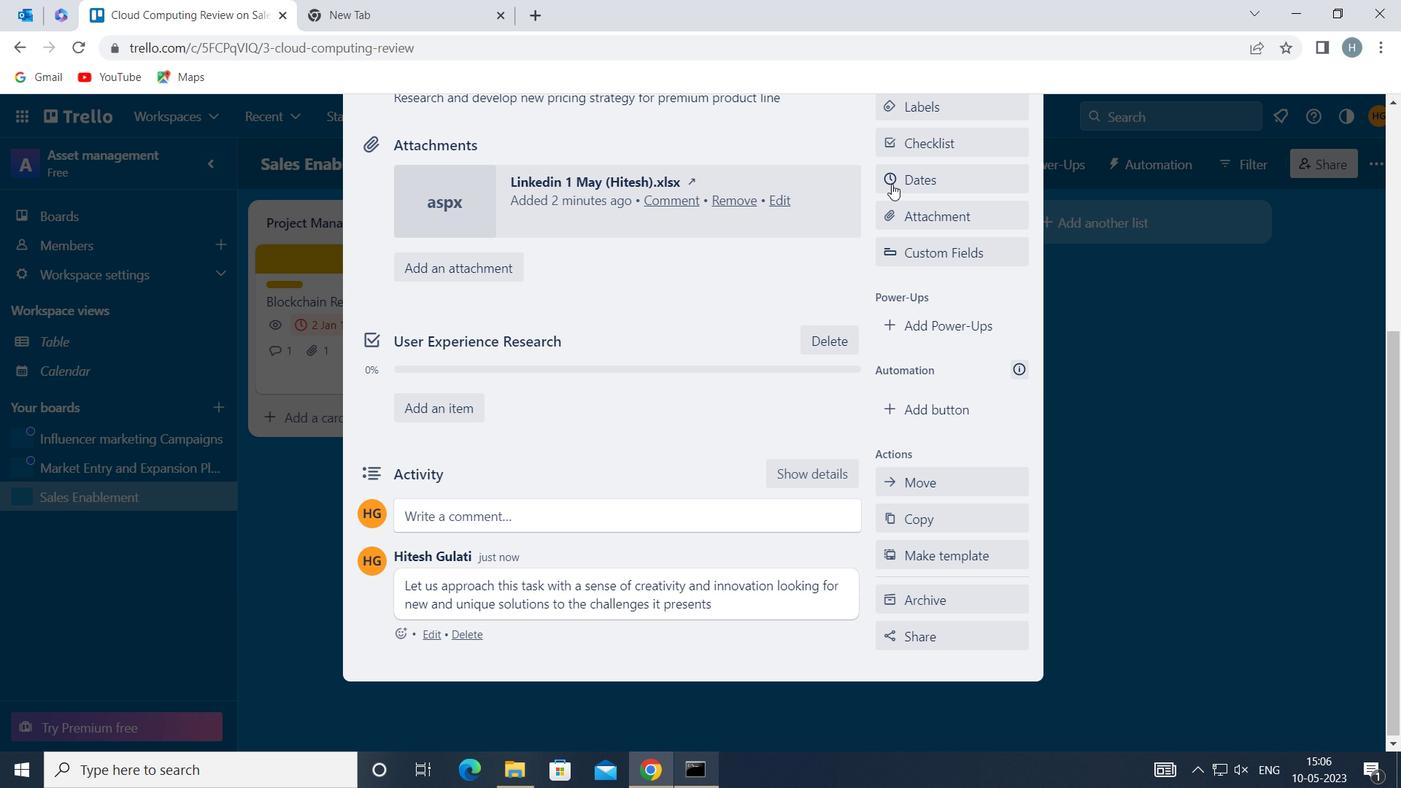 
Action: Mouse pressed left at (898, 183)
Screenshot: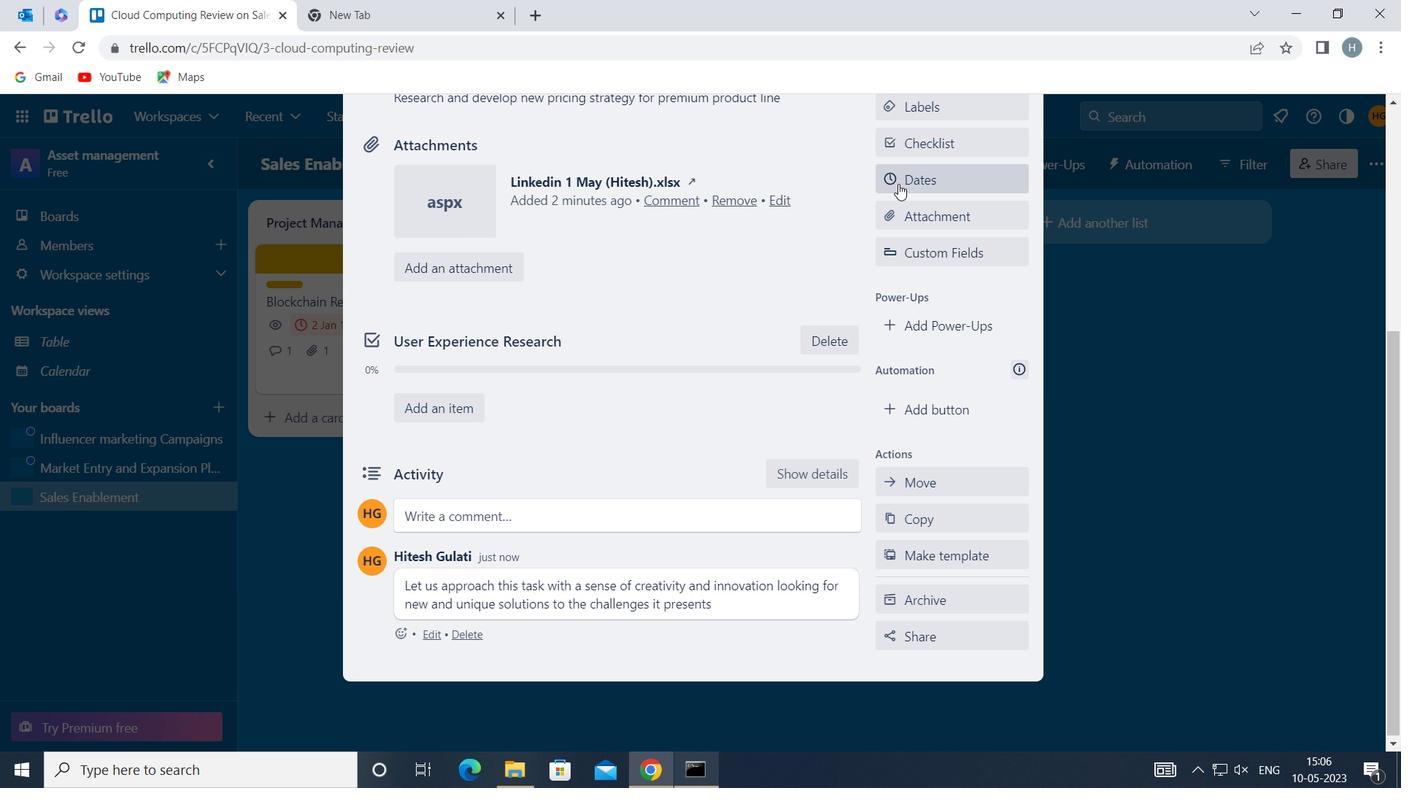 
Action: Mouse moved to (893, 484)
Screenshot: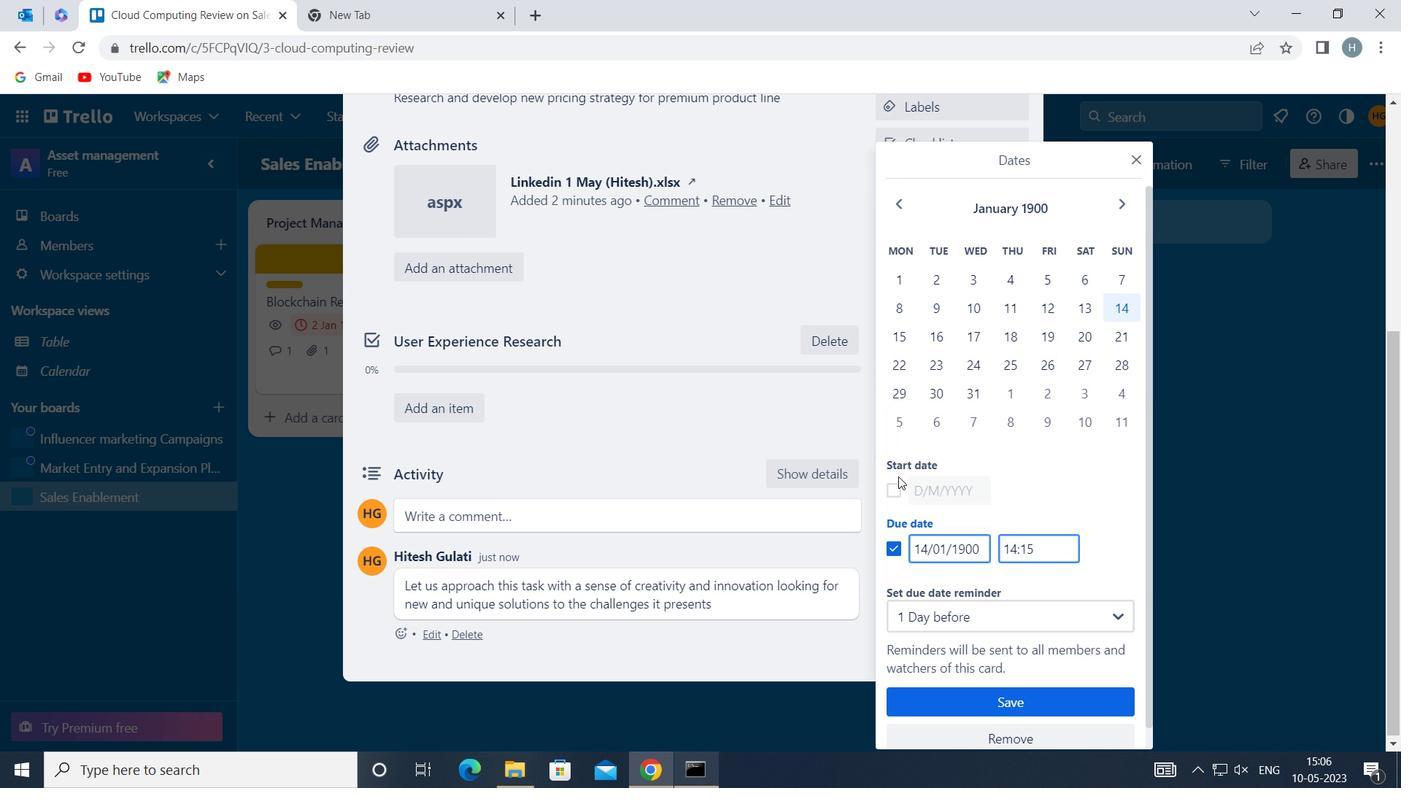 
Action: Mouse pressed left at (893, 484)
Screenshot: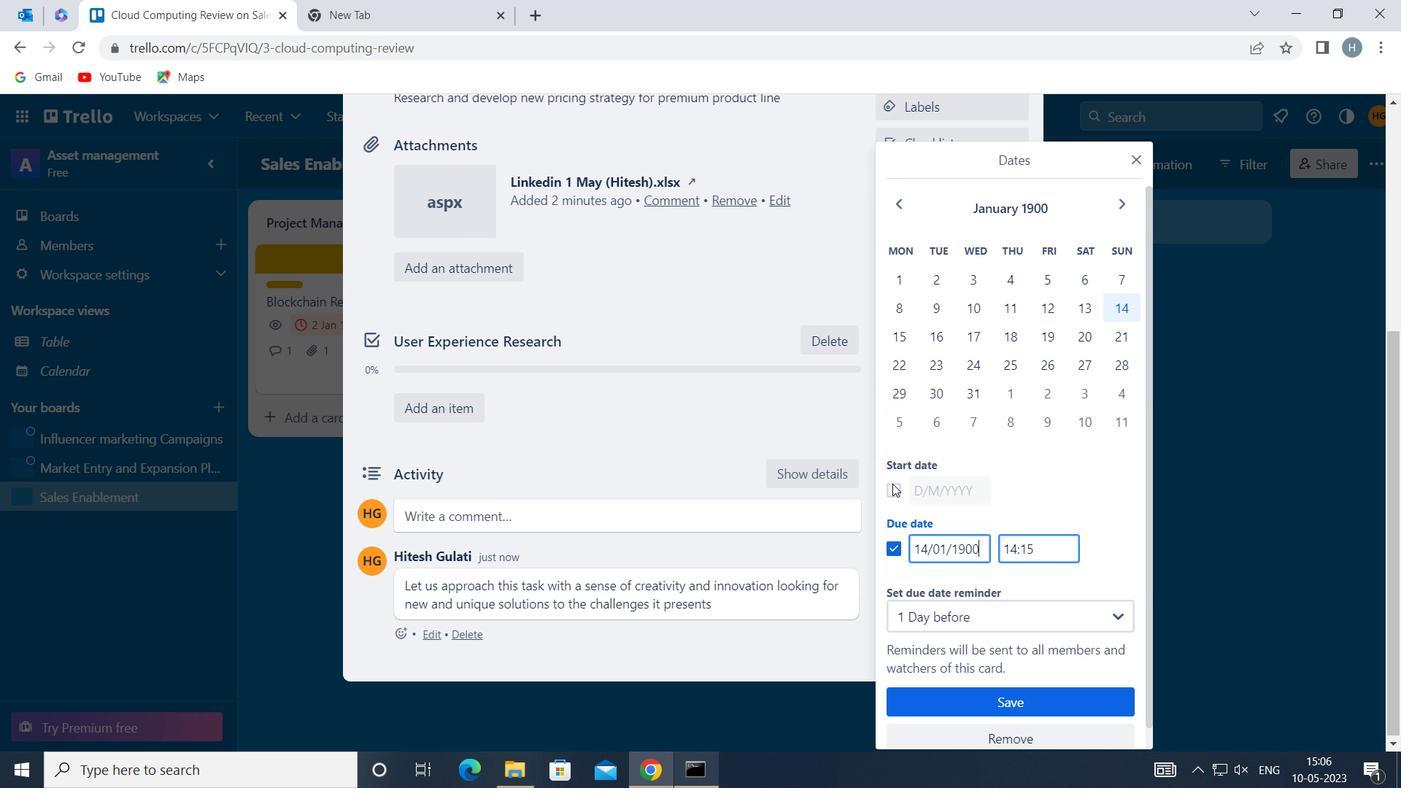 
Action: Mouse moved to (926, 486)
Screenshot: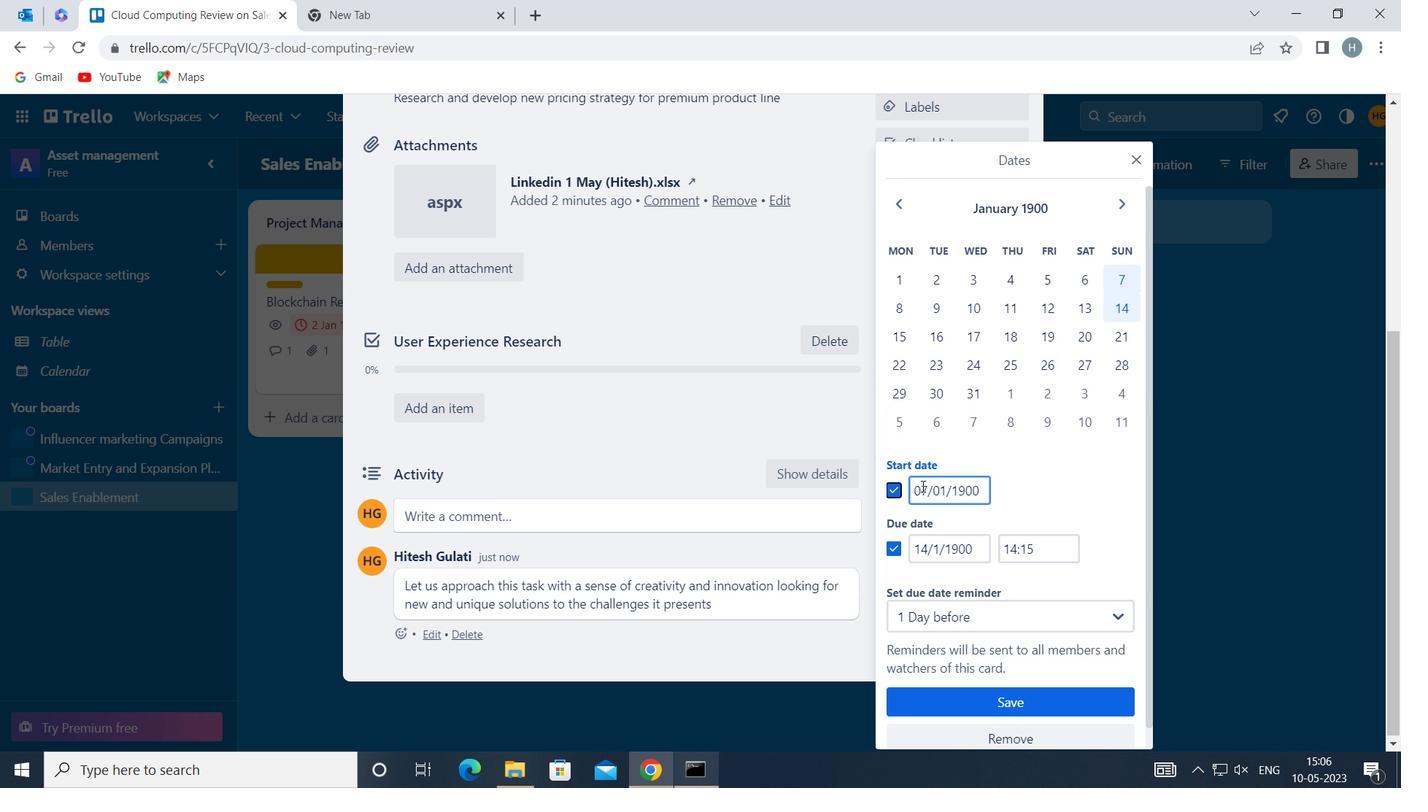 
Action: Mouse pressed left at (926, 486)
Screenshot: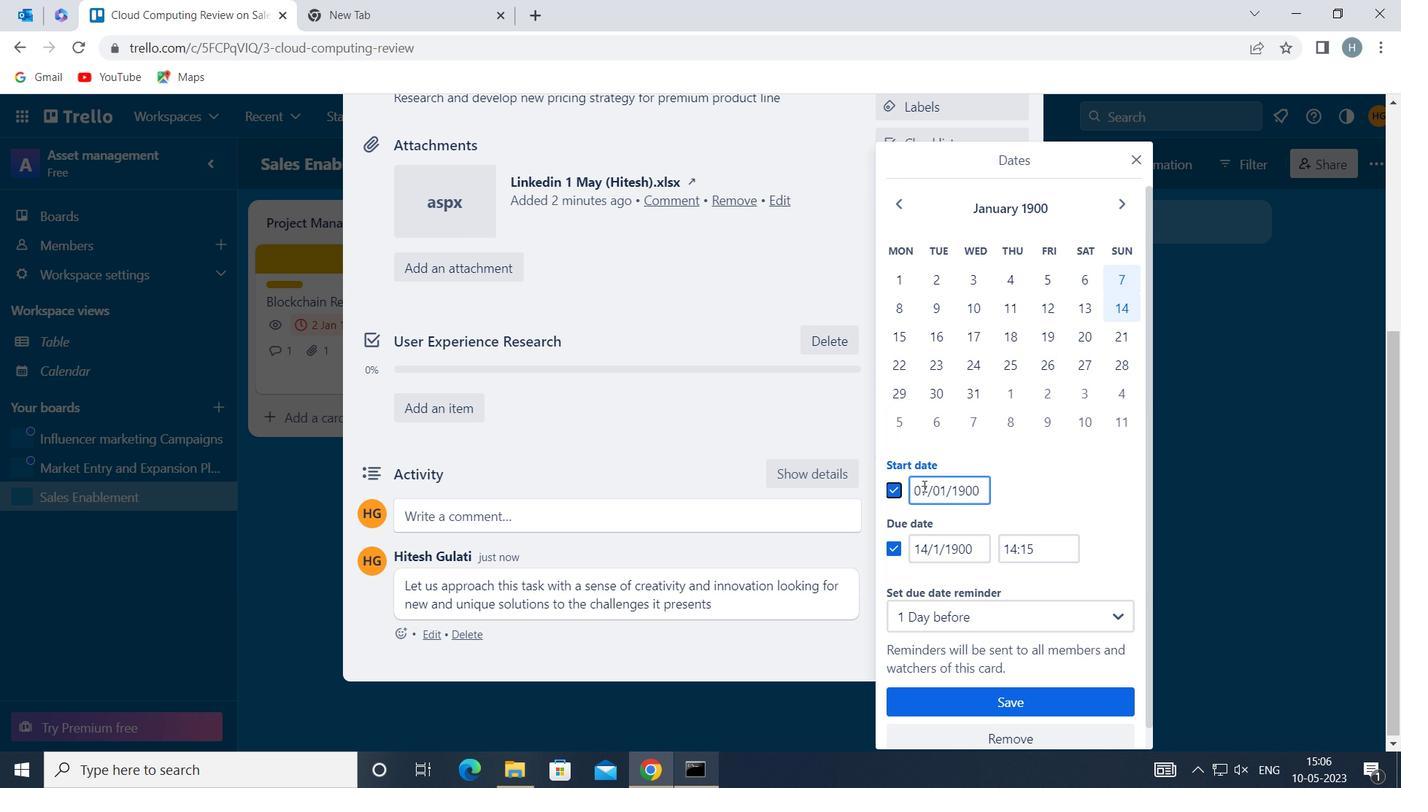 
Action: Mouse moved to (921, 488)
Screenshot: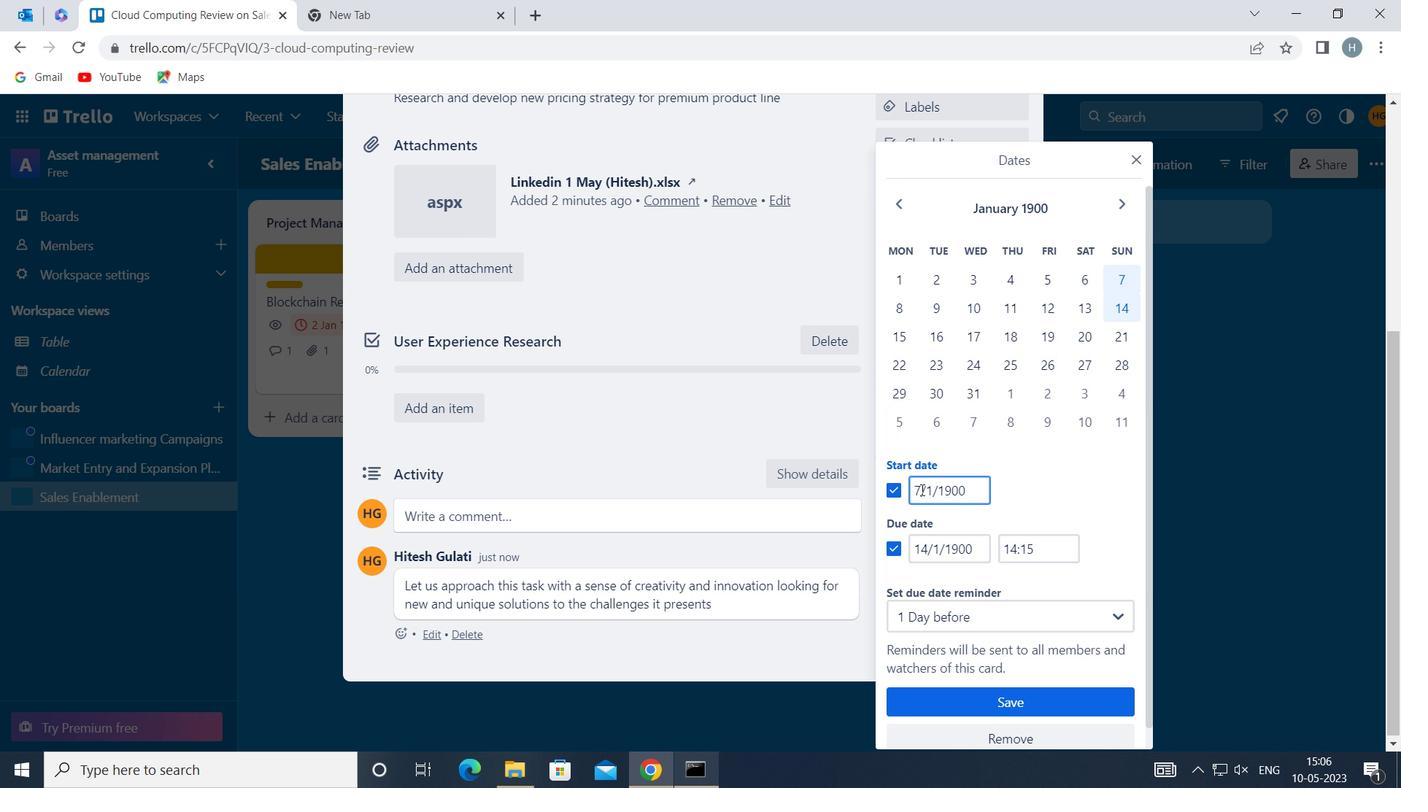 
Action: Mouse pressed left at (921, 488)
Screenshot: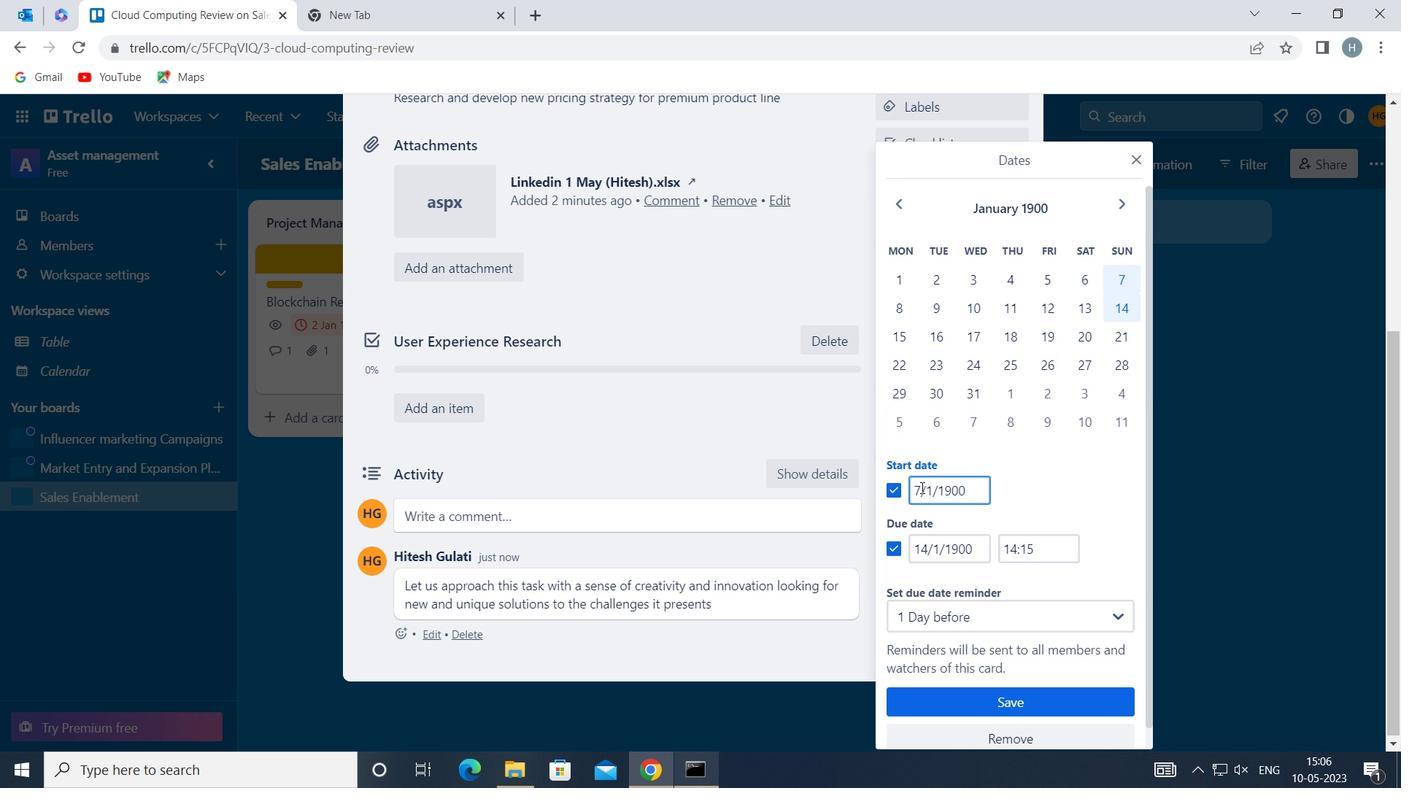 
Action: Key pressed <Key.backspace><<104>>
Screenshot: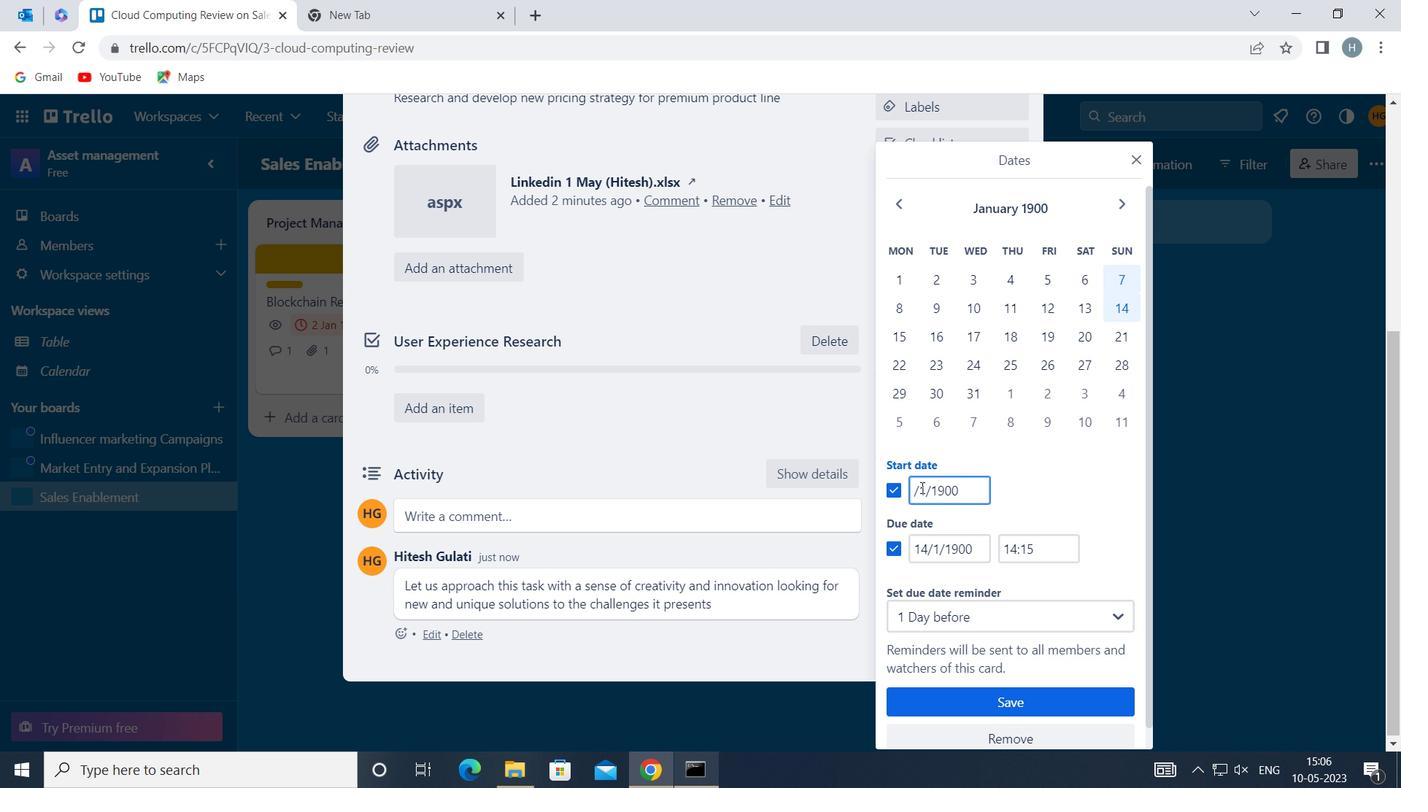 
Action: Mouse moved to (922, 551)
Screenshot: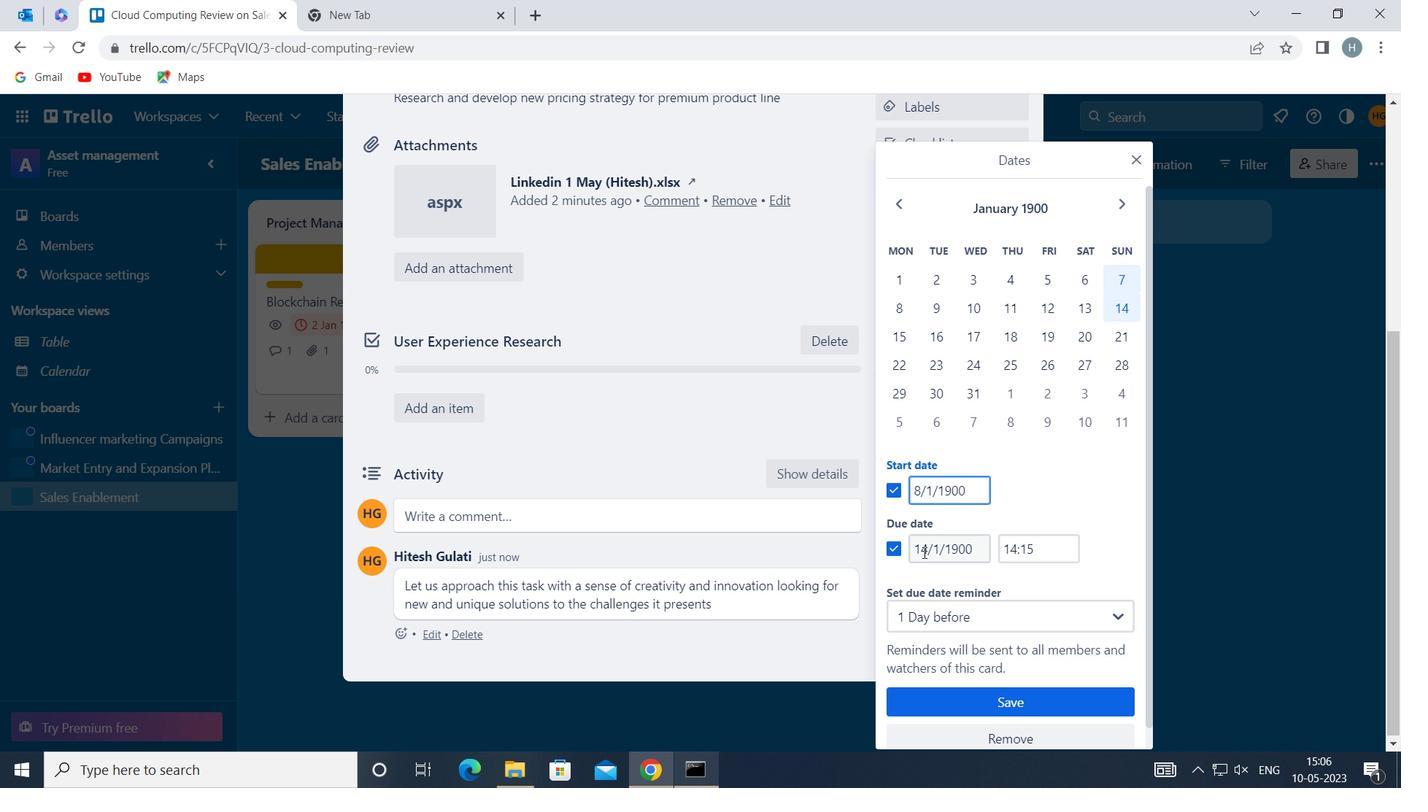 
Action: Mouse pressed left at (922, 551)
Screenshot: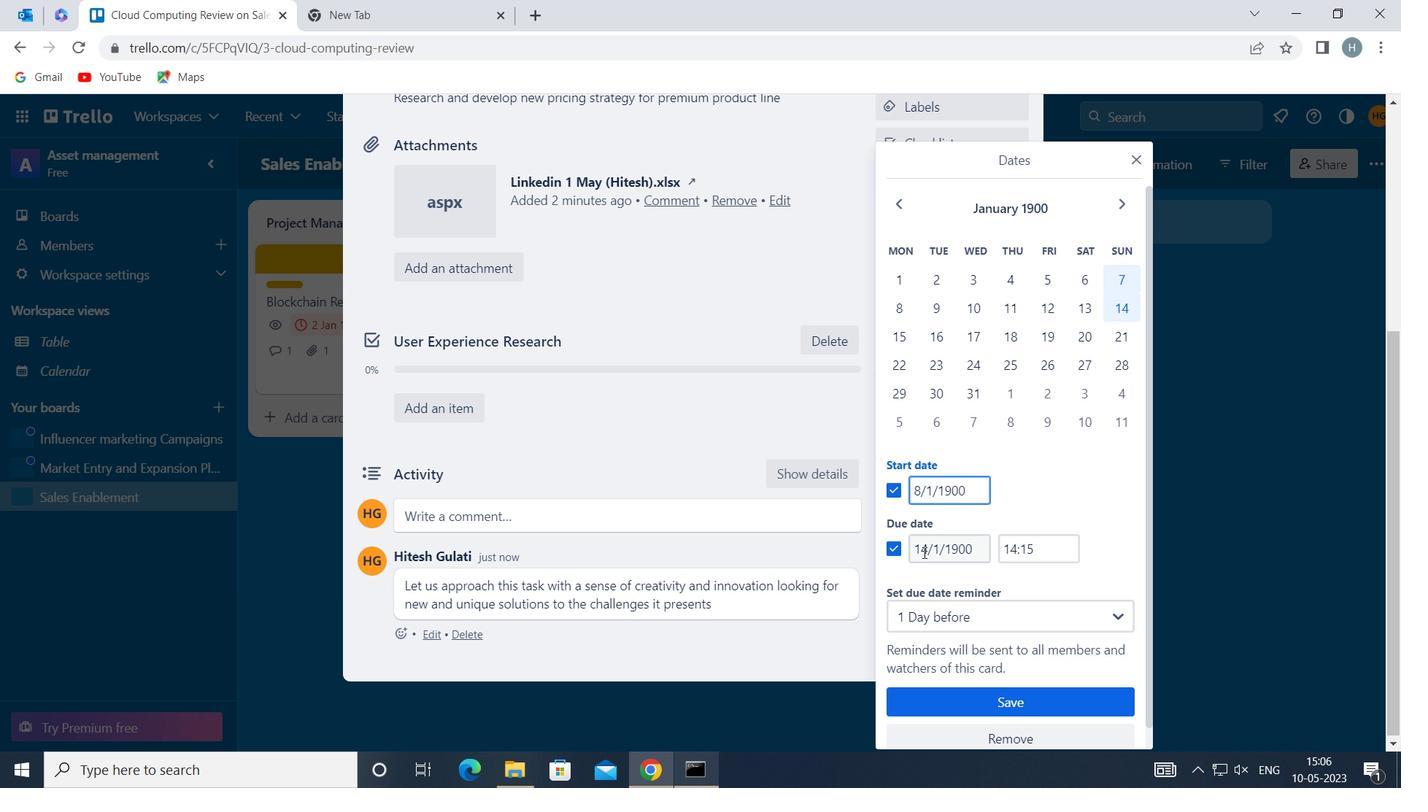 
Action: Mouse moved to (927, 543)
Screenshot: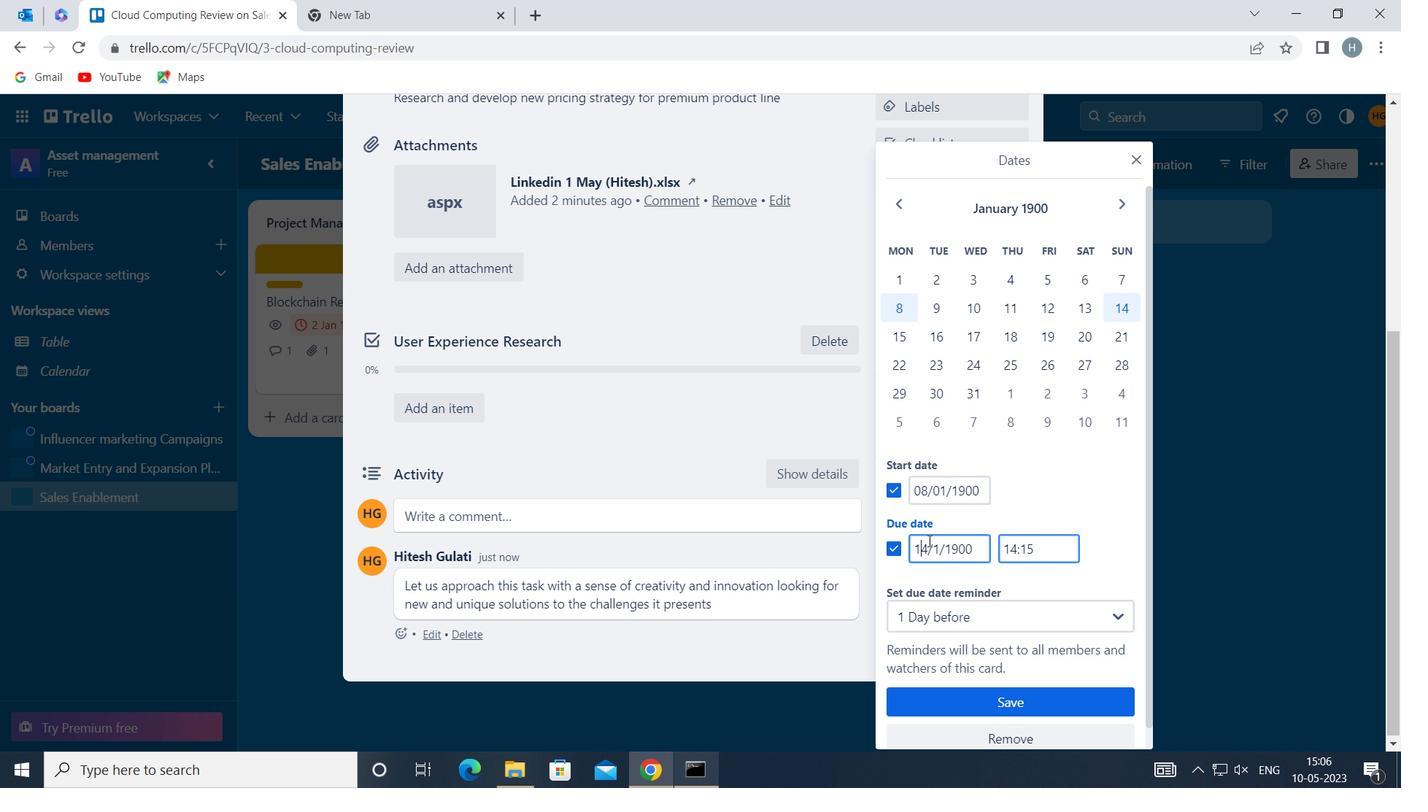 
Action: Mouse pressed left at (927, 543)
Screenshot: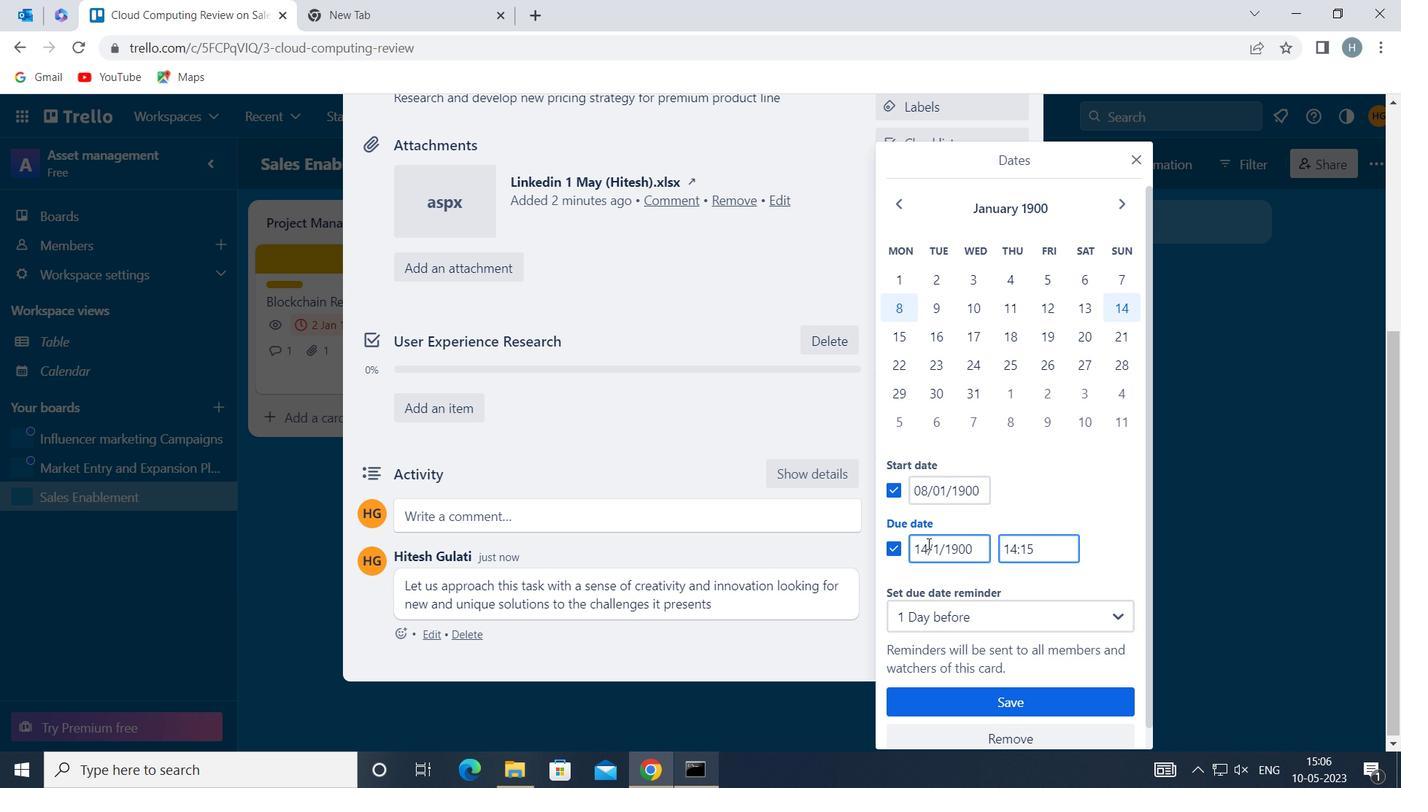 
Action: Key pressed <Key.backspace><<101>>
Screenshot: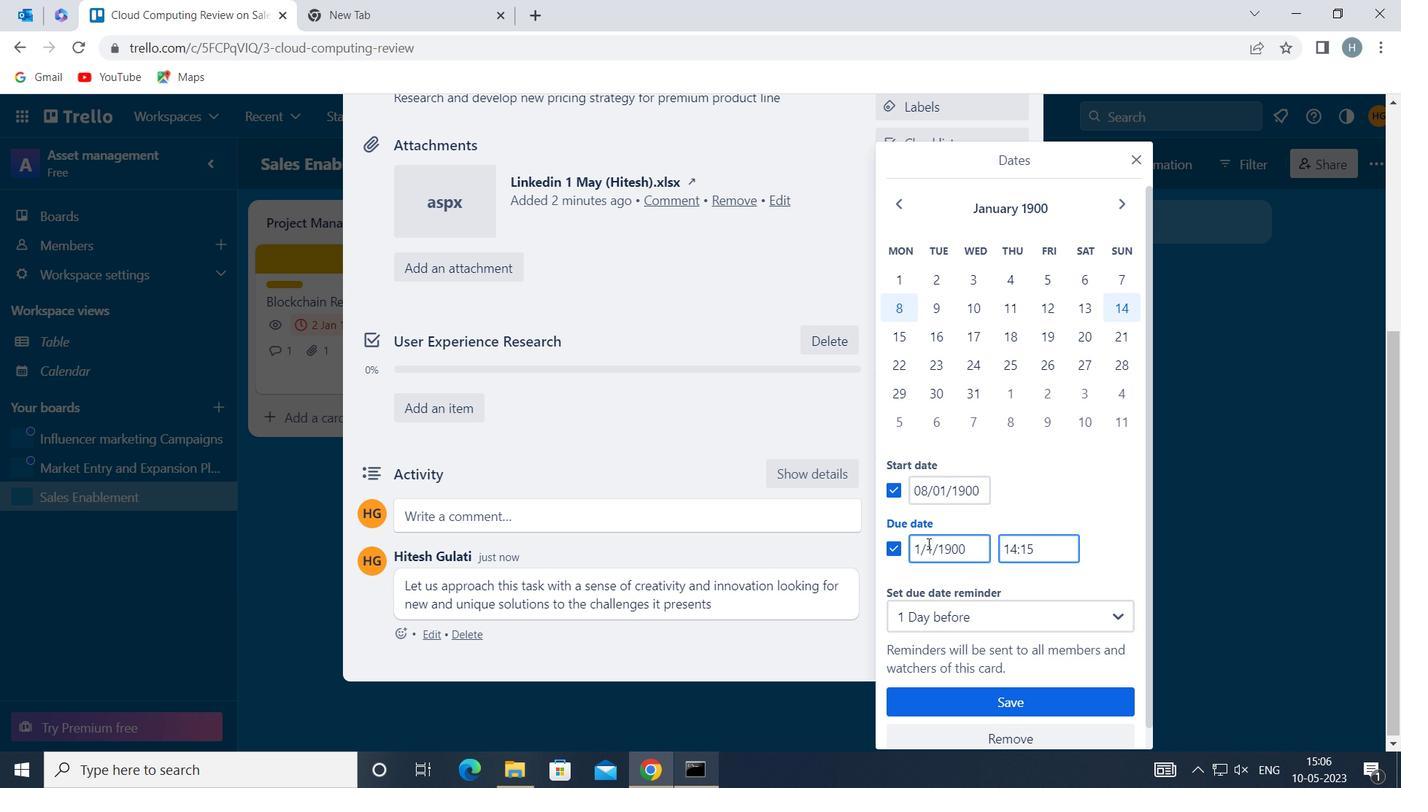 
Action: Mouse moved to (998, 695)
Screenshot: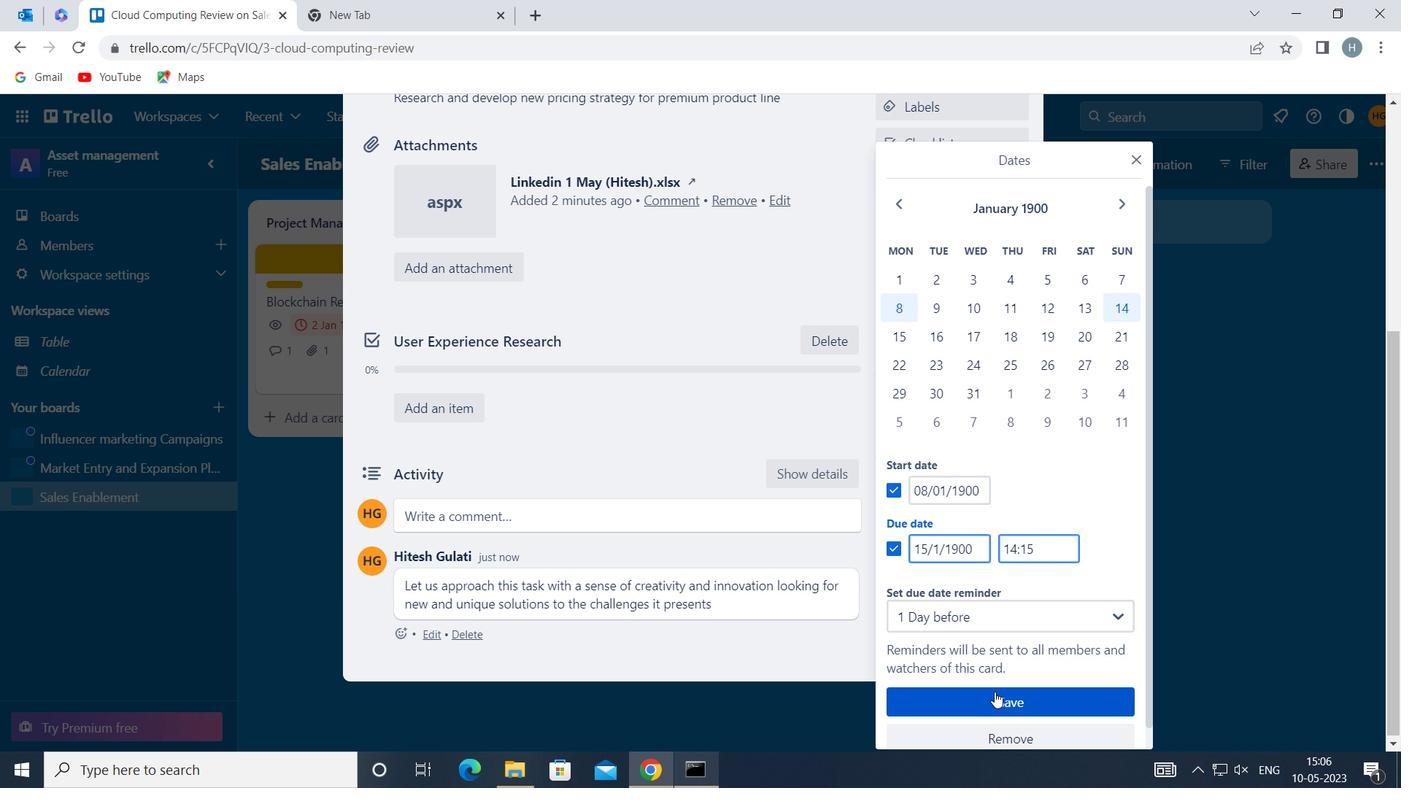 
Action: Mouse pressed left at (998, 695)
Screenshot: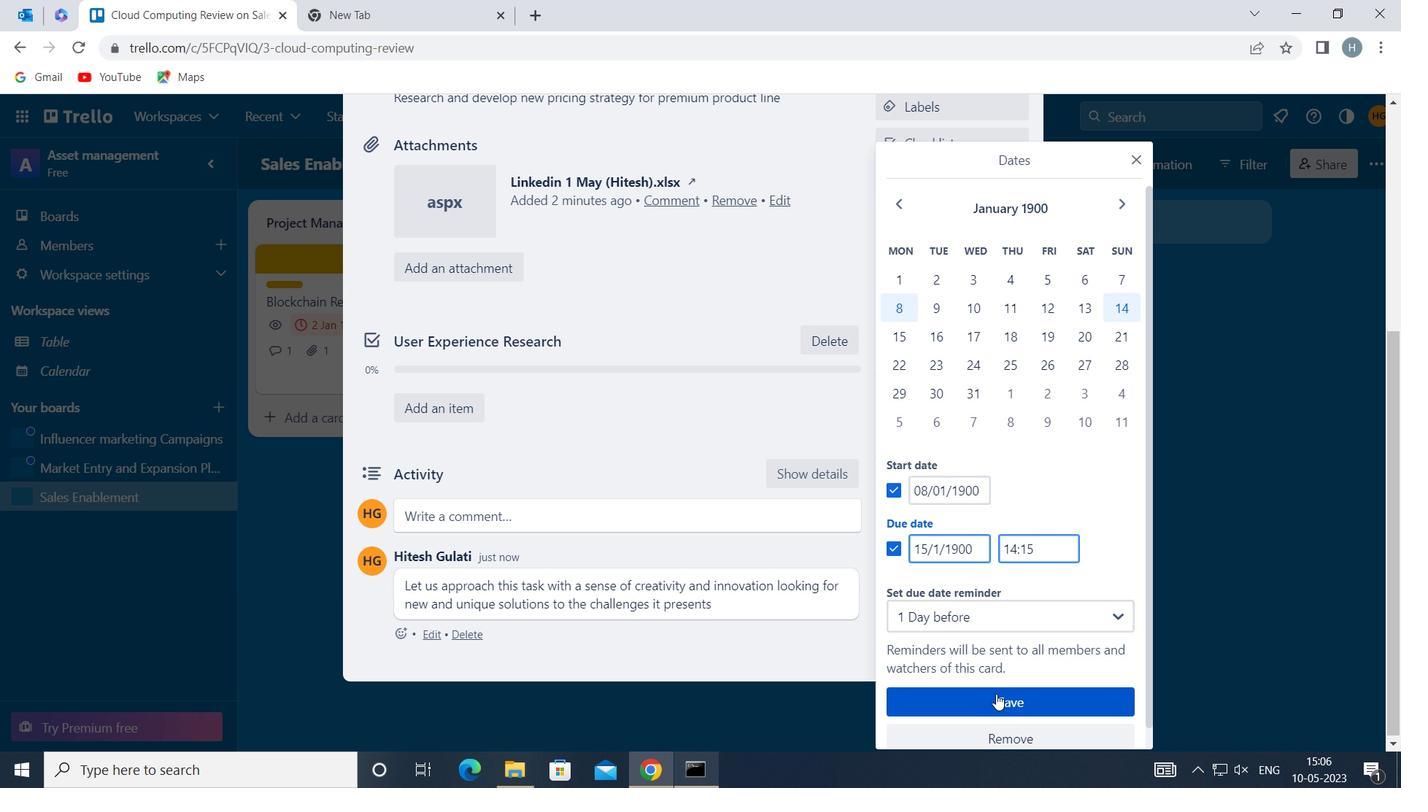 
Action: Mouse moved to (798, 309)
Screenshot: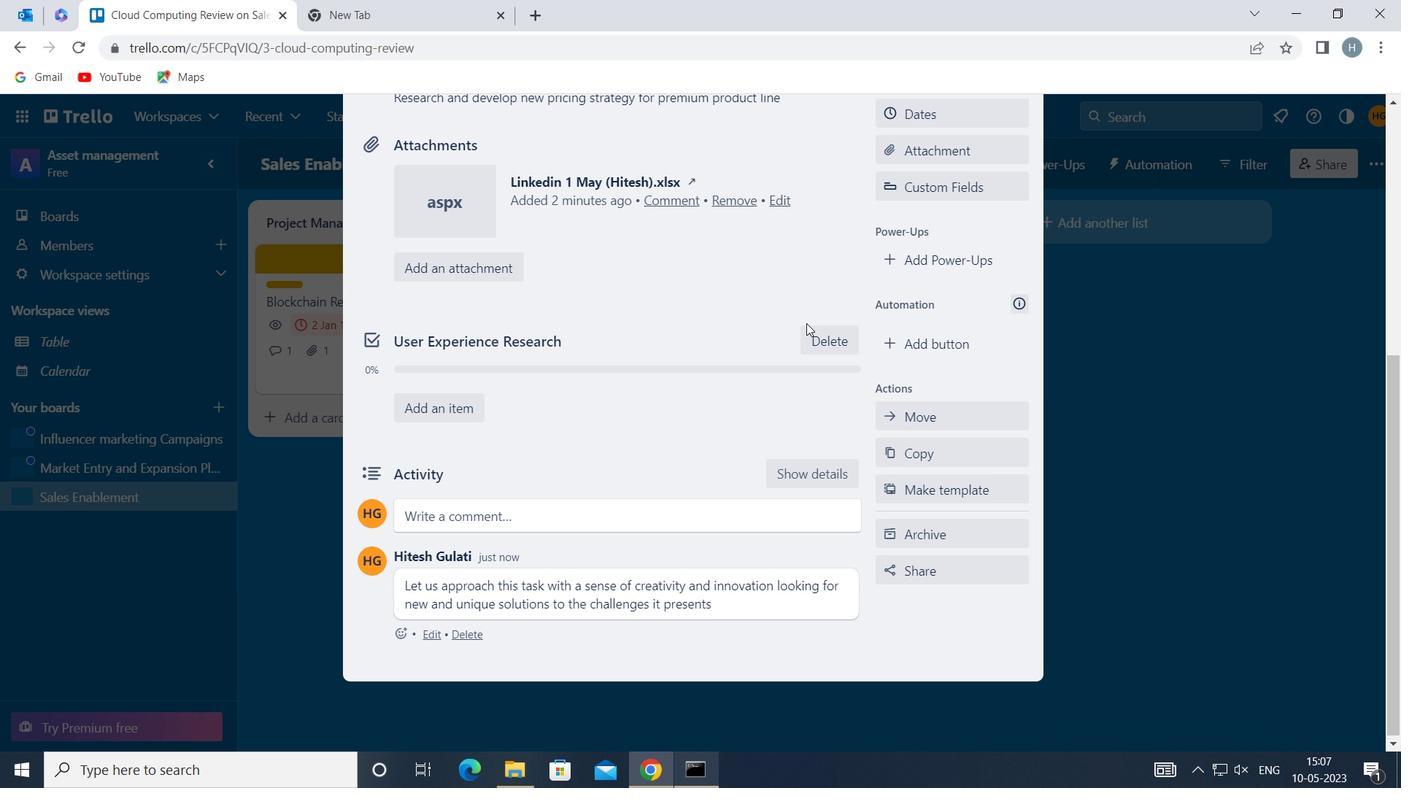 
